 Task: In the event  named  Lunch and Learn: Stress Management and Work-Life Balance Strategies, Set a range of dates when you can accept meetings  '4 Jul â€" 1 Aug 2023'. Select a duration of  30 min. Select working hours  	_x000D_
MON- SAT 10:00am â€" 6:00pm. Add time before or after your events  as 10 min. Set the frequency of available time slots for invitees as  50 min. Set the minimum notice period and maximum events allowed per day as  44 hour and 6. , logged in from the account softage.4@softage.net and add another guest for the event, softage.5@softage.net
Action: Mouse pressed left at (482, 298)
Screenshot: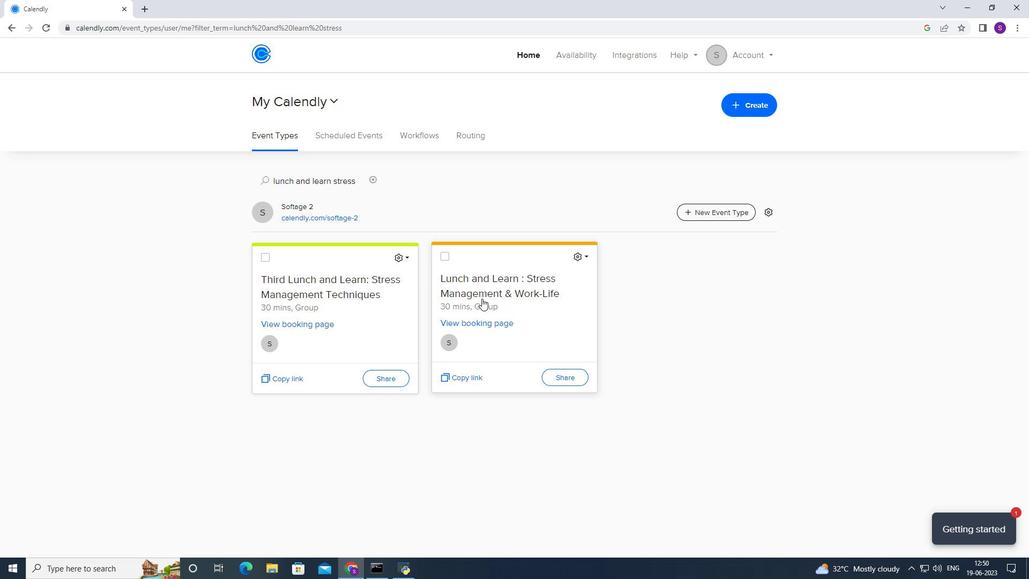 
Action: Mouse moved to (306, 225)
Screenshot: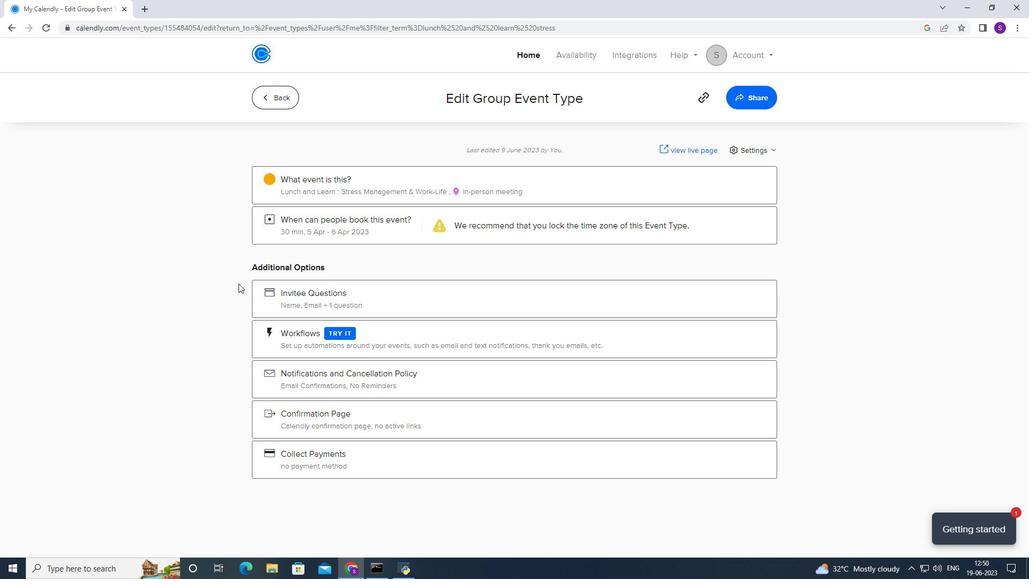 
Action: Mouse pressed left at (306, 225)
Screenshot: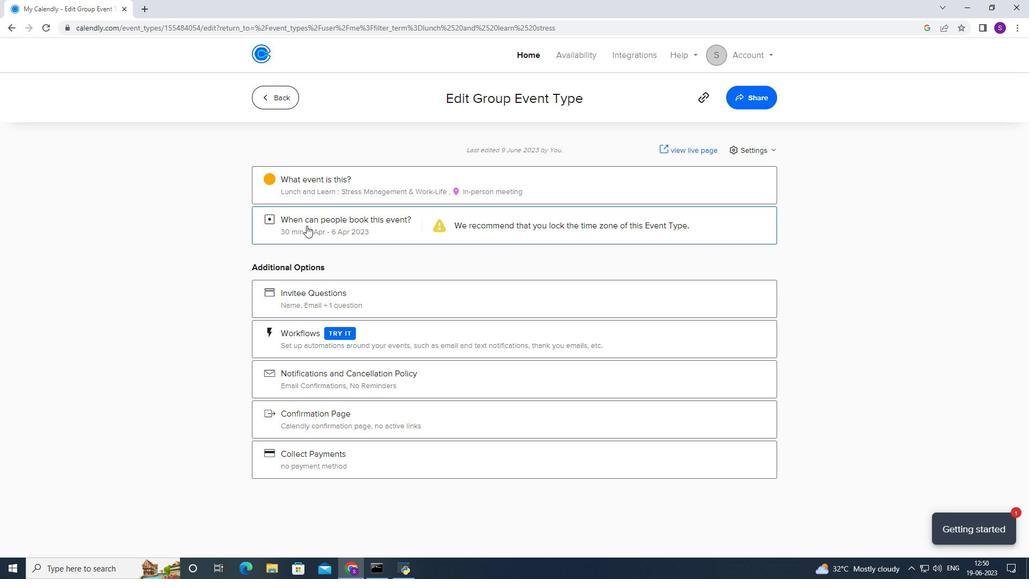
Action: Mouse moved to (395, 366)
Screenshot: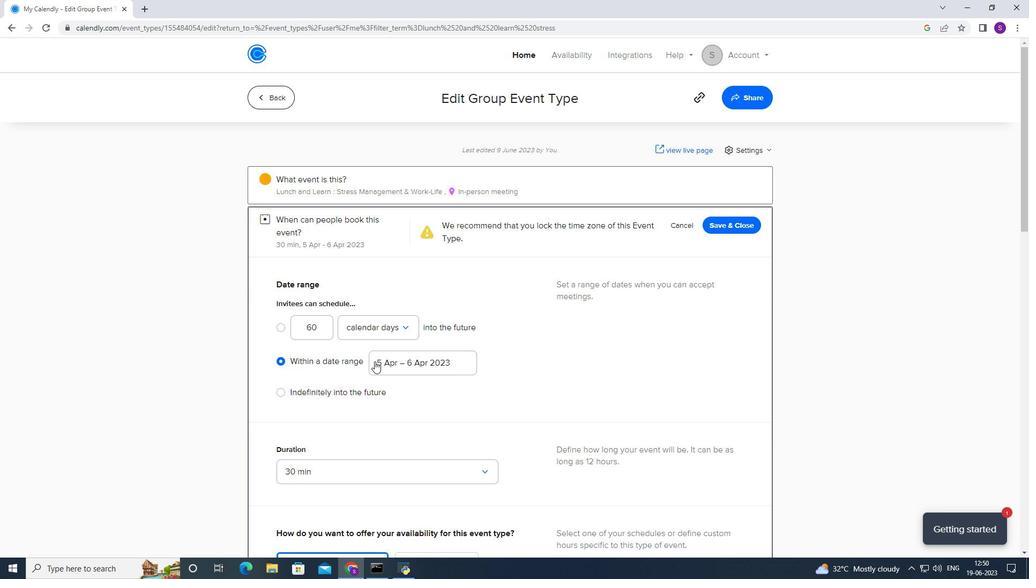 
Action: Mouse pressed left at (395, 366)
Screenshot: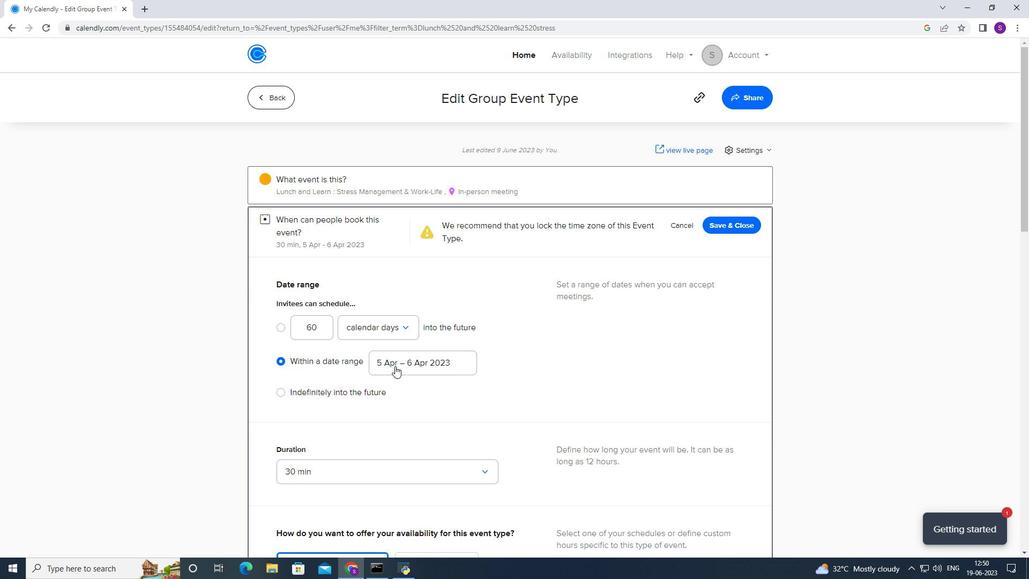 
Action: Mouse moved to (394, 217)
Screenshot: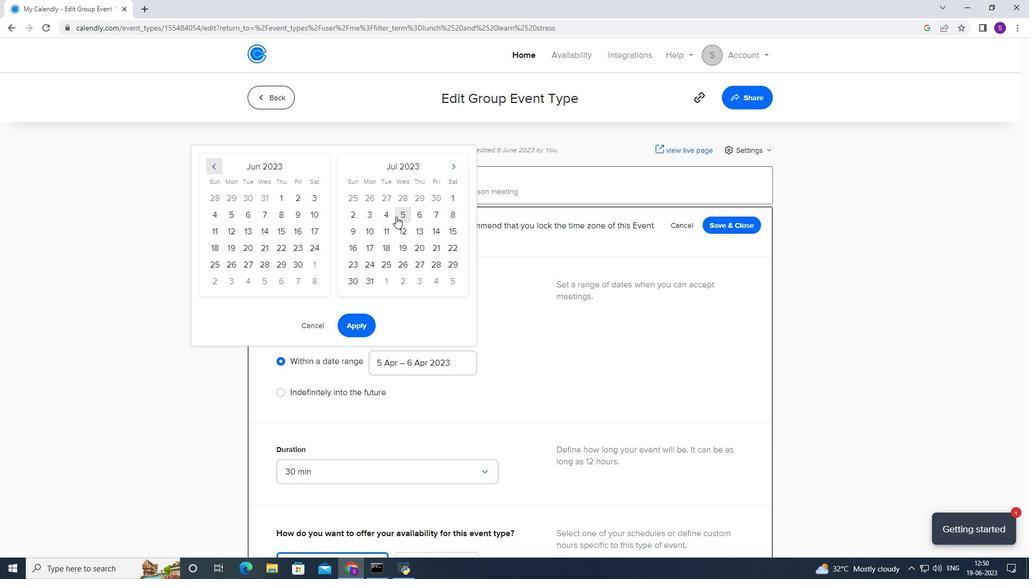 
Action: Mouse pressed left at (394, 217)
Screenshot: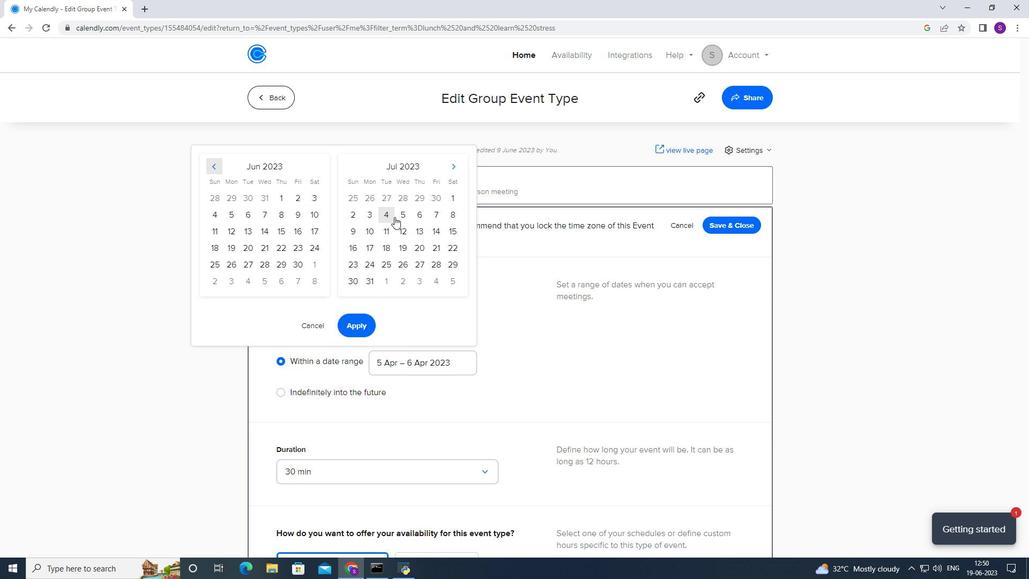 
Action: Mouse moved to (365, 279)
Screenshot: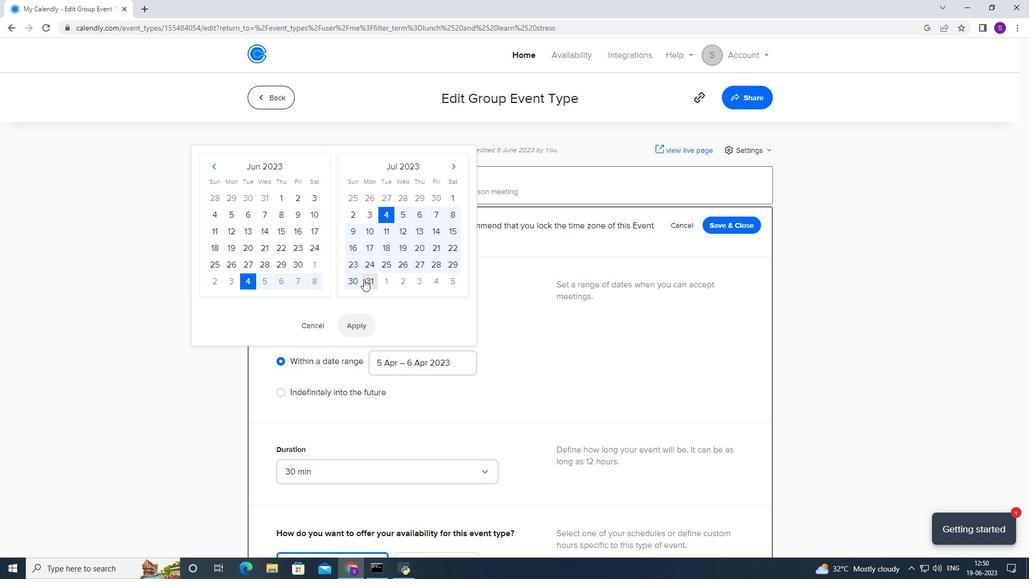 
Action: Mouse pressed left at (365, 279)
Screenshot: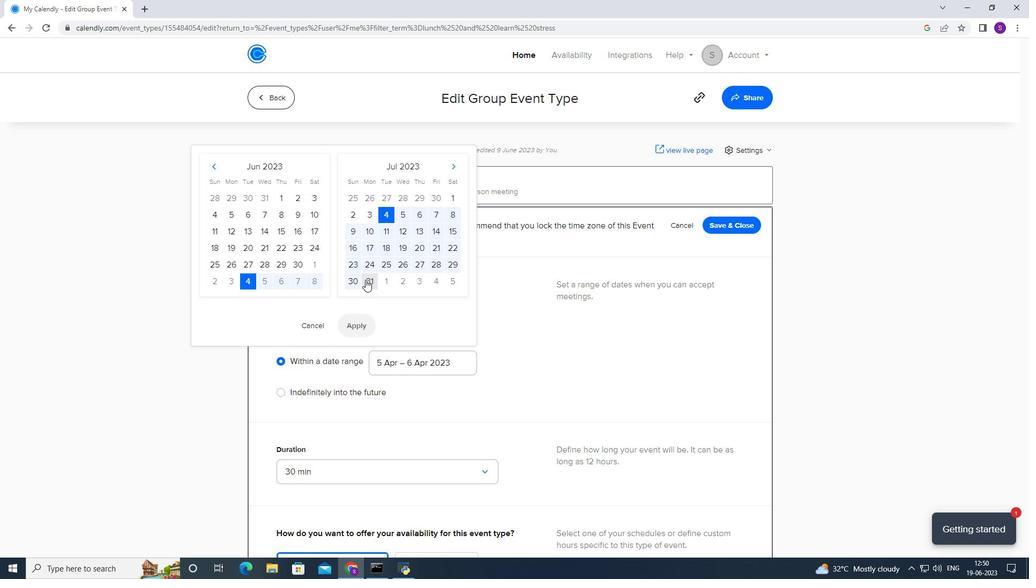 
Action: Mouse moved to (355, 327)
Screenshot: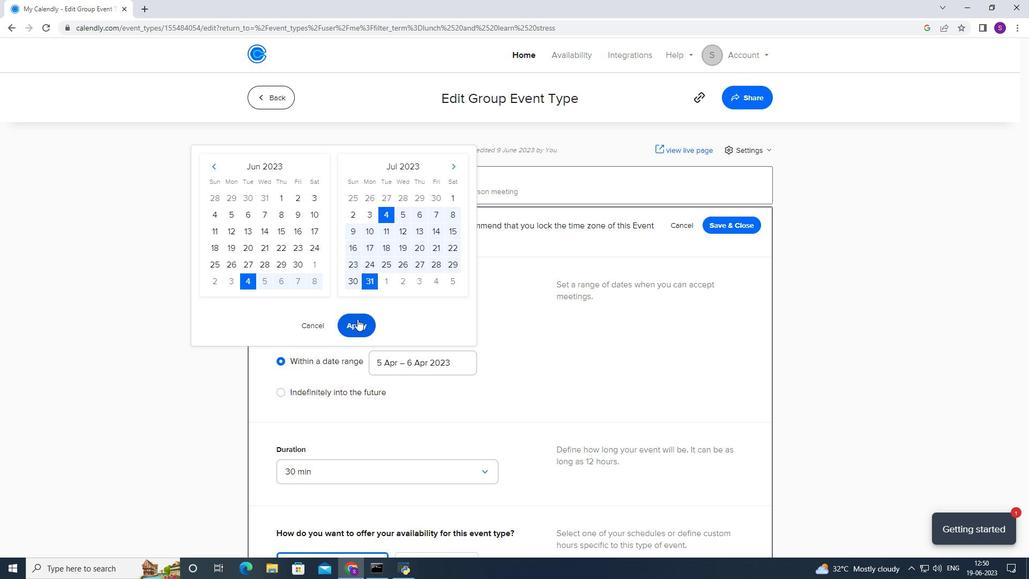 
Action: Mouse pressed left at (355, 327)
Screenshot: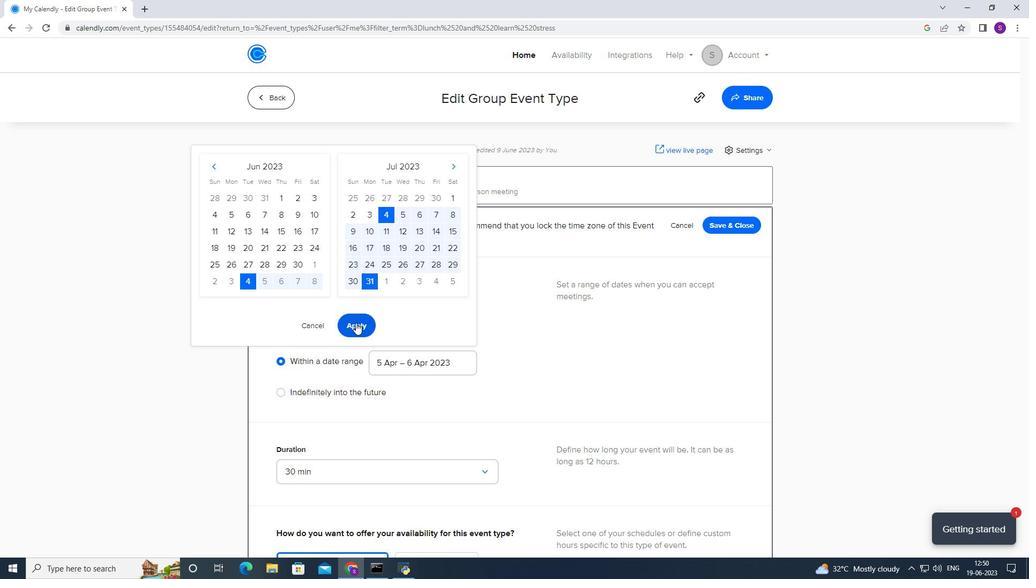 
Action: Mouse moved to (392, 358)
Screenshot: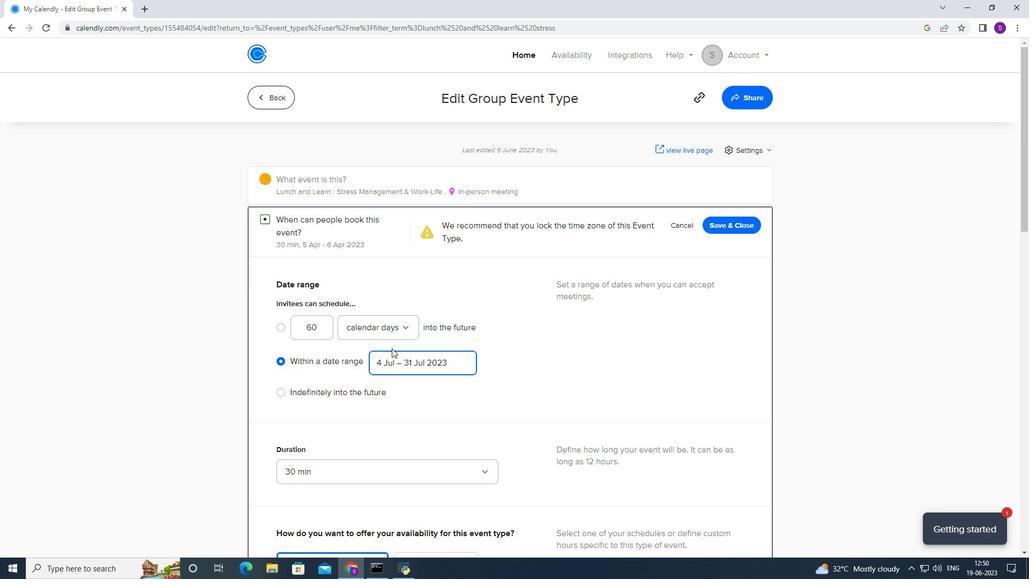 
Action: Mouse pressed left at (392, 358)
Screenshot: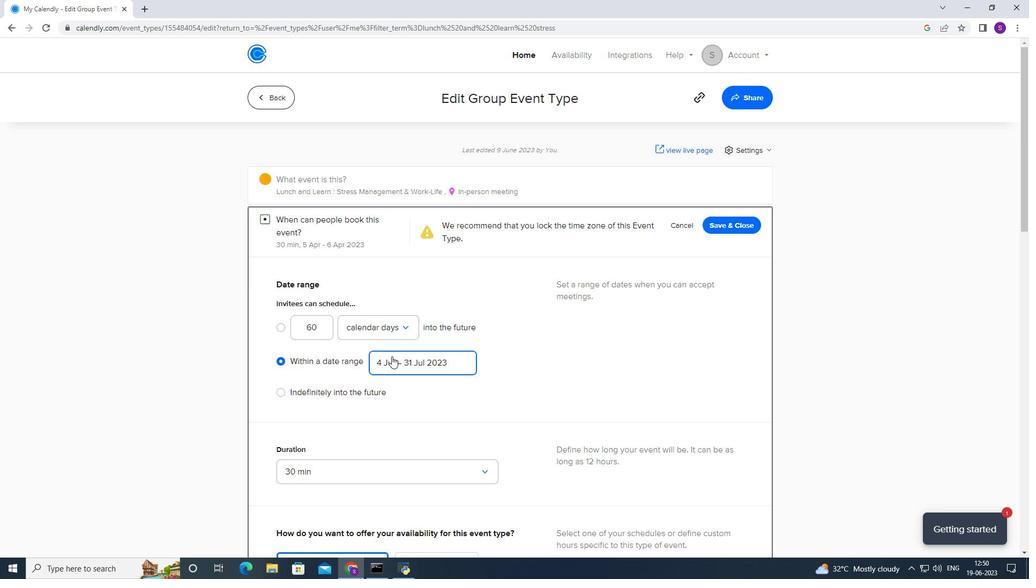
Action: Mouse moved to (456, 167)
Screenshot: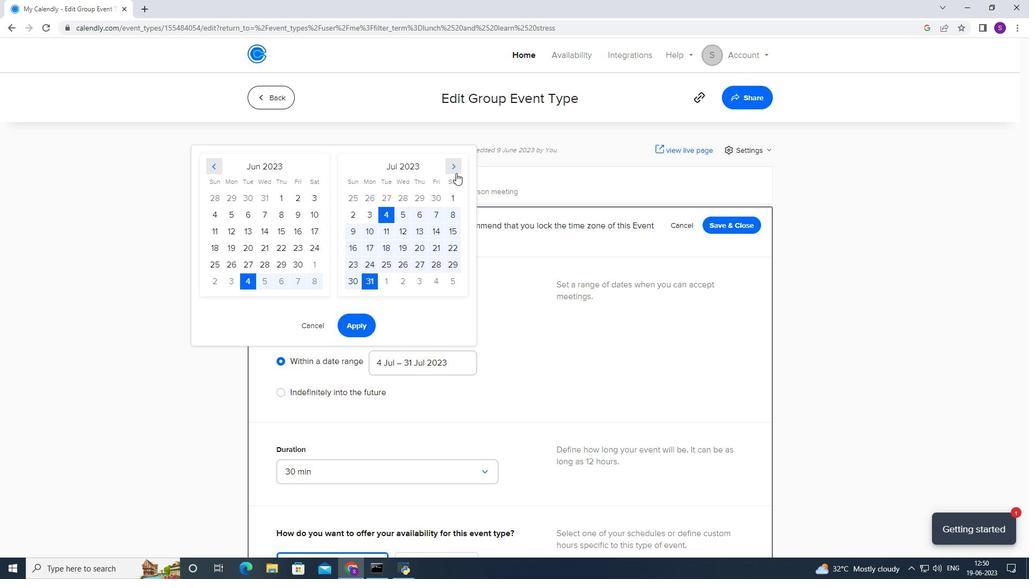 
Action: Mouse pressed left at (456, 167)
Screenshot: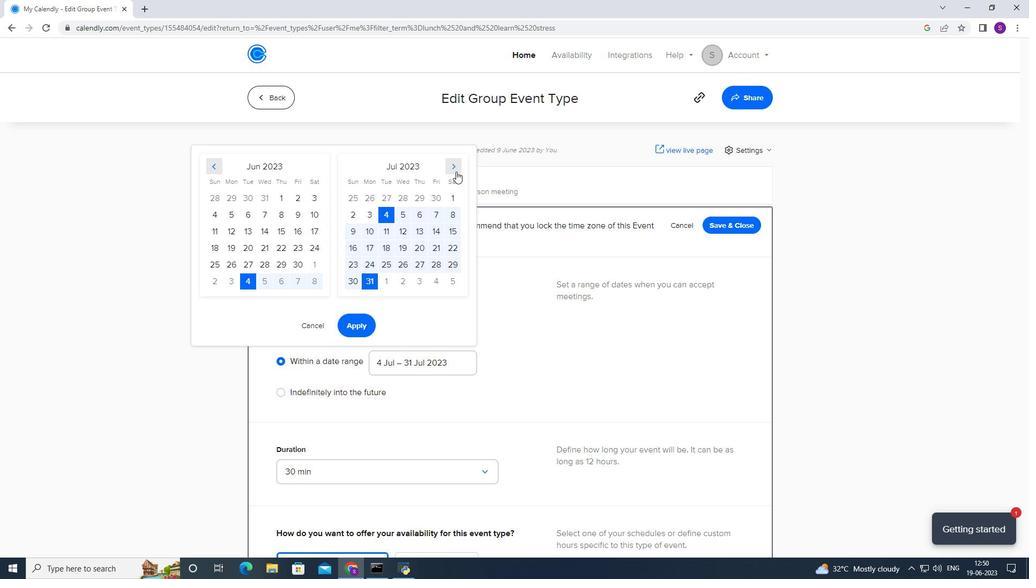 
Action: Mouse moved to (389, 202)
Screenshot: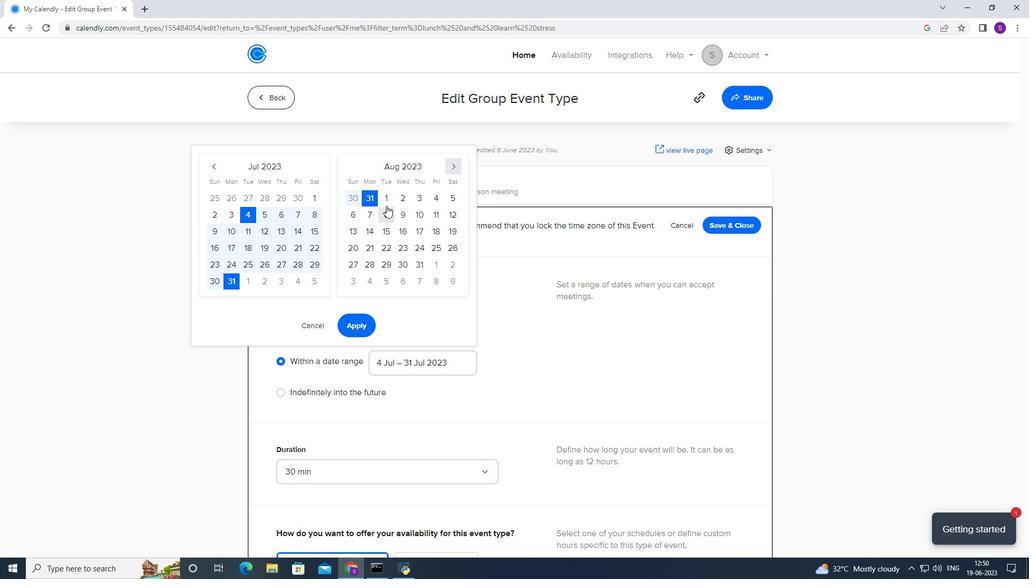 
Action: Mouse pressed left at (389, 202)
Screenshot: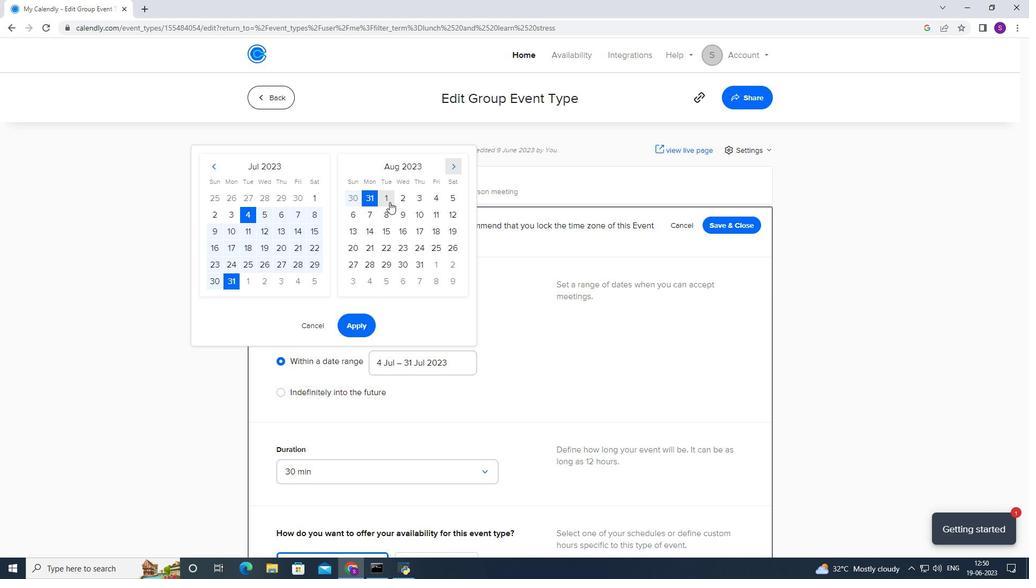 
Action: Mouse moved to (257, 219)
Screenshot: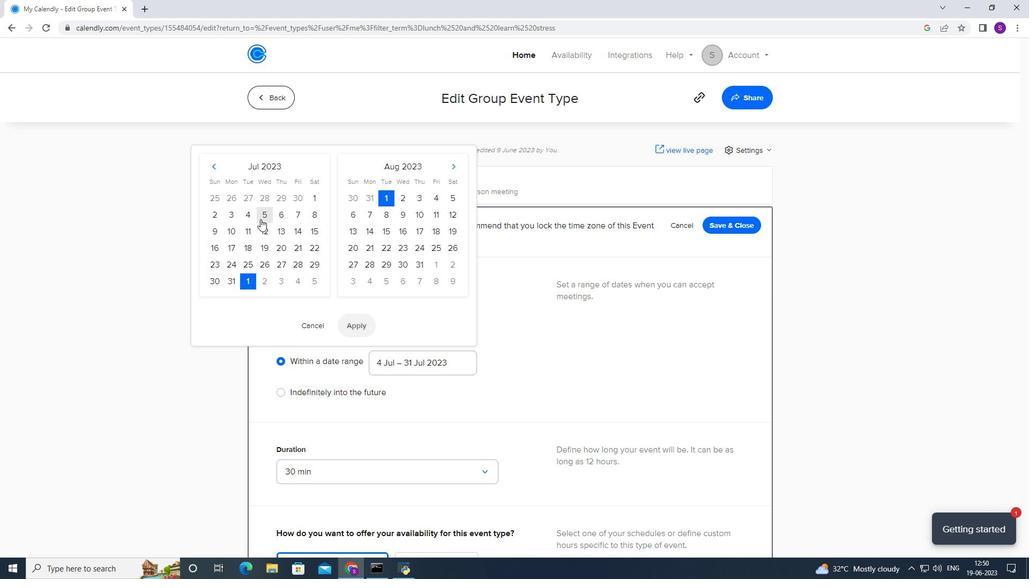 
Action: Mouse pressed left at (257, 219)
Screenshot: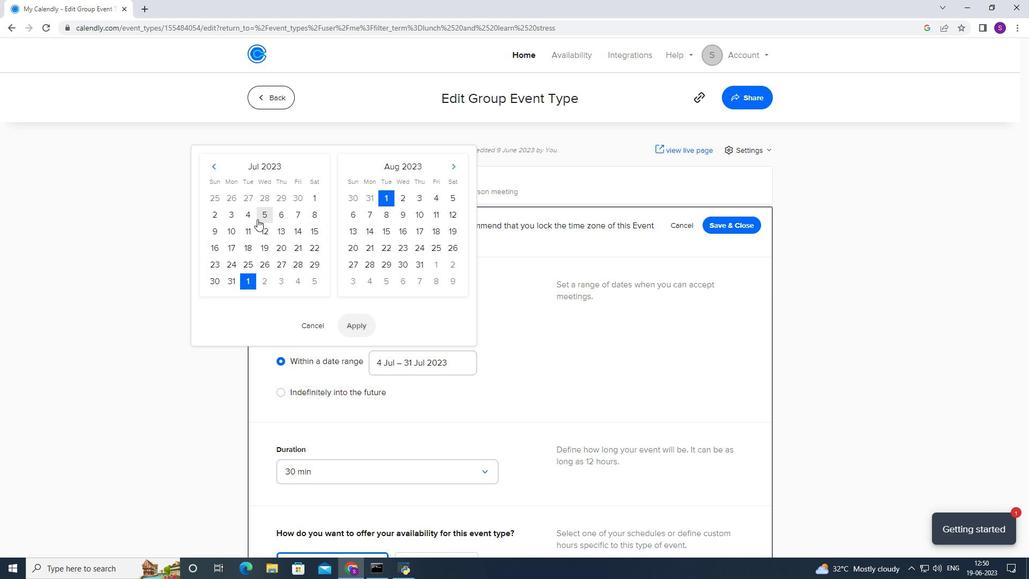 
Action: Mouse moved to (252, 219)
Screenshot: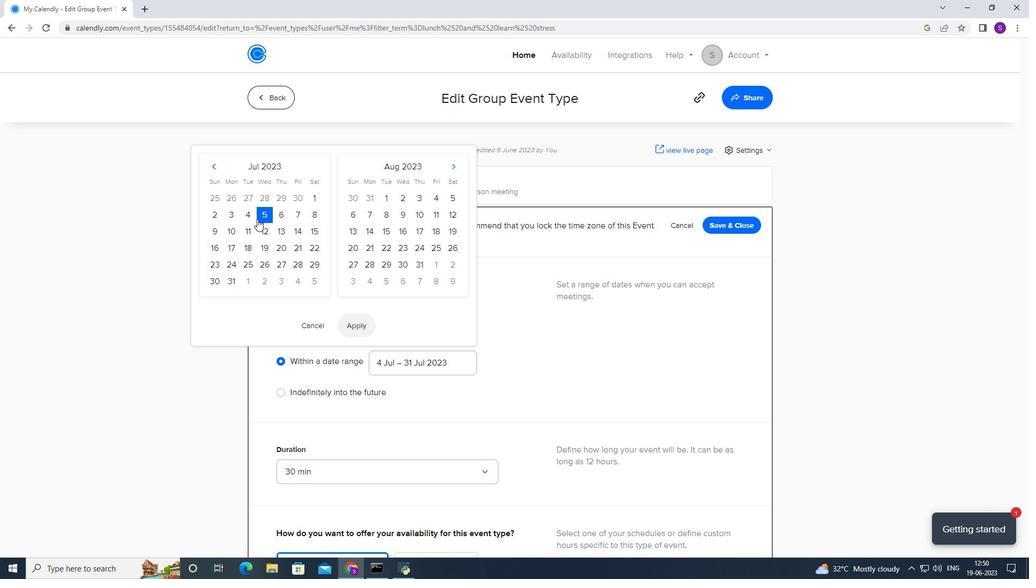 
Action: Mouse pressed left at (252, 219)
Screenshot: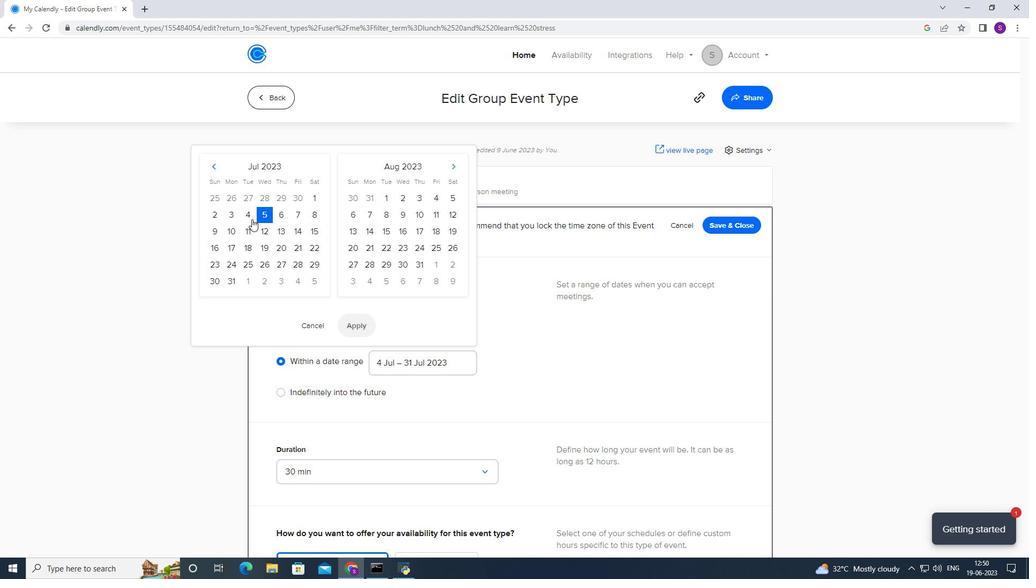 
Action: Mouse moved to (383, 202)
Screenshot: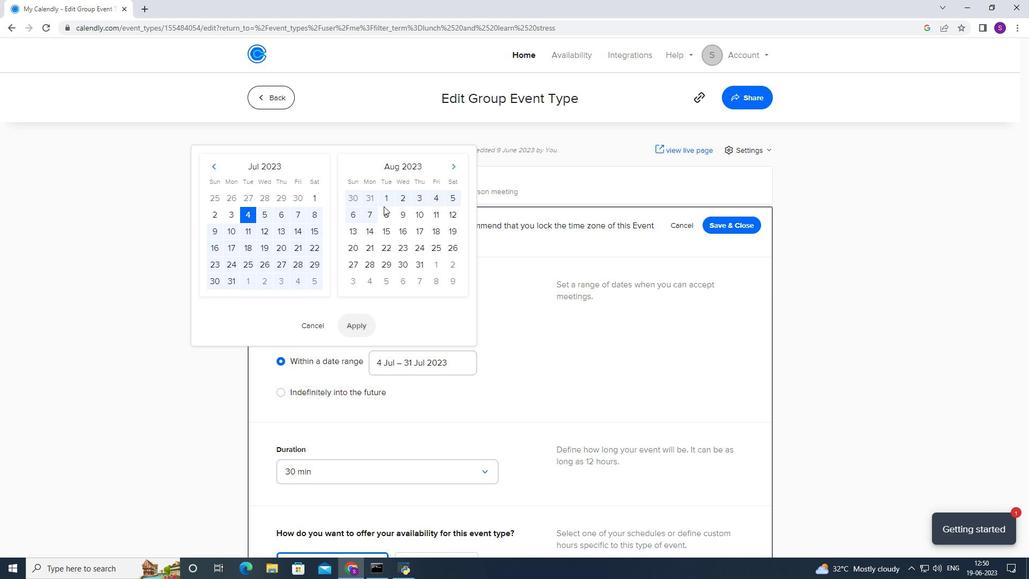 
Action: Mouse pressed left at (383, 202)
Screenshot: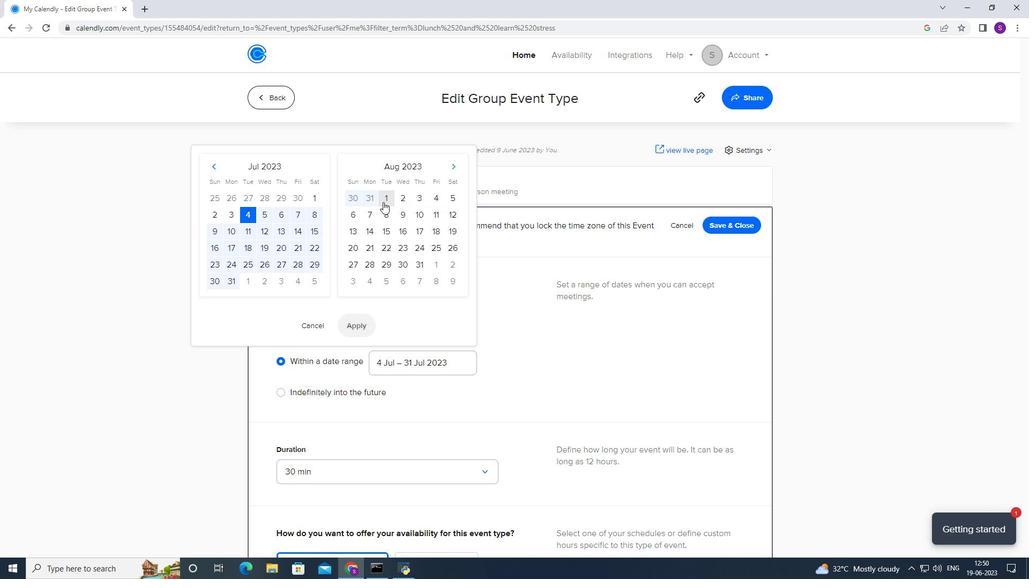 
Action: Mouse moved to (371, 326)
Screenshot: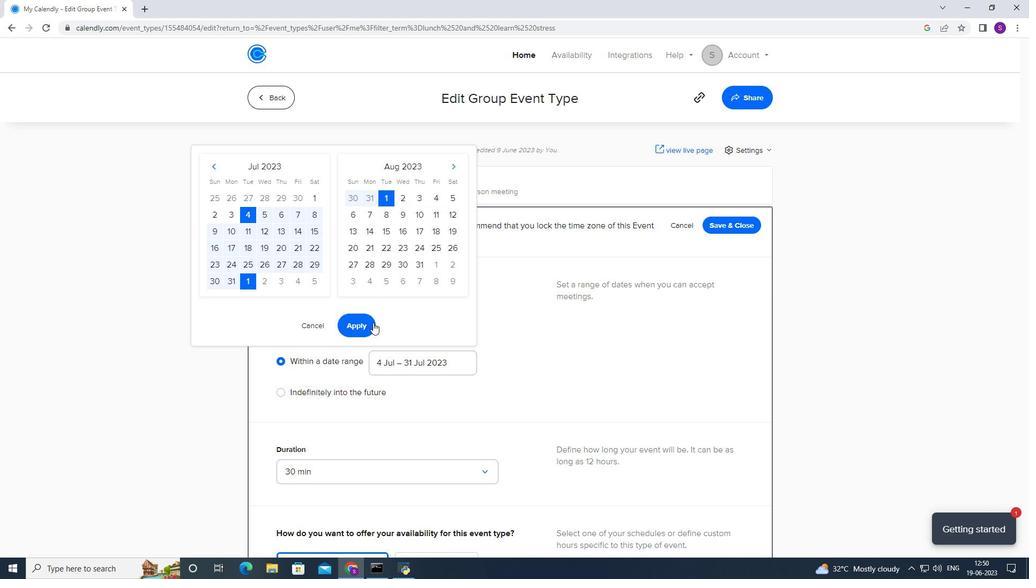 
Action: Mouse pressed left at (371, 326)
Screenshot: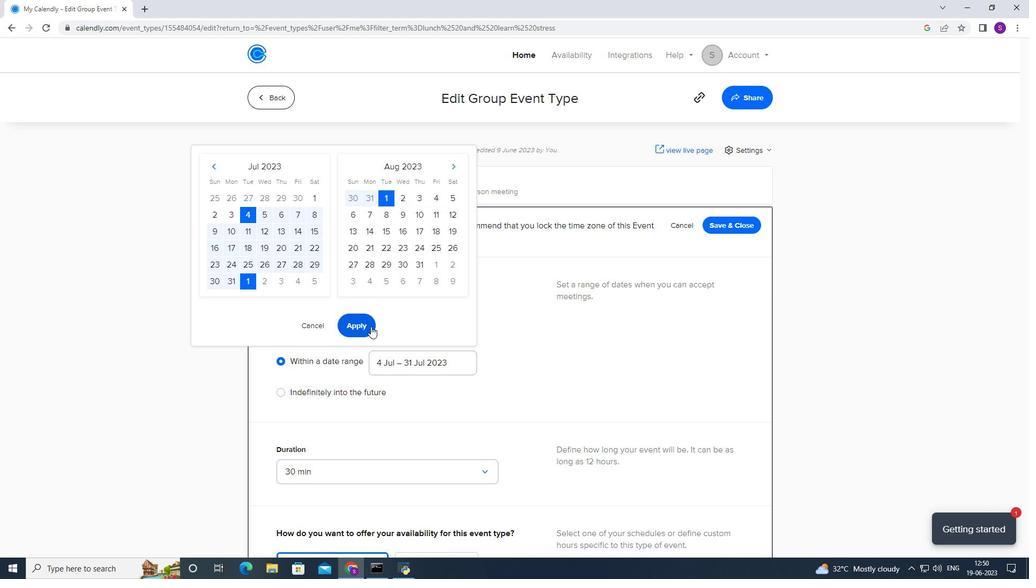 
Action: Mouse scrolled (371, 326) with delta (0, 0)
Screenshot: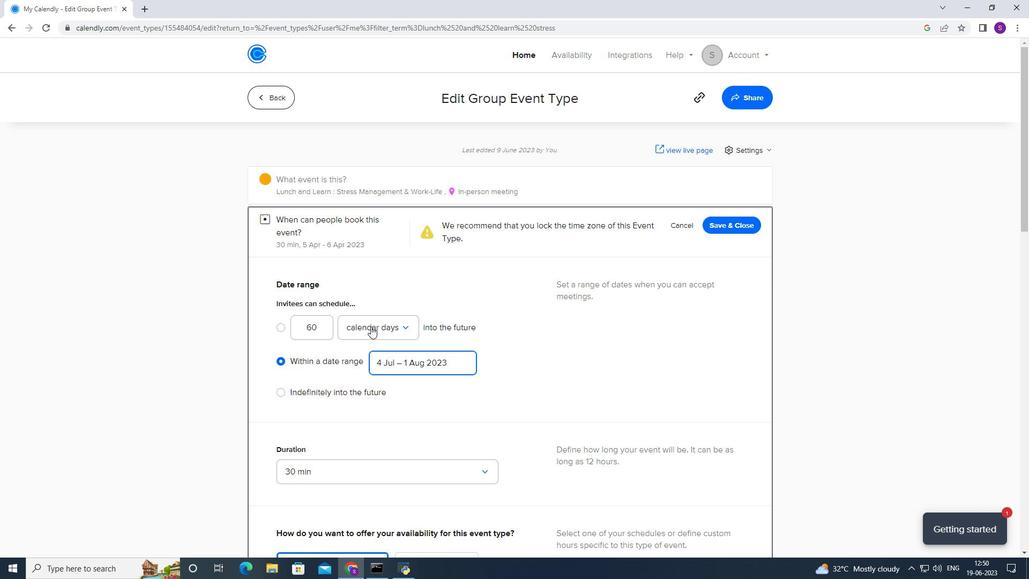 
Action: Mouse scrolled (371, 326) with delta (0, 0)
Screenshot: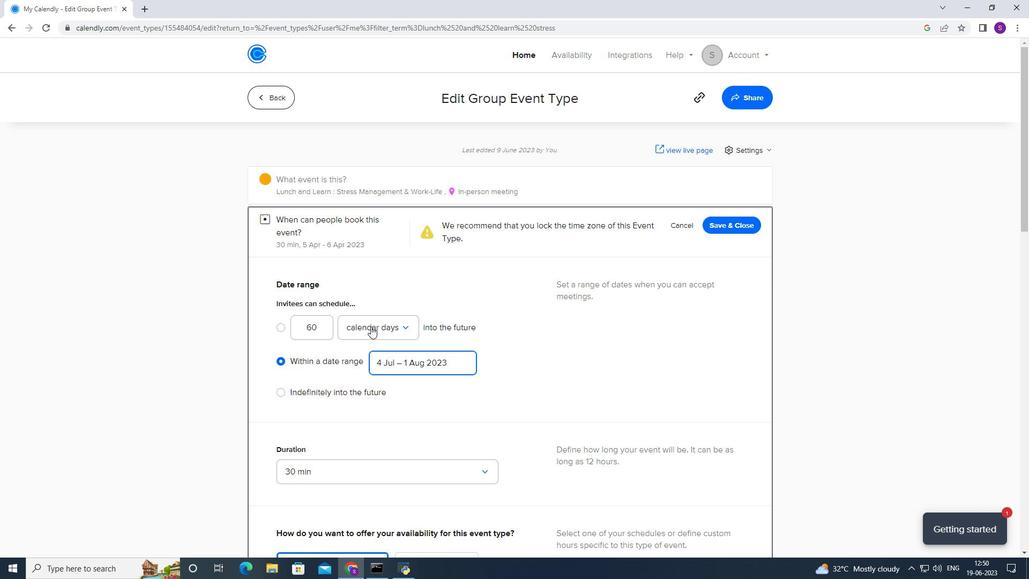 
Action: Mouse scrolled (371, 326) with delta (0, 0)
Screenshot: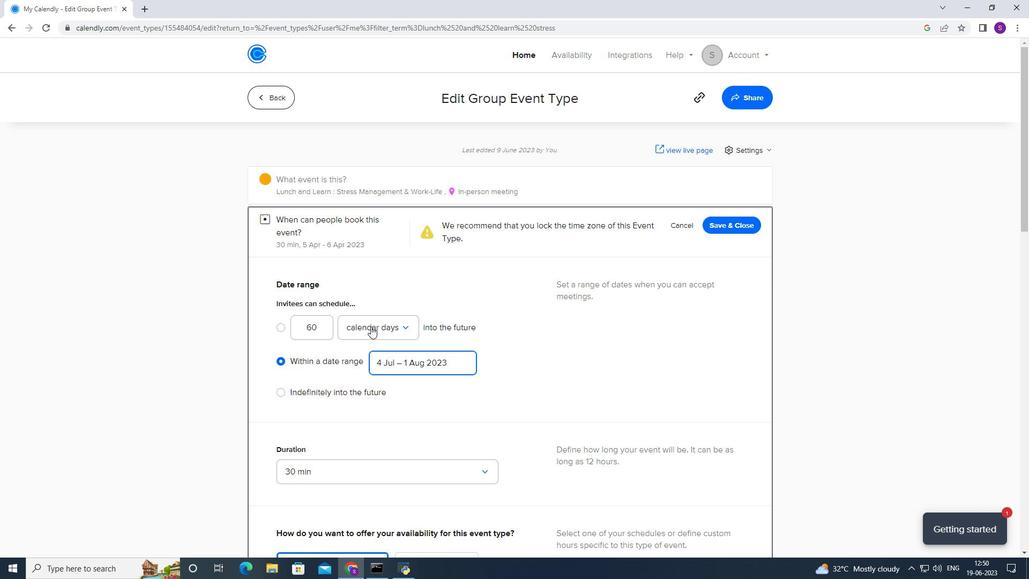 
Action: Mouse scrolled (371, 326) with delta (0, 0)
Screenshot: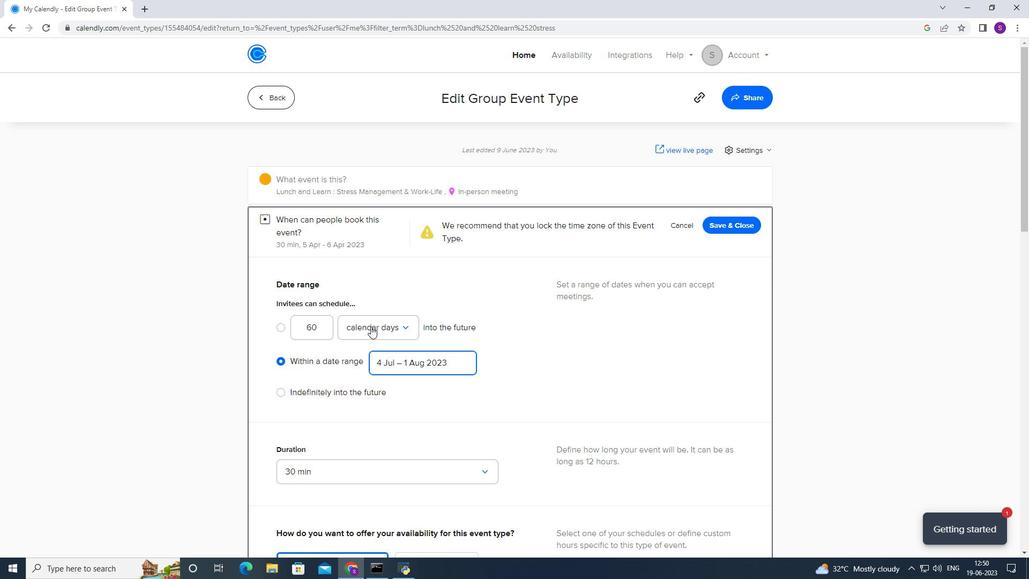 
Action: Mouse scrolled (371, 326) with delta (0, 0)
Screenshot: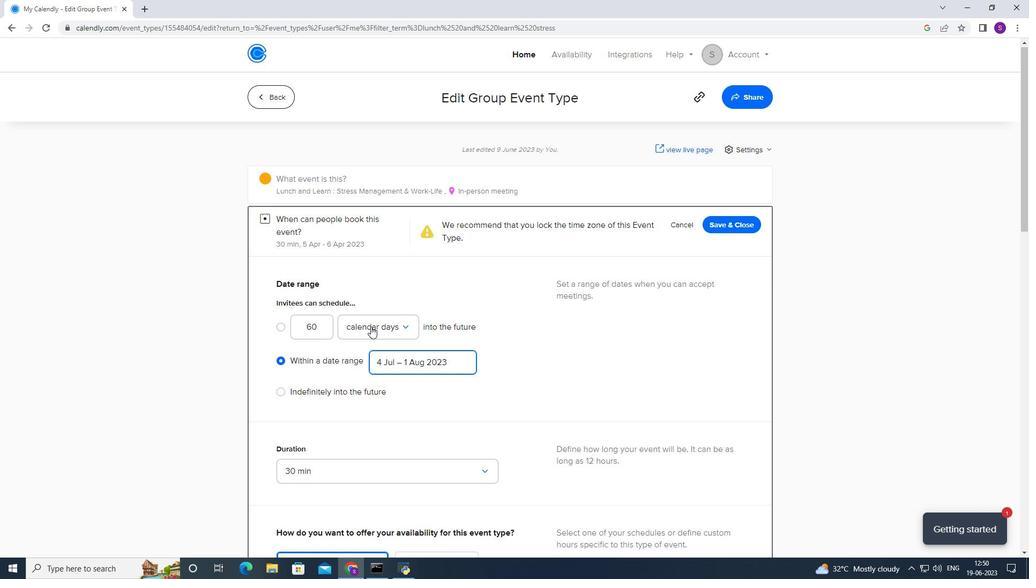 
Action: Mouse scrolled (371, 327) with delta (0, 0)
Screenshot: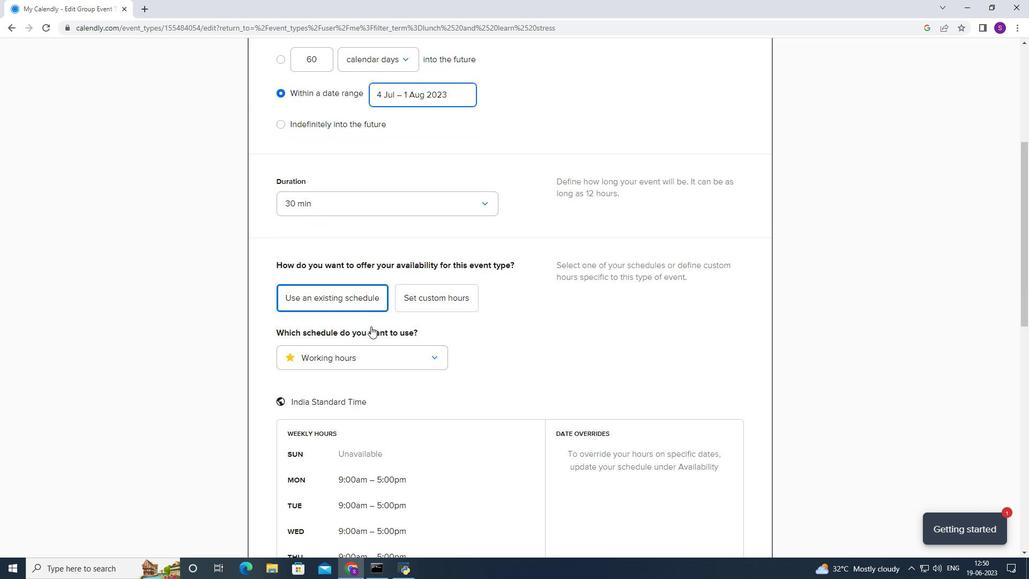 
Action: Mouse moved to (349, 251)
Screenshot: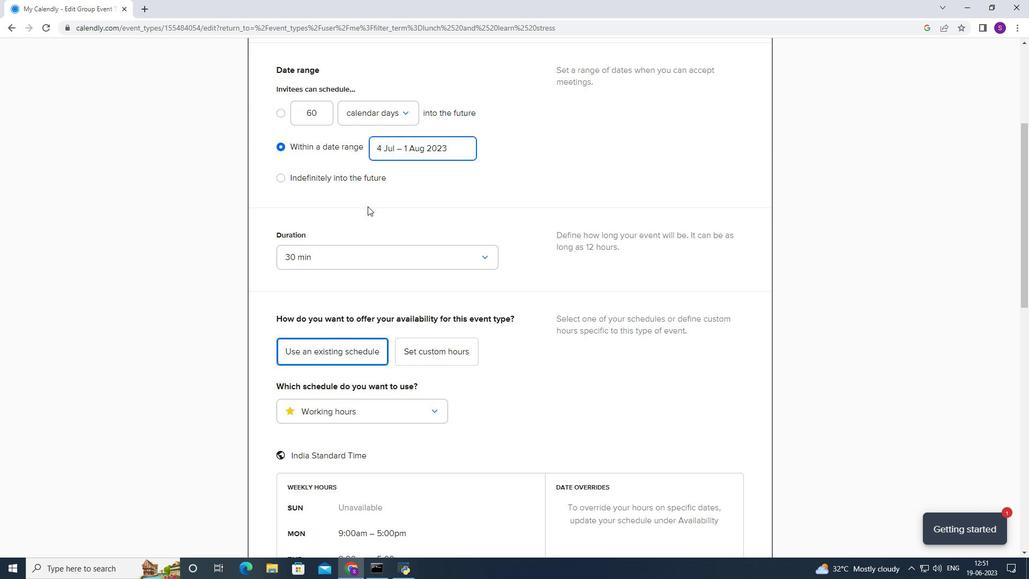 
Action: Mouse scrolled (349, 251) with delta (0, 0)
Screenshot: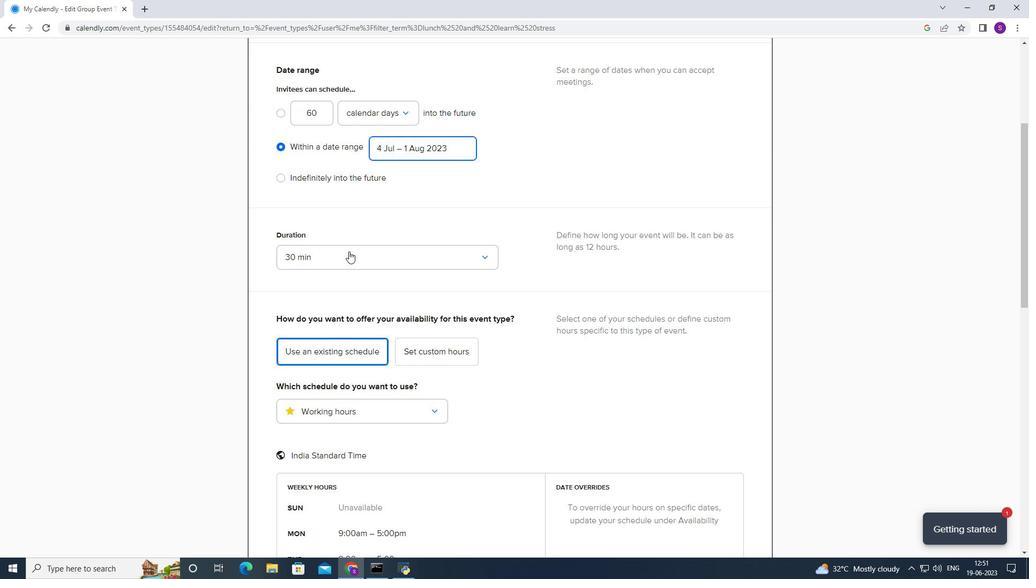 
Action: Mouse scrolled (349, 251) with delta (0, 0)
Screenshot: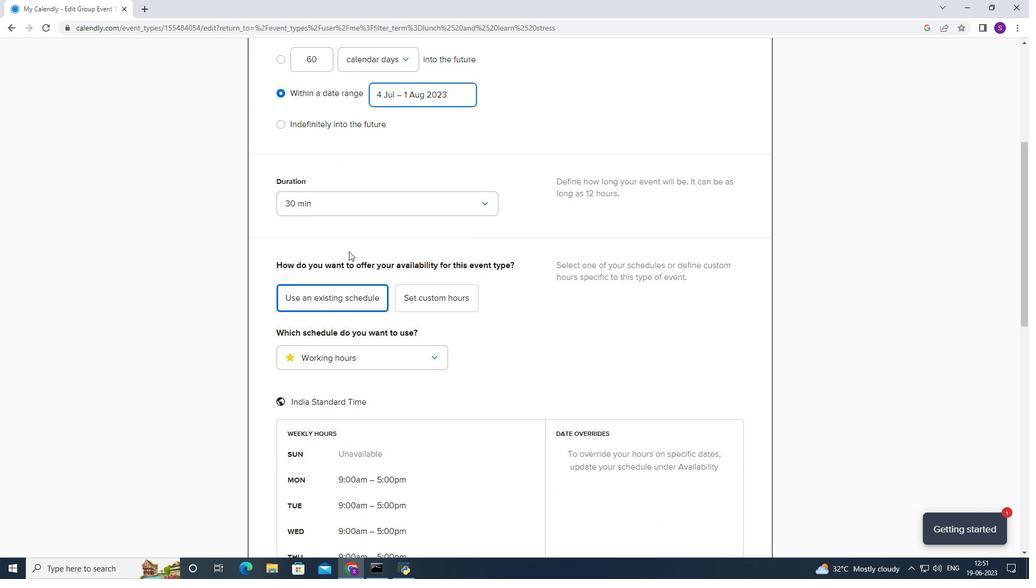 
Action: Mouse moved to (390, 307)
Screenshot: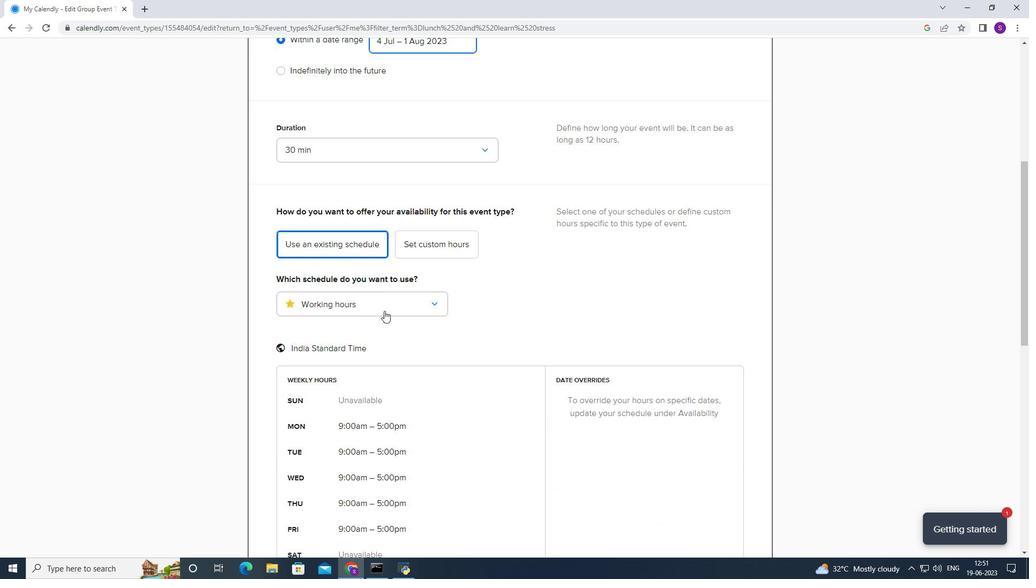 
Action: Mouse scrolled (390, 307) with delta (0, 0)
Screenshot: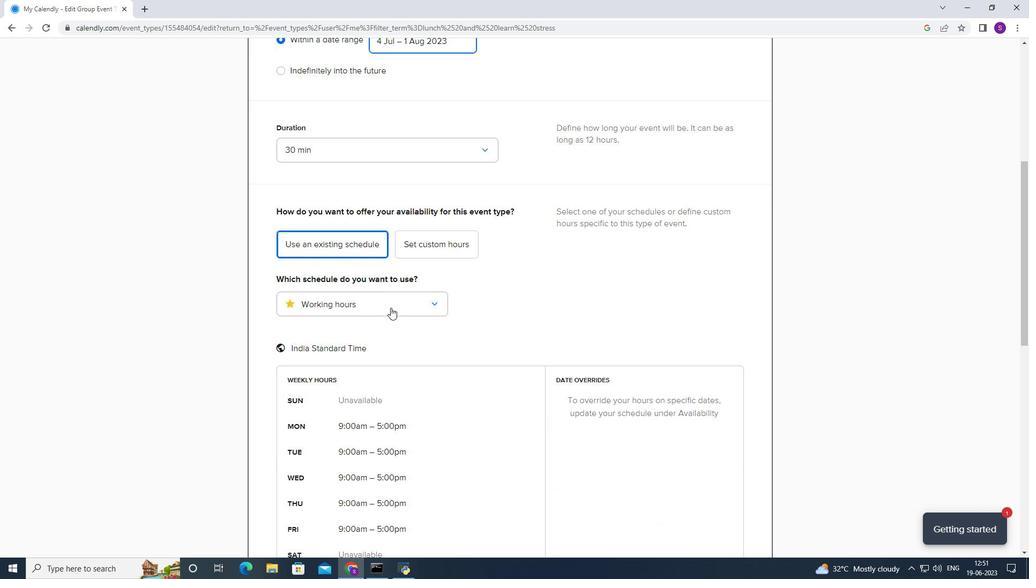 
Action: Mouse scrolled (390, 307) with delta (0, 0)
Screenshot: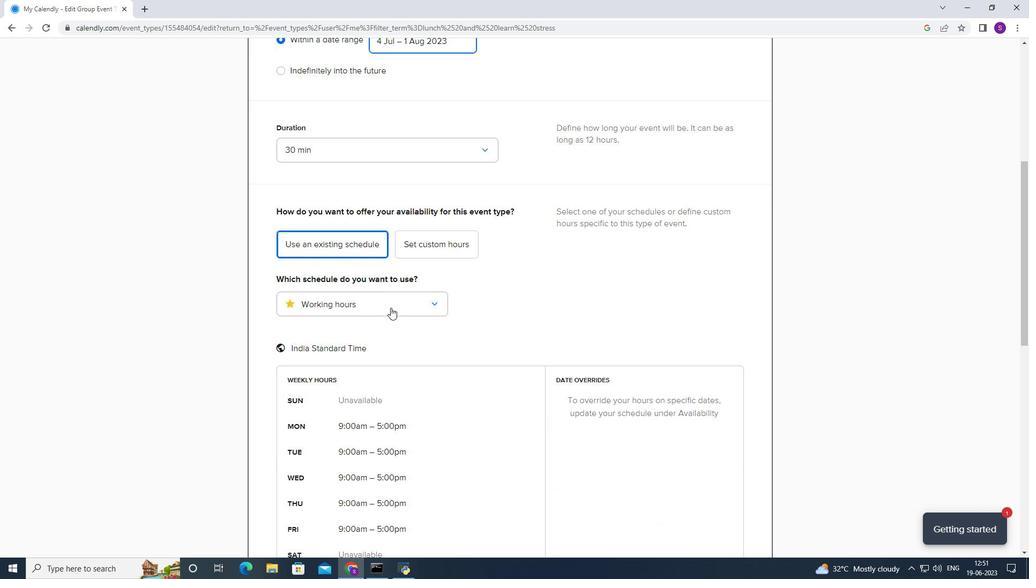 
Action: Mouse scrolled (390, 307) with delta (0, 0)
Screenshot: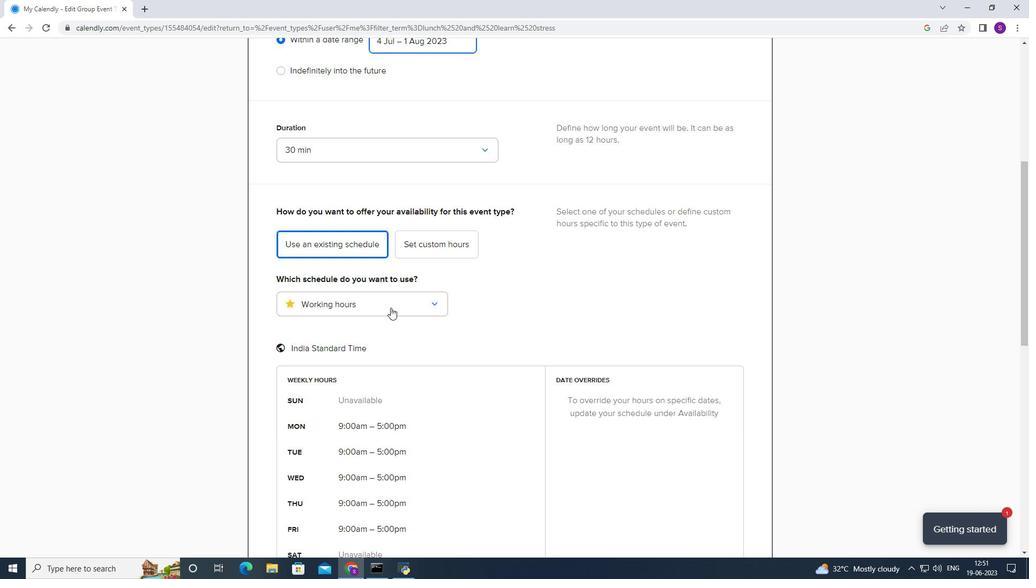 
Action: Mouse scrolled (390, 307) with delta (0, 0)
Screenshot: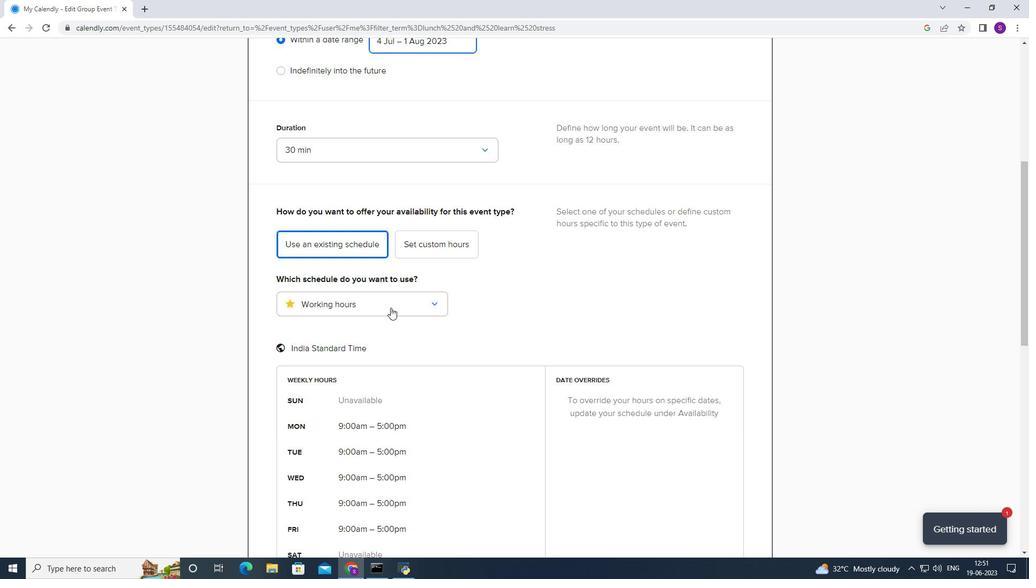 
Action: Mouse moved to (399, 281)
Screenshot: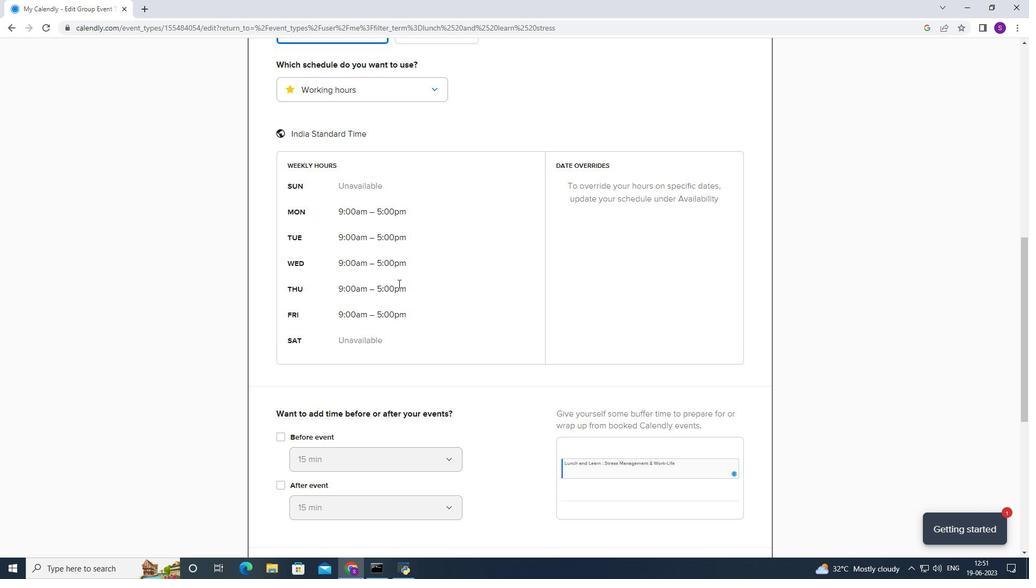 
Action: Mouse scrolled (399, 281) with delta (0, 0)
Screenshot: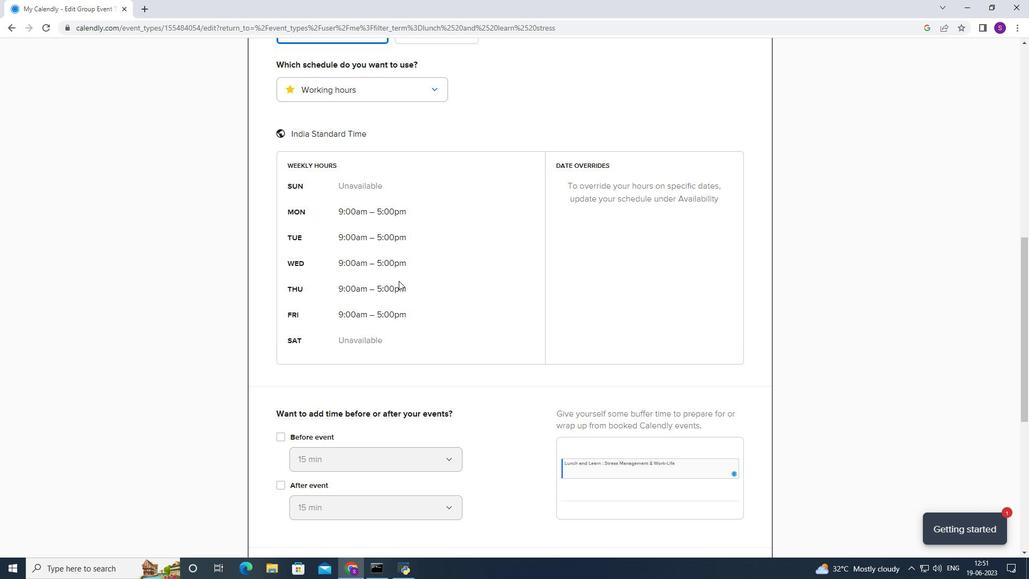 
Action: Mouse scrolled (399, 281) with delta (0, 0)
Screenshot: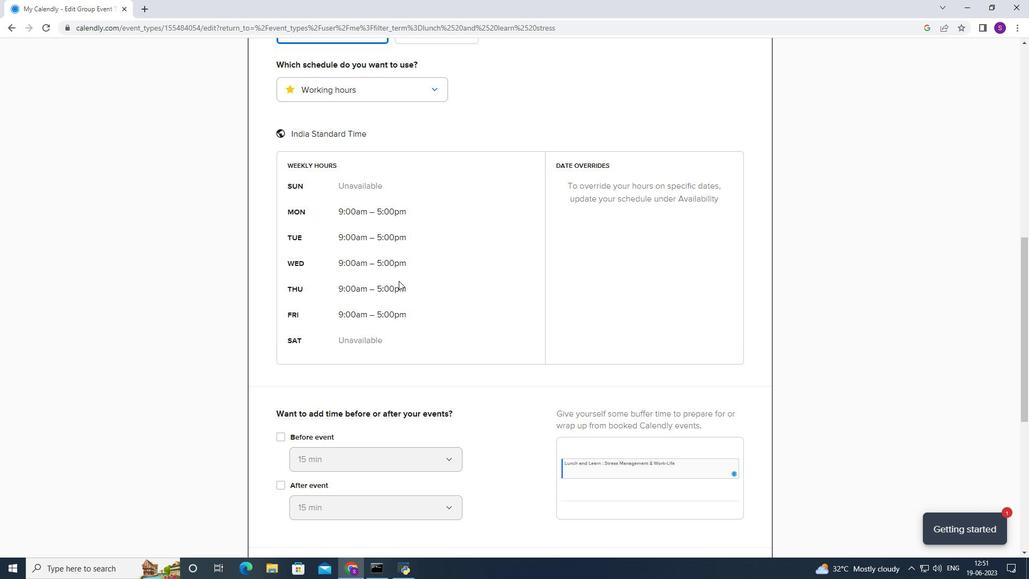 
Action: Mouse moved to (412, 140)
Screenshot: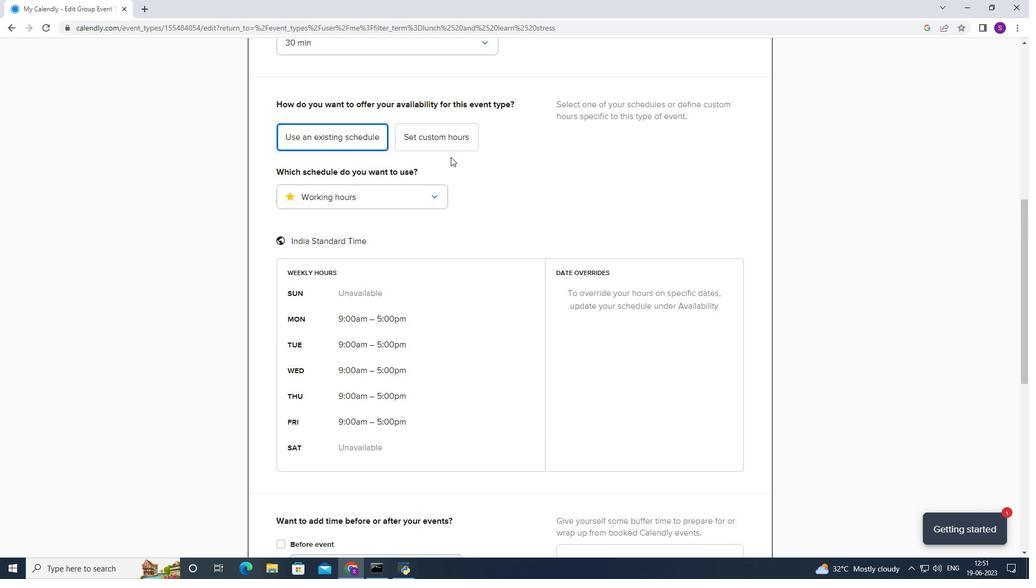 
Action: Mouse pressed left at (412, 140)
Screenshot: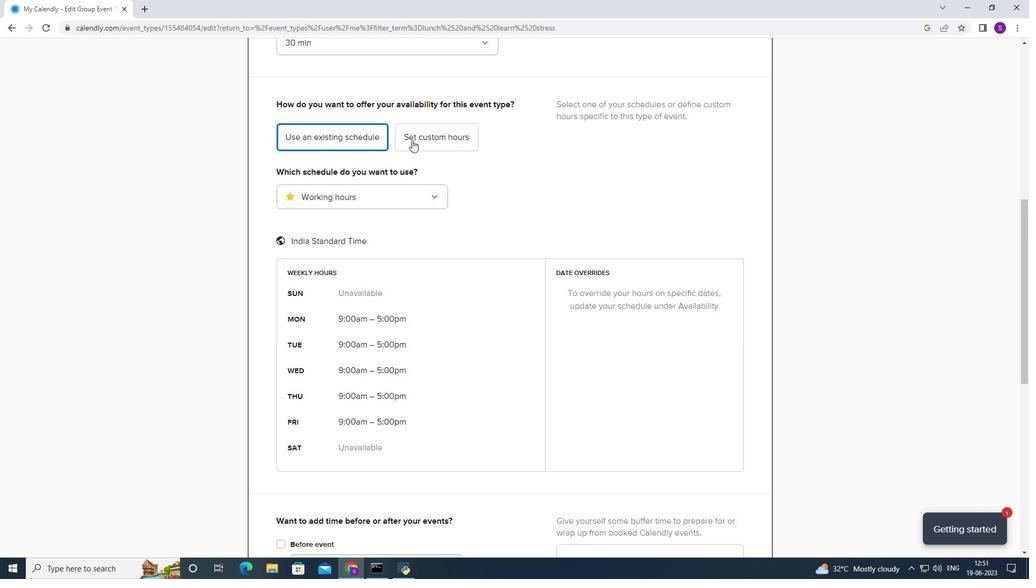 
Action: Mouse moved to (377, 312)
Screenshot: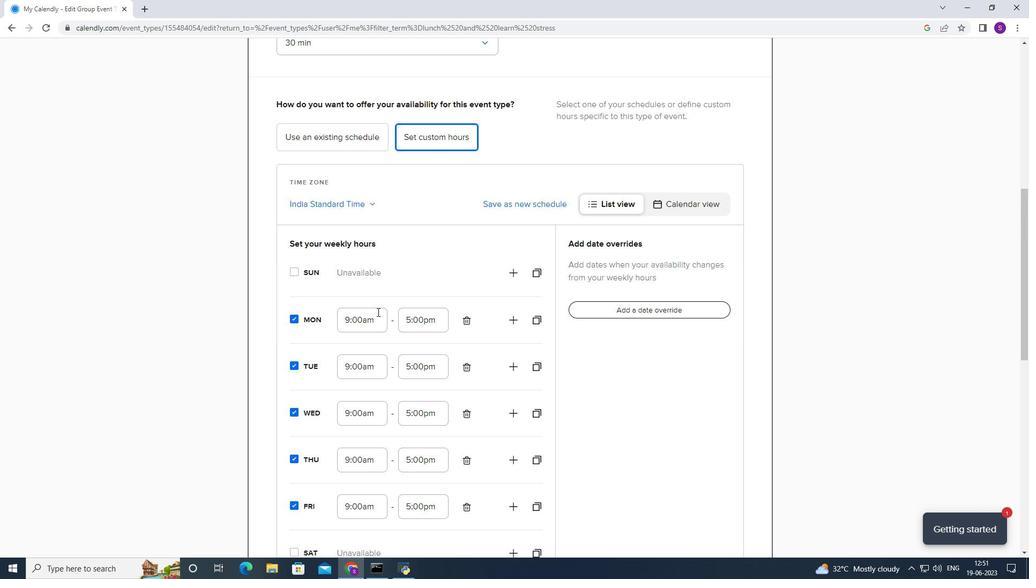 
Action: Mouse pressed left at (377, 312)
Screenshot: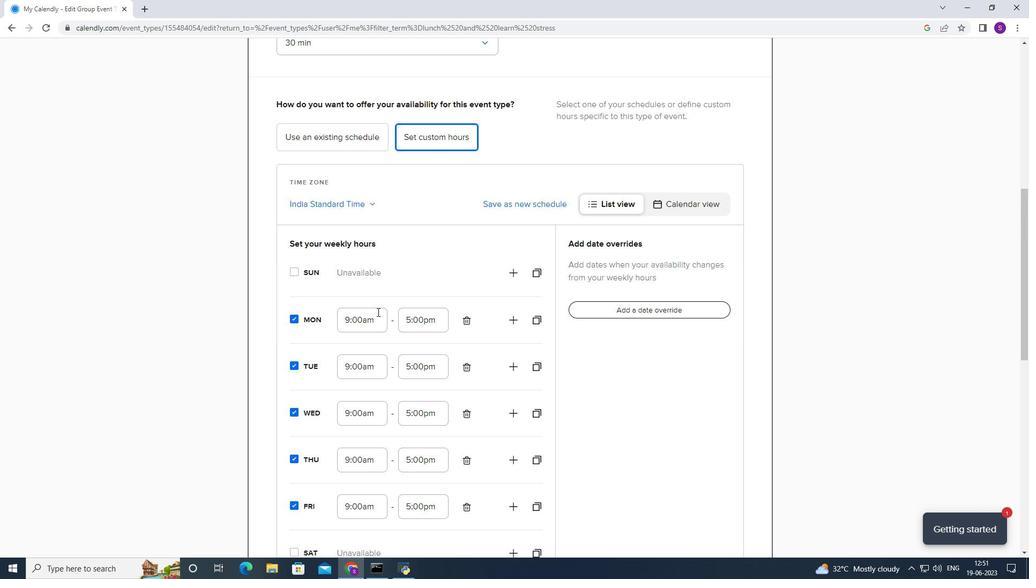 
Action: Mouse moved to (364, 354)
Screenshot: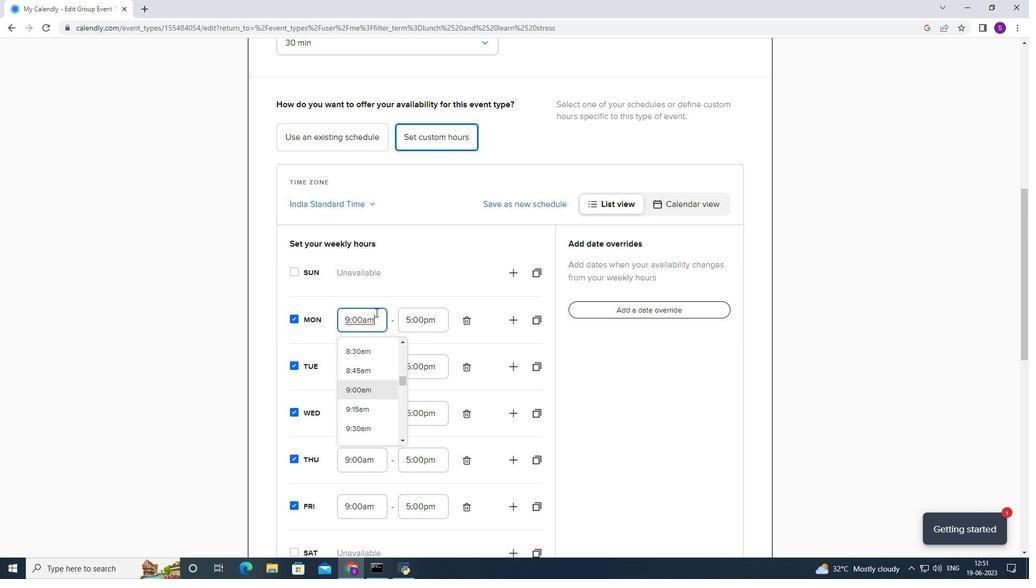 
Action: Mouse scrolled (364, 353) with delta (0, 0)
Screenshot: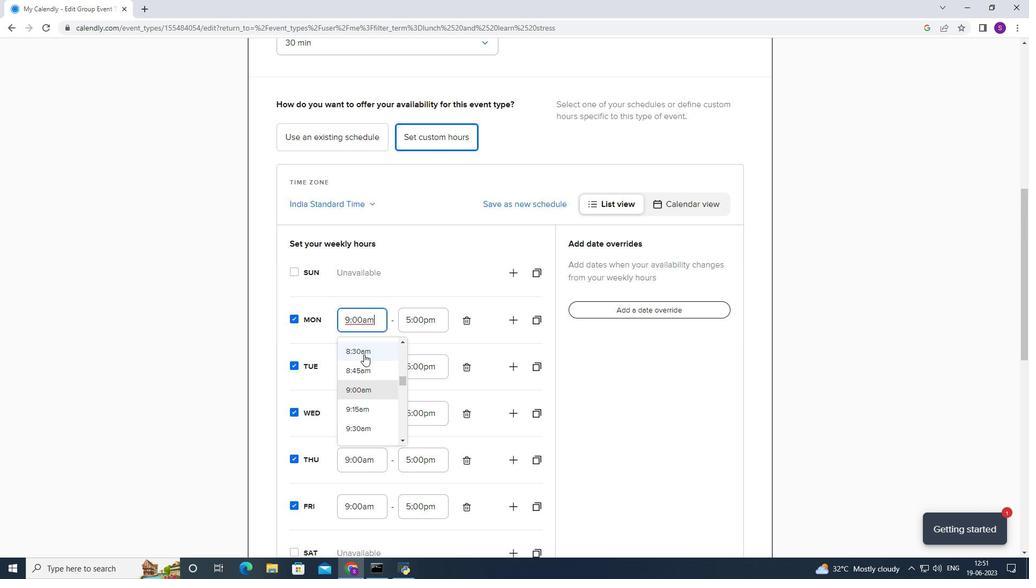 
Action: Mouse scrolled (364, 353) with delta (0, 0)
Screenshot: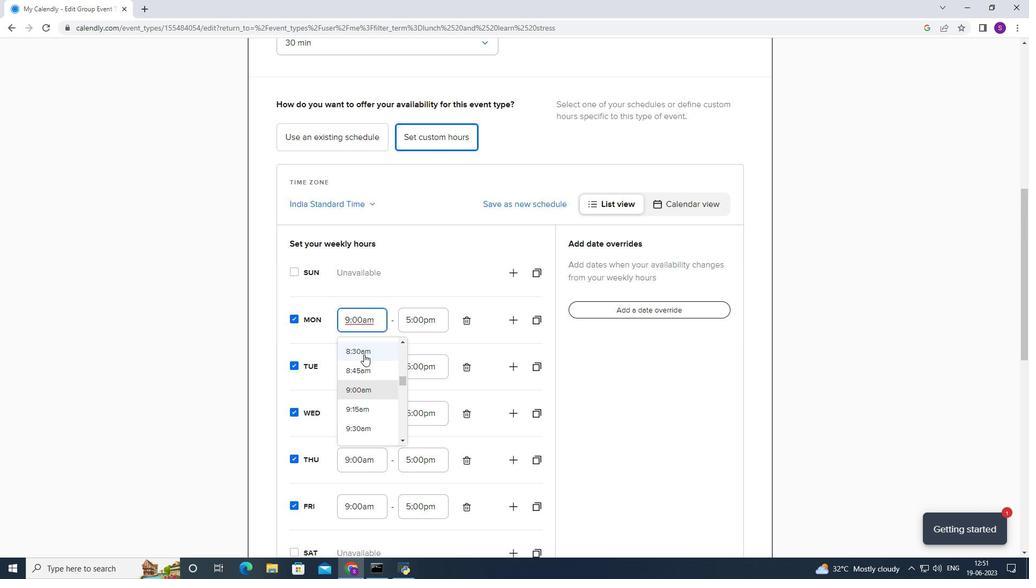 
Action: Mouse moved to (367, 364)
Screenshot: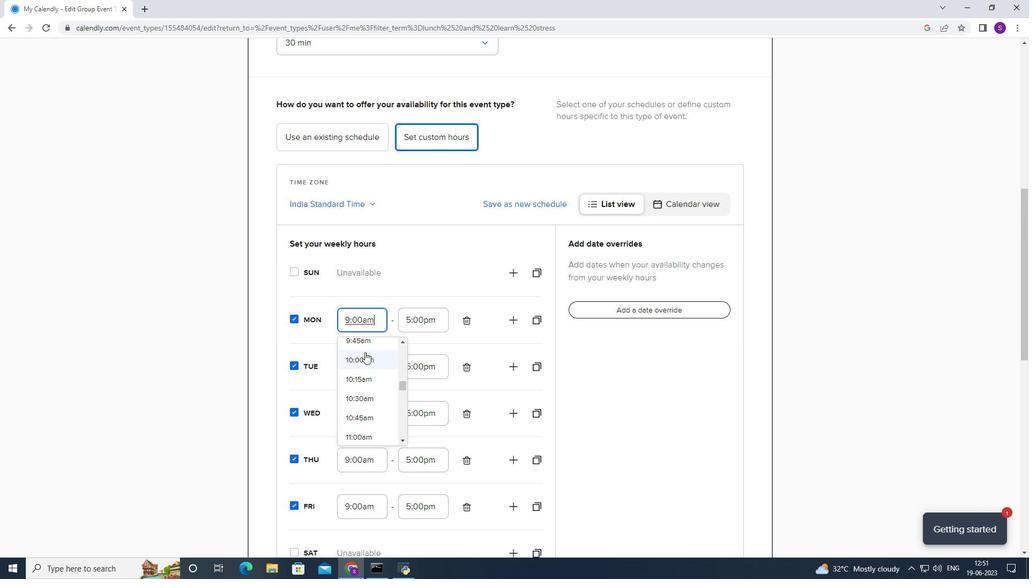 
Action: Mouse pressed left at (367, 364)
Screenshot: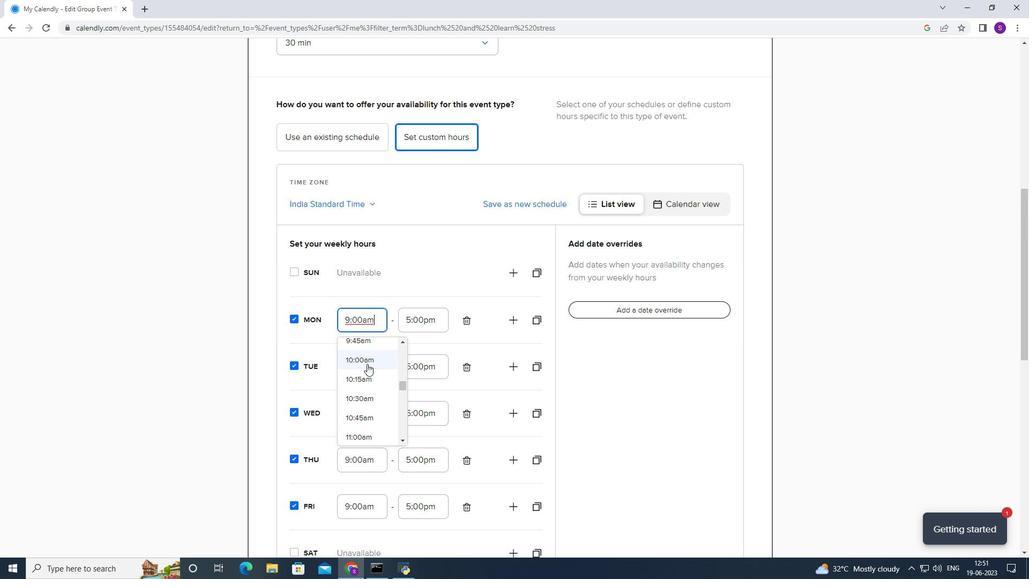 
Action: Mouse moved to (411, 312)
Screenshot: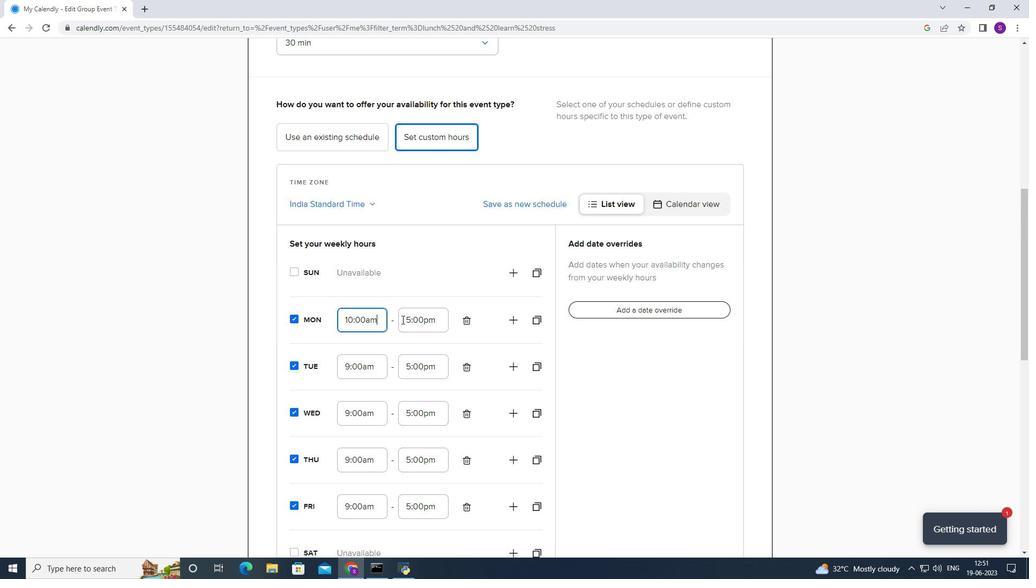 
Action: Mouse pressed left at (411, 312)
Screenshot: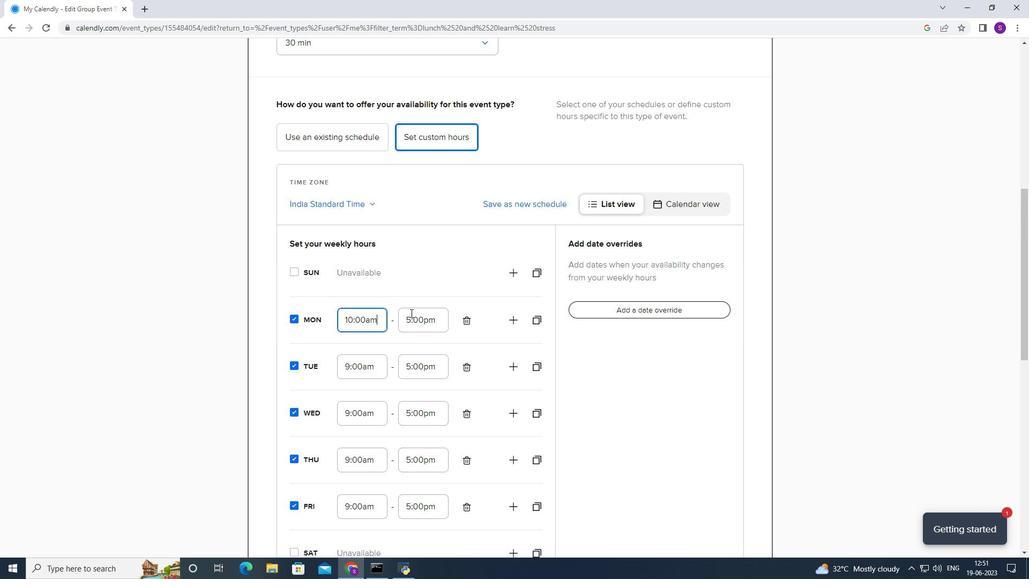 
Action: Mouse moved to (413, 367)
Screenshot: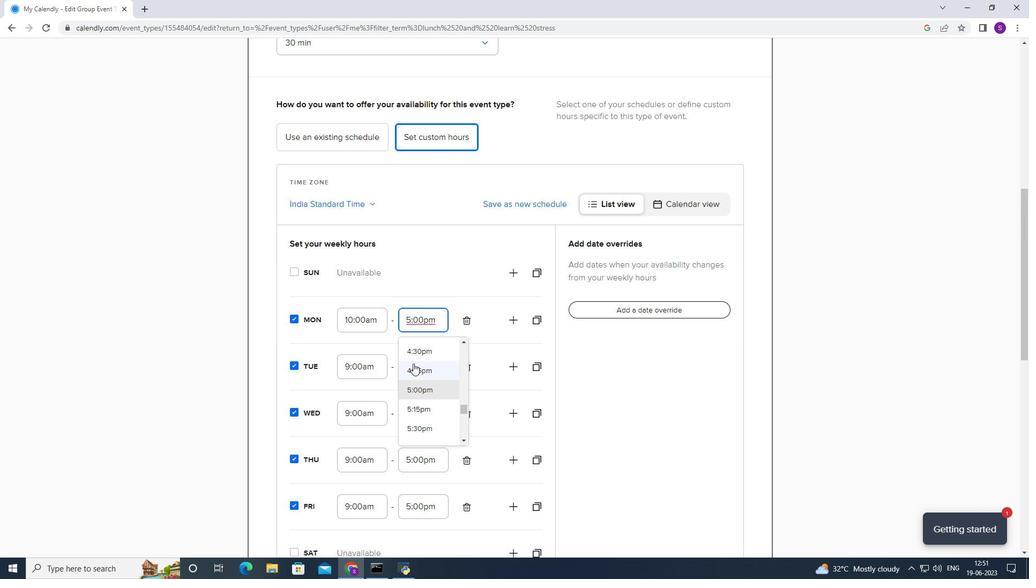 
Action: Mouse scrolled (413, 366) with delta (0, 0)
Screenshot: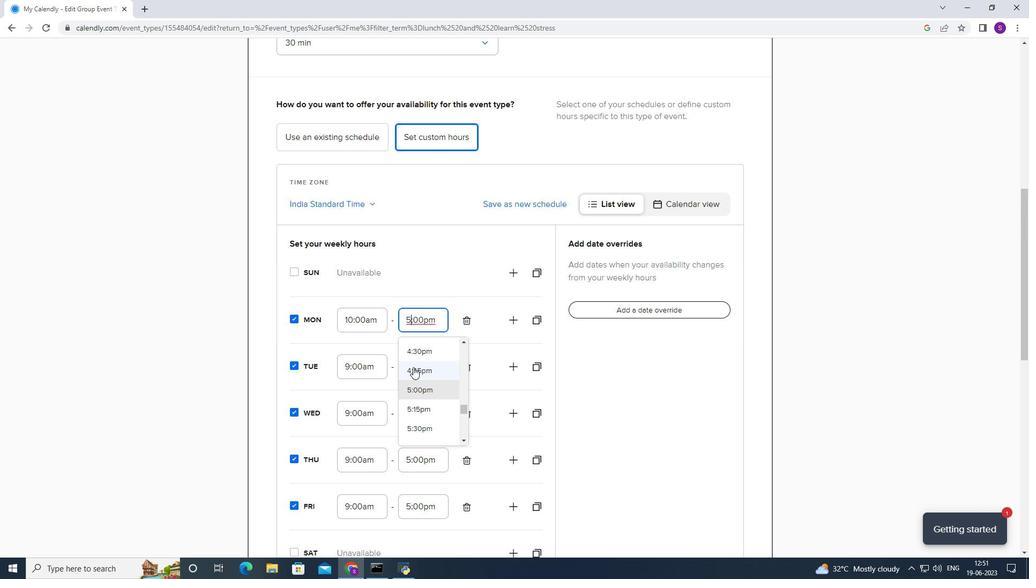 
Action: Mouse moved to (418, 404)
Screenshot: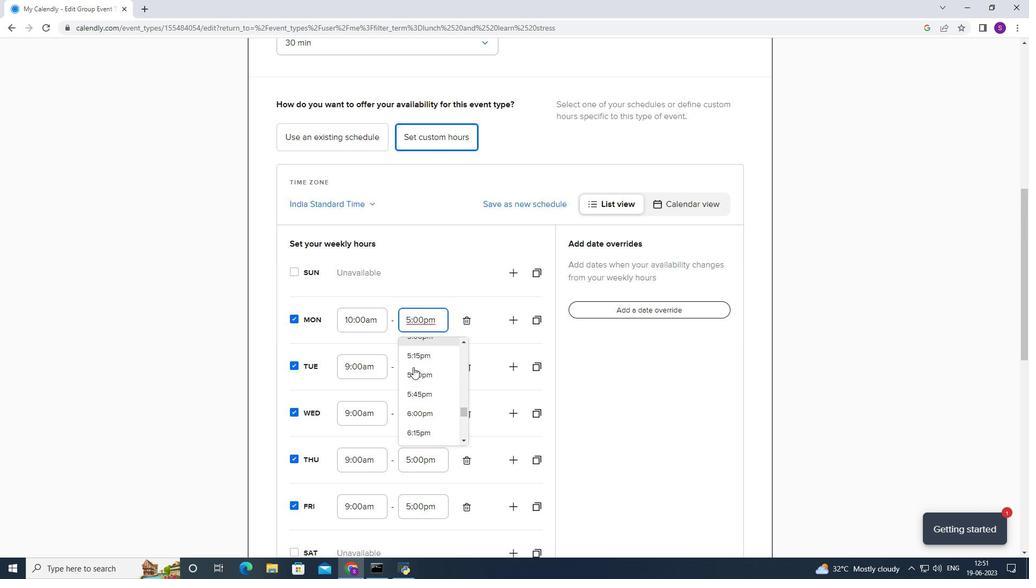 
Action: Mouse pressed left at (418, 404)
Screenshot: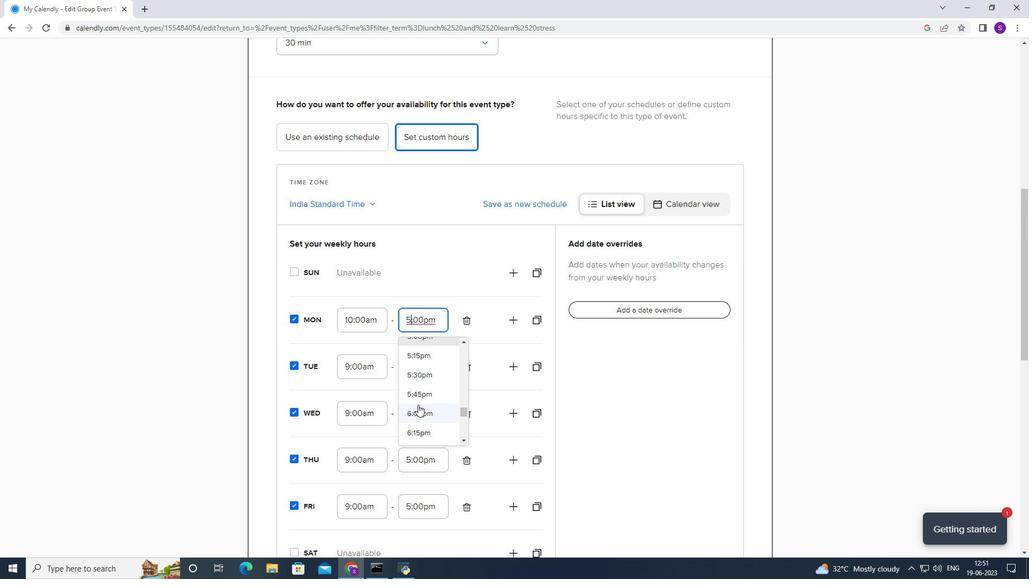 
Action: Mouse moved to (366, 374)
Screenshot: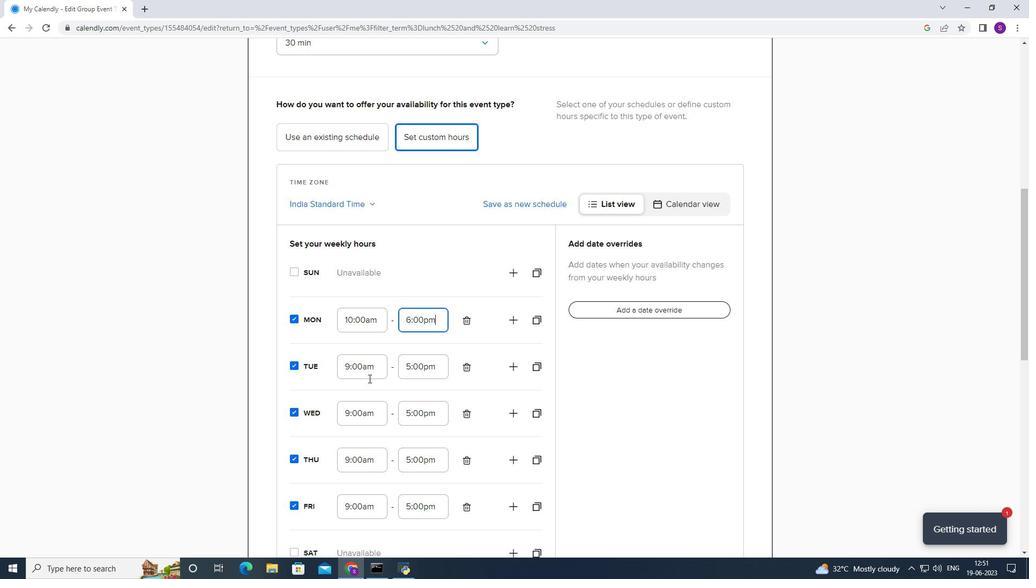 
Action: Mouse pressed left at (366, 374)
Screenshot: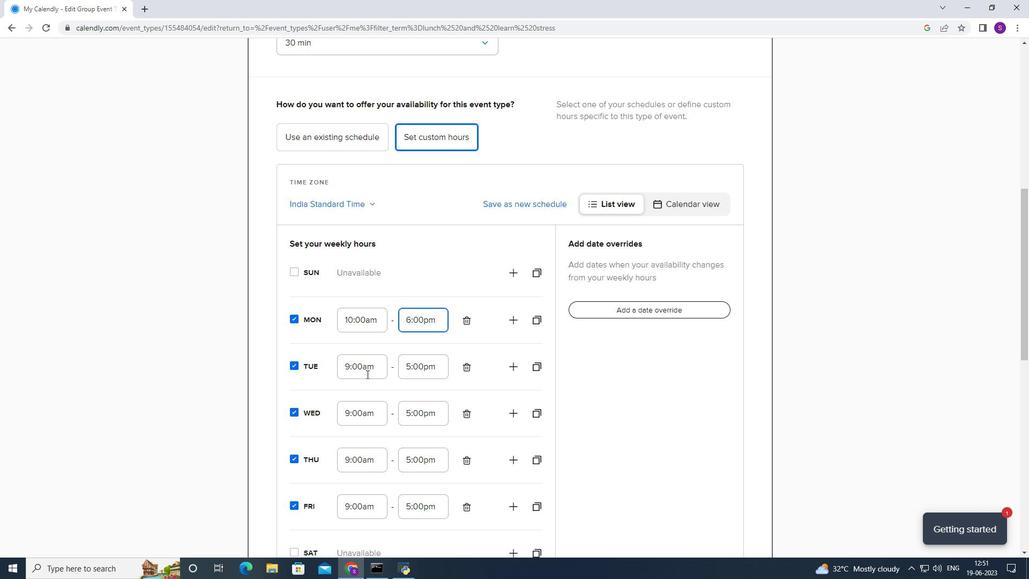 
Action: Mouse moved to (362, 406)
Screenshot: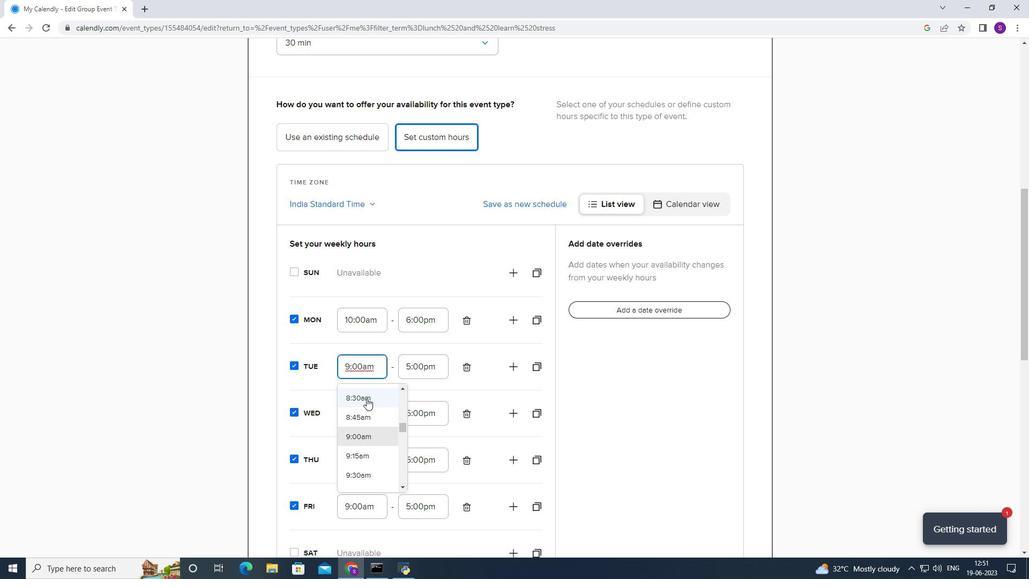 
Action: Mouse scrolled (362, 405) with delta (0, 0)
Screenshot: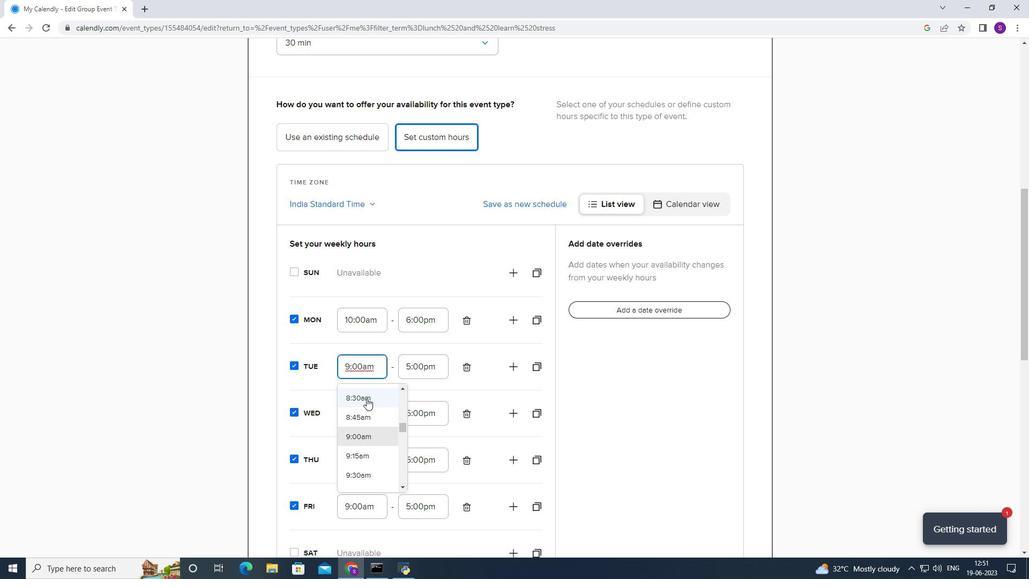 
Action: Mouse scrolled (362, 405) with delta (0, 0)
Screenshot: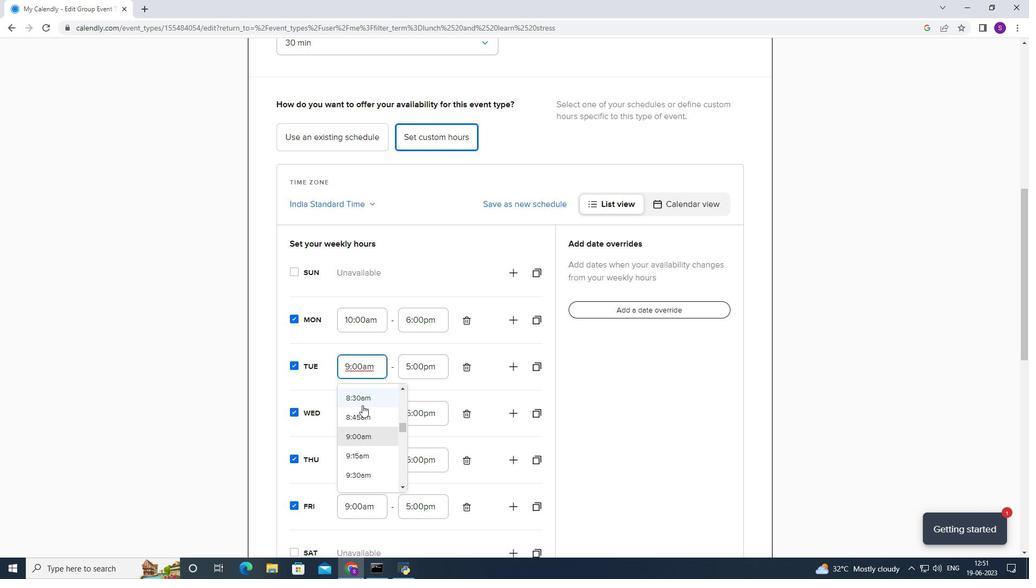 
Action: Mouse moved to (377, 414)
Screenshot: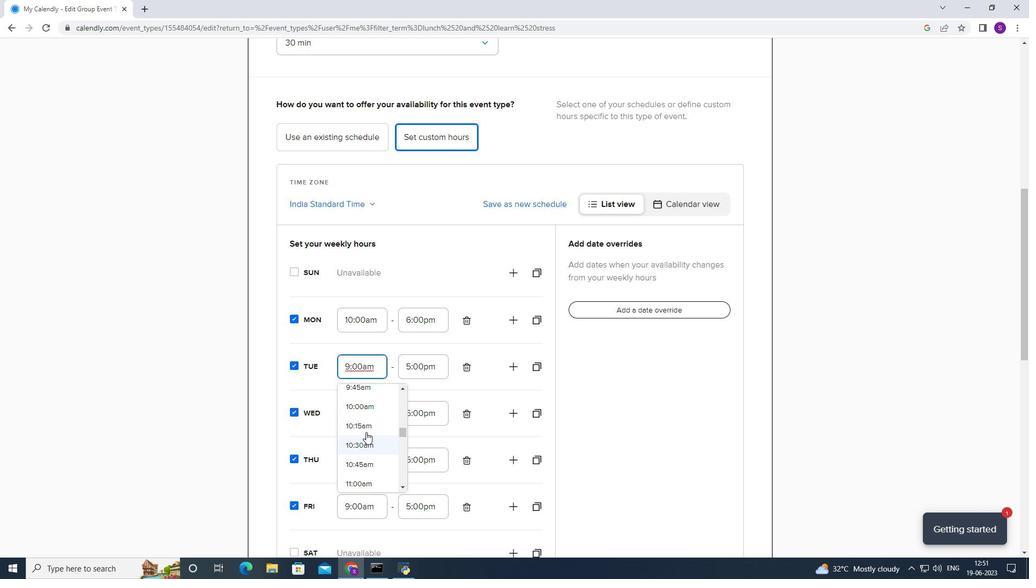 
Action: Mouse pressed left at (377, 414)
Screenshot: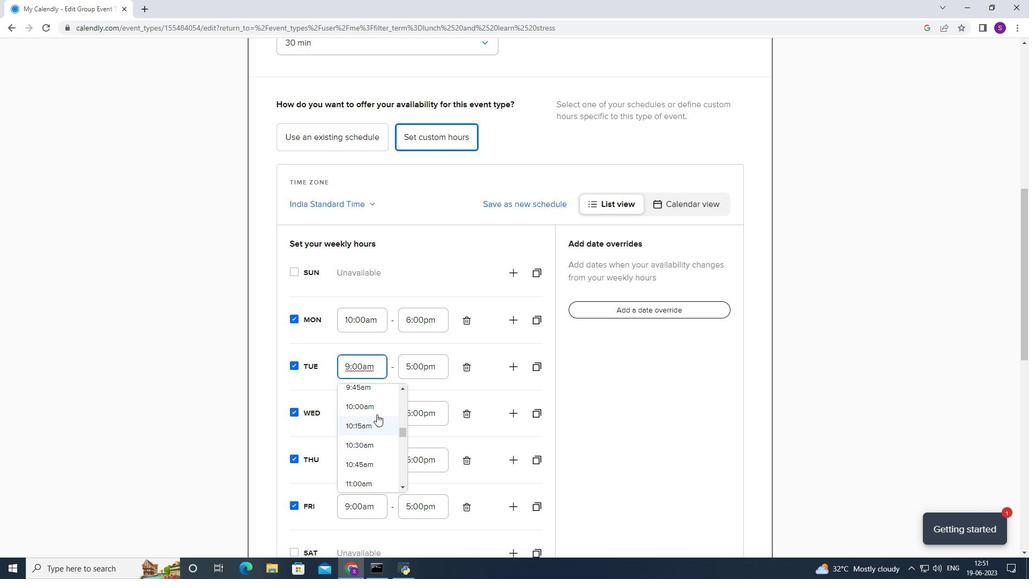 
Action: Mouse moved to (452, 357)
Screenshot: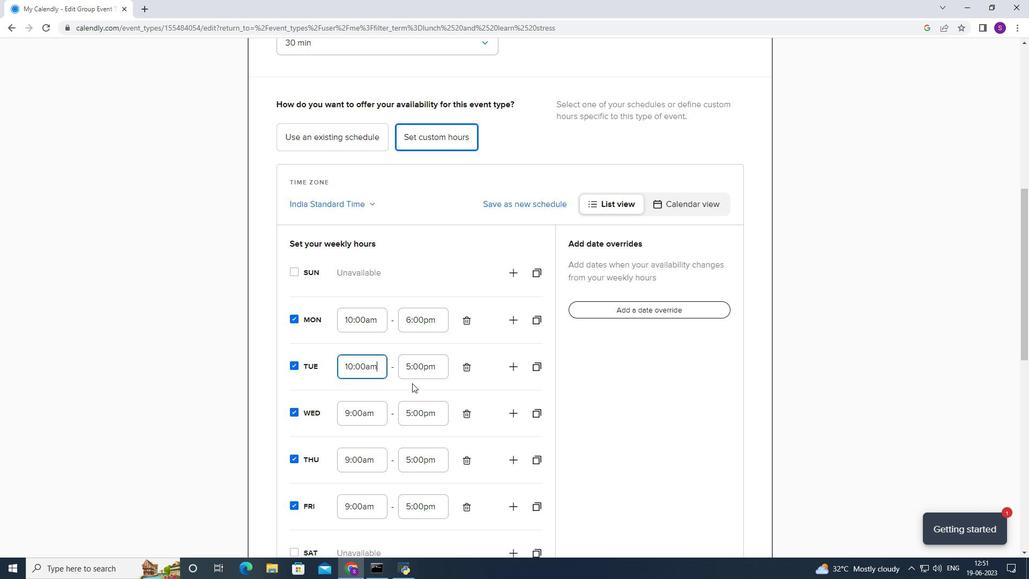 
Action: Mouse pressed left at (452, 357)
Screenshot: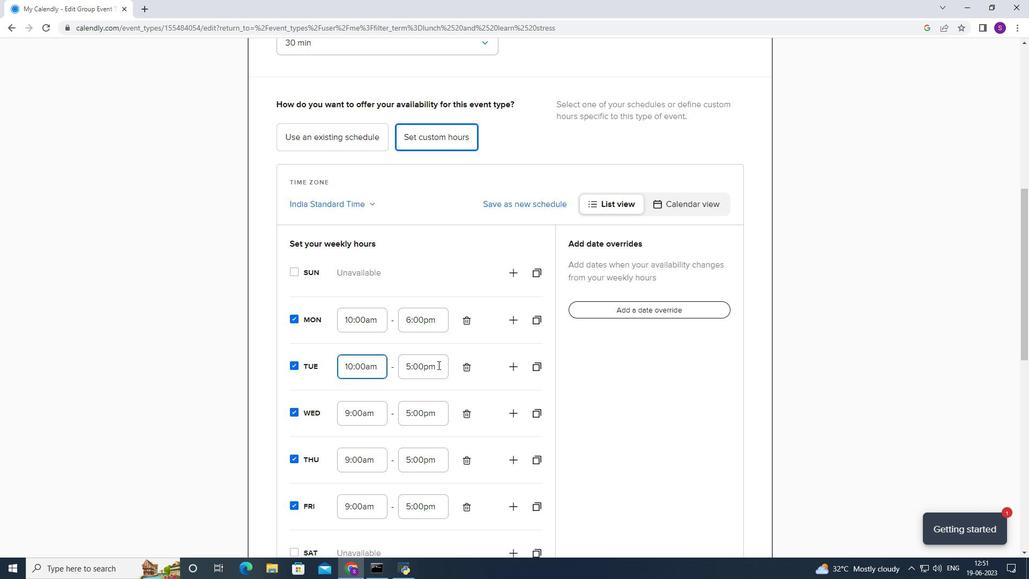 
Action: Mouse moved to (424, 367)
Screenshot: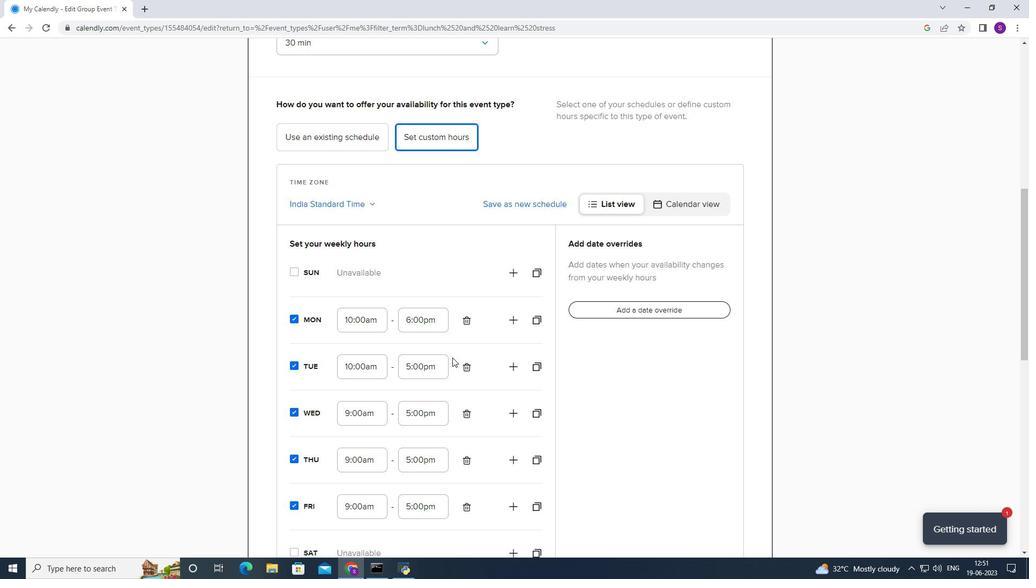 
Action: Mouse pressed left at (424, 367)
Screenshot: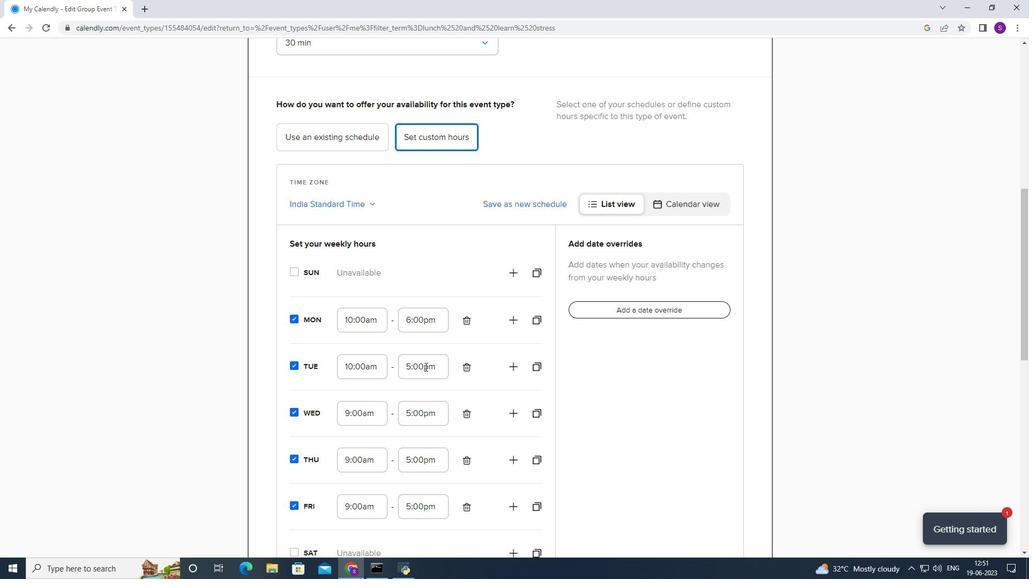 
Action: Mouse moved to (409, 395)
Screenshot: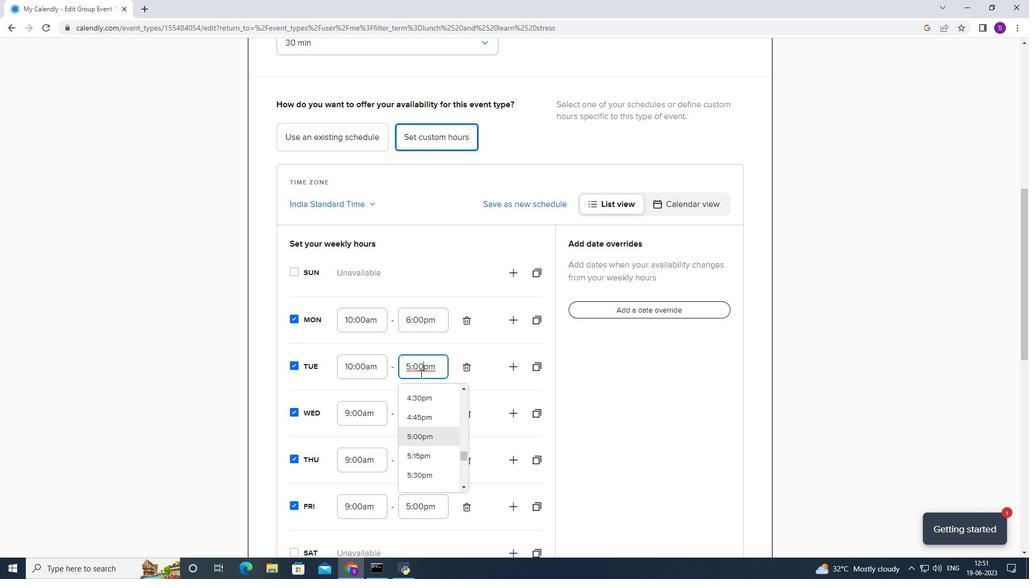 
Action: Mouse scrolled (409, 395) with delta (0, 0)
Screenshot: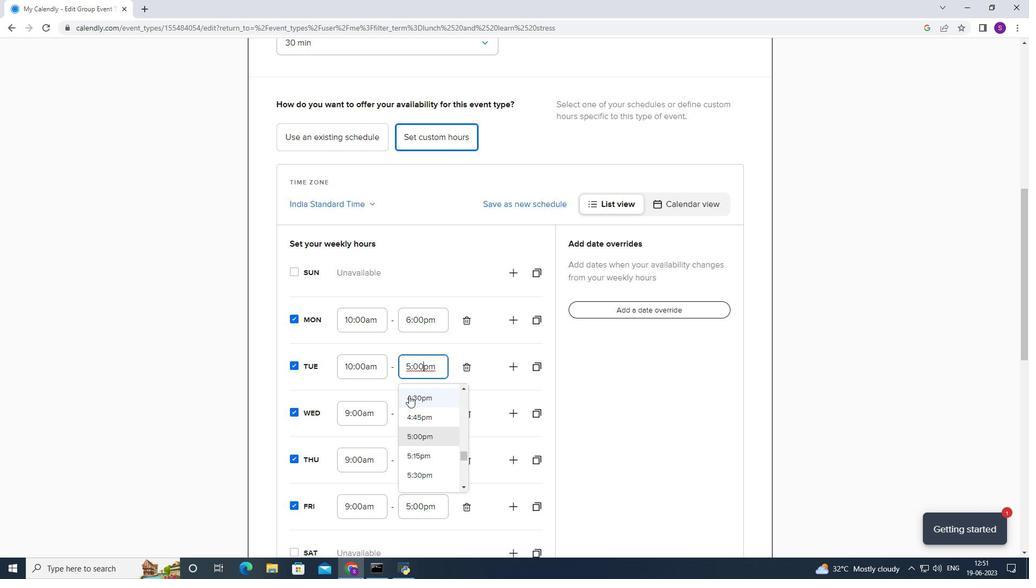 
Action: Mouse scrolled (409, 395) with delta (0, 0)
Screenshot: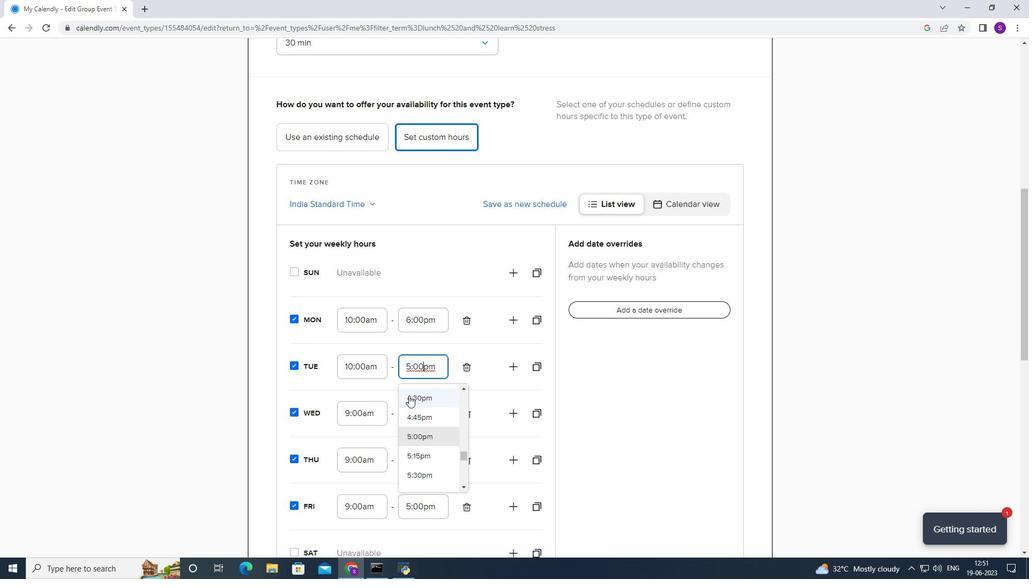 
Action: Mouse moved to (428, 415)
Screenshot: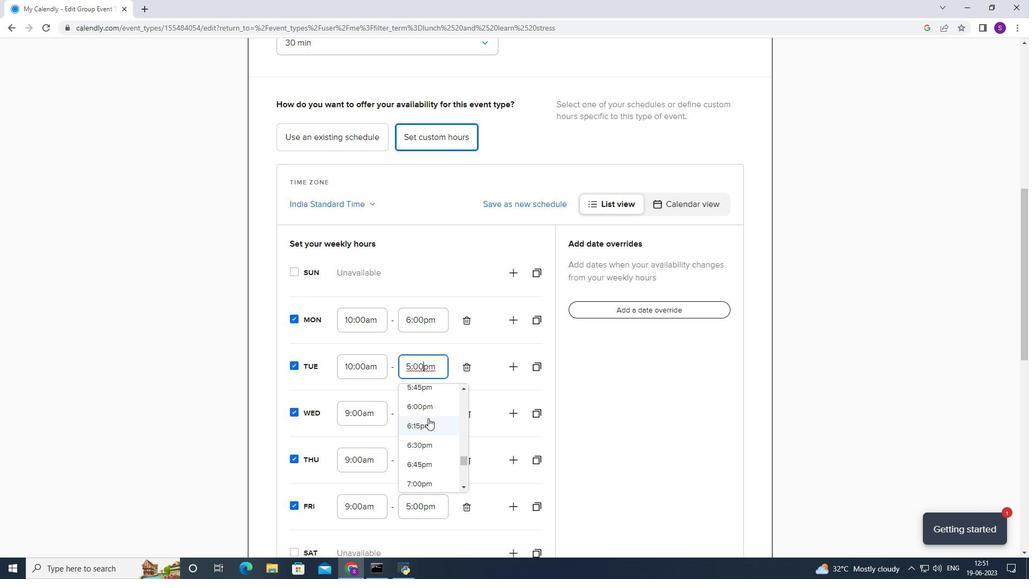 
Action: Mouse pressed left at (428, 415)
Screenshot: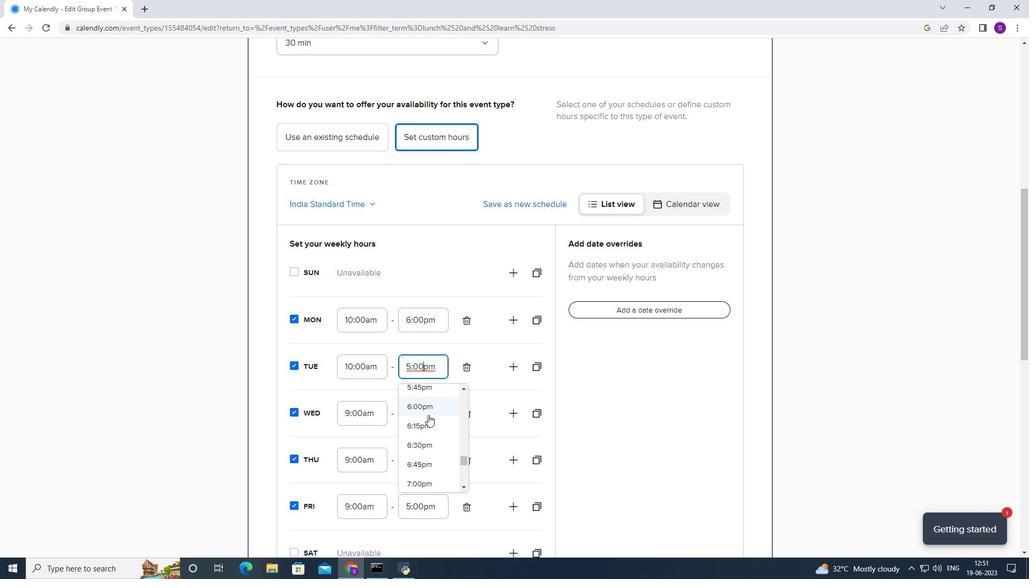 
Action: Mouse moved to (344, 422)
Screenshot: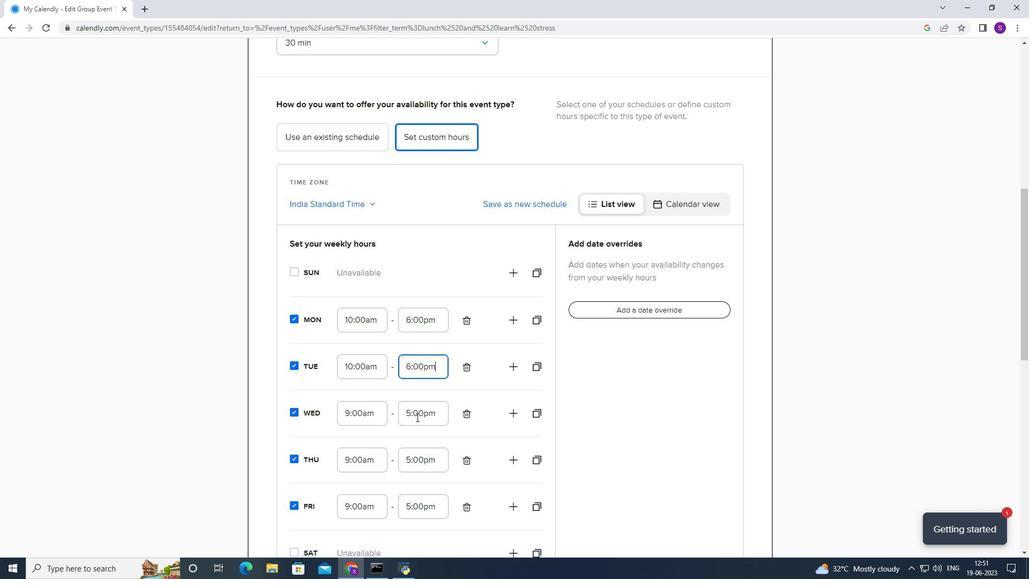 
Action: Mouse pressed left at (344, 422)
Screenshot: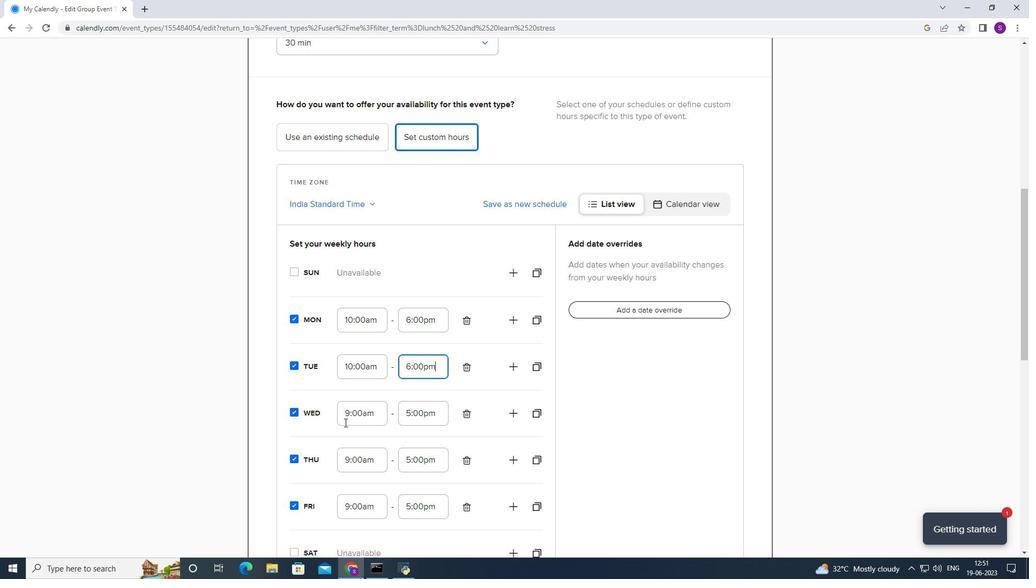 
Action: Mouse moved to (386, 448)
Screenshot: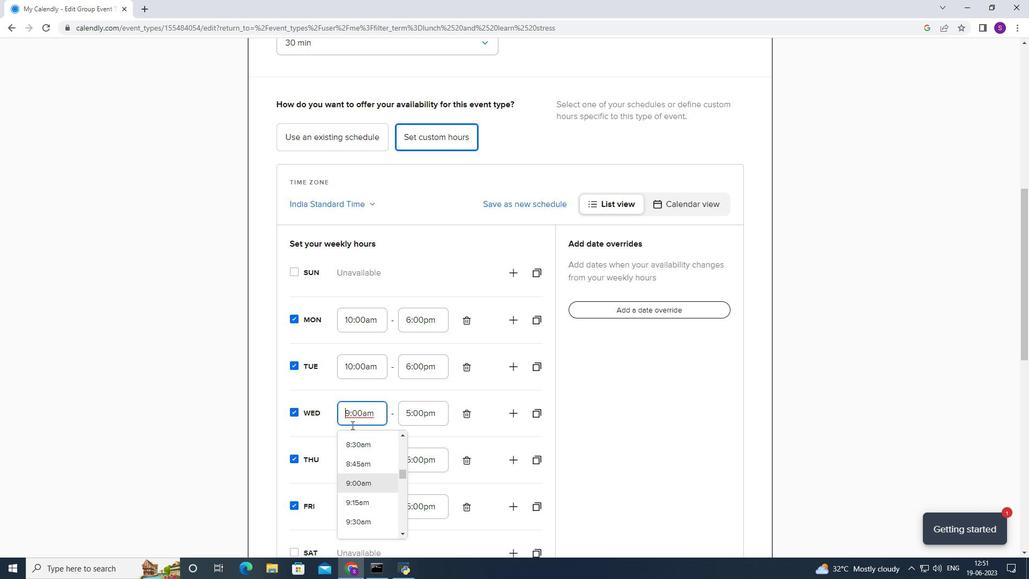 
Action: Mouse scrolled (386, 447) with delta (0, 0)
Screenshot: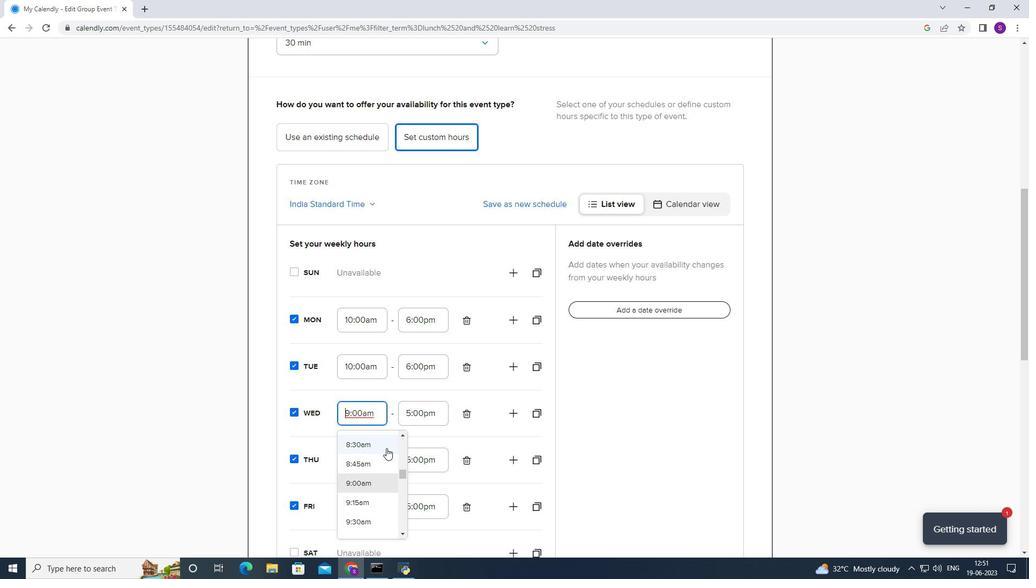 
Action: Mouse scrolled (386, 447) with delta (0, 0)
Screenshot: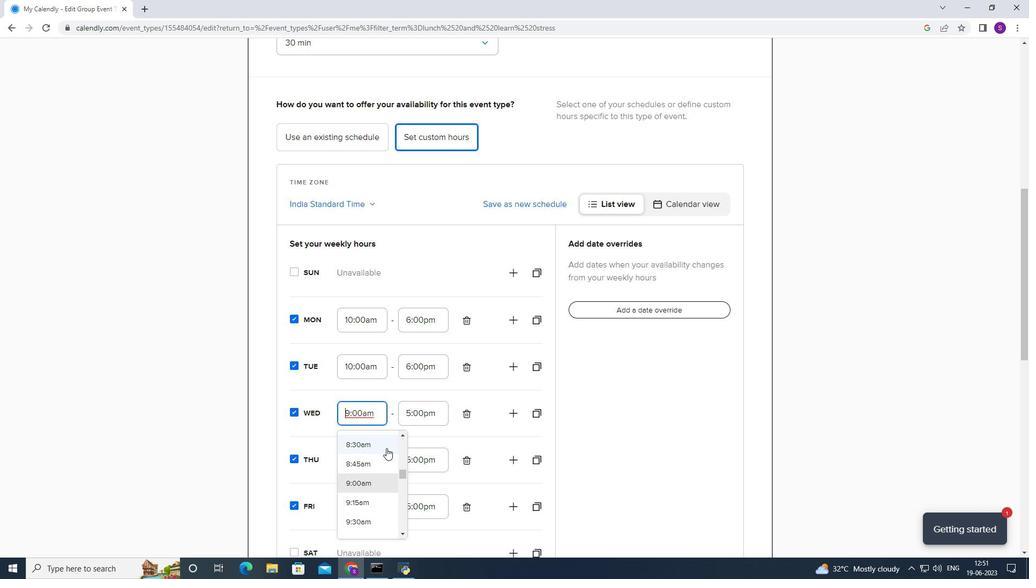 
Action: Mouse moved to (366, 459)
Screenshot: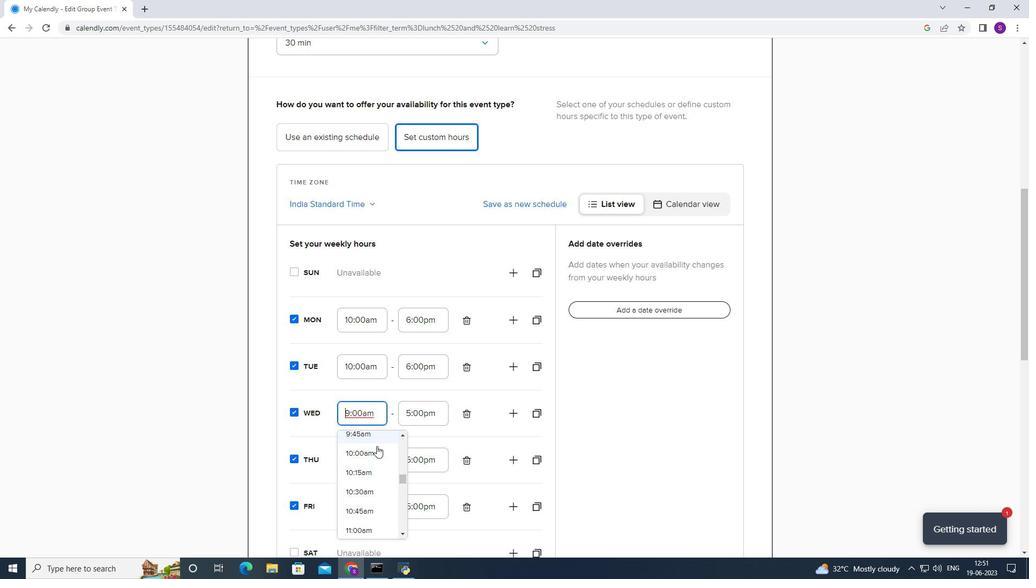 
Action: Mouse pressed left at (366, 459)
Screenshot: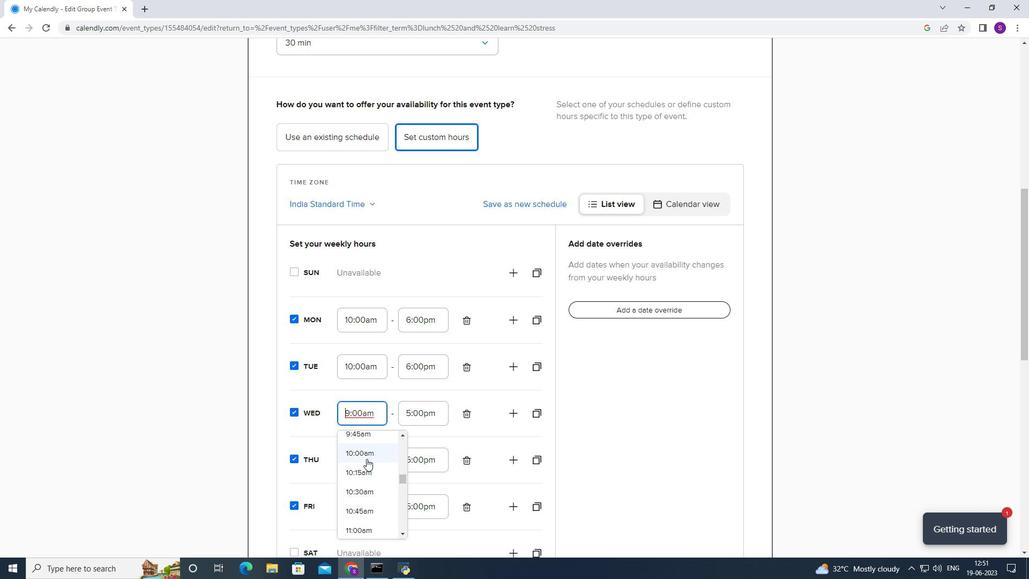 
Action: Mouse moved to (403, 423)
Screenshot: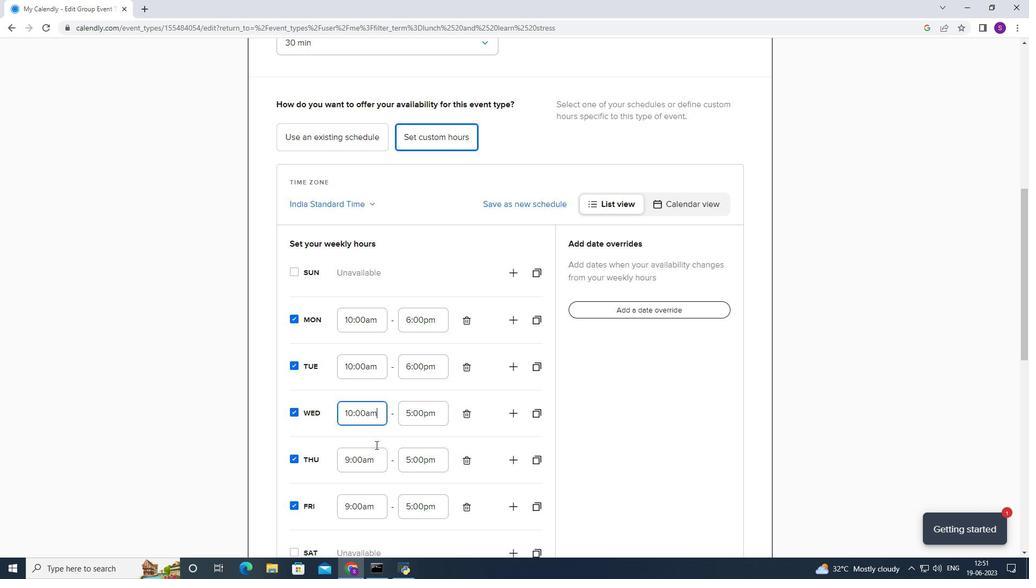 
Action: Mouse pressed left at (403, 423)
Screenshot: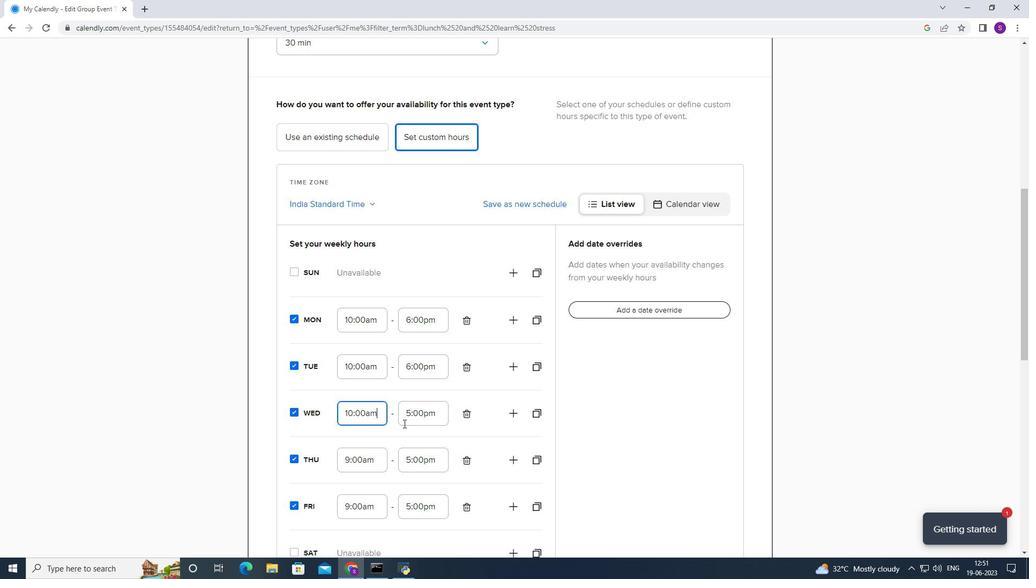 
Action: Mouse moved to (405, 437)
Screenshot: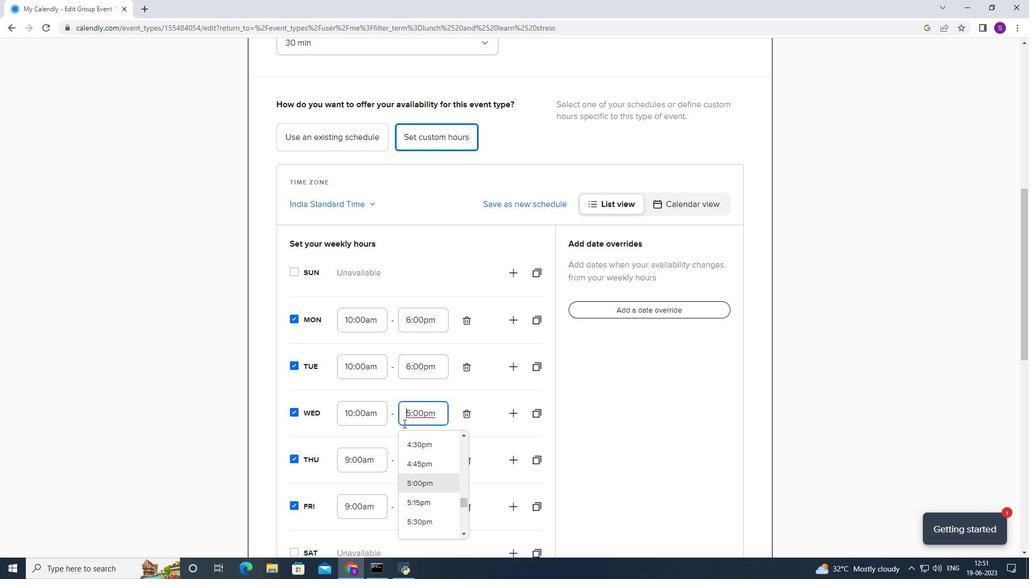 
Action: Mouse scrolled (405, 436) with delta (0, 0)
Screenshot: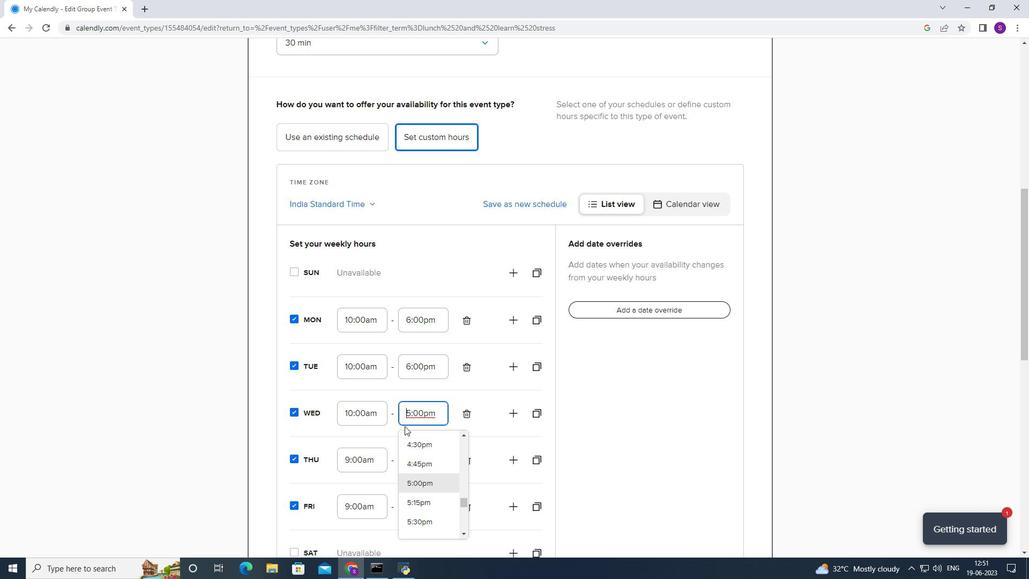 
Action: Mouse scrolled (405, 436) with delta (0, 0)
Screenshot: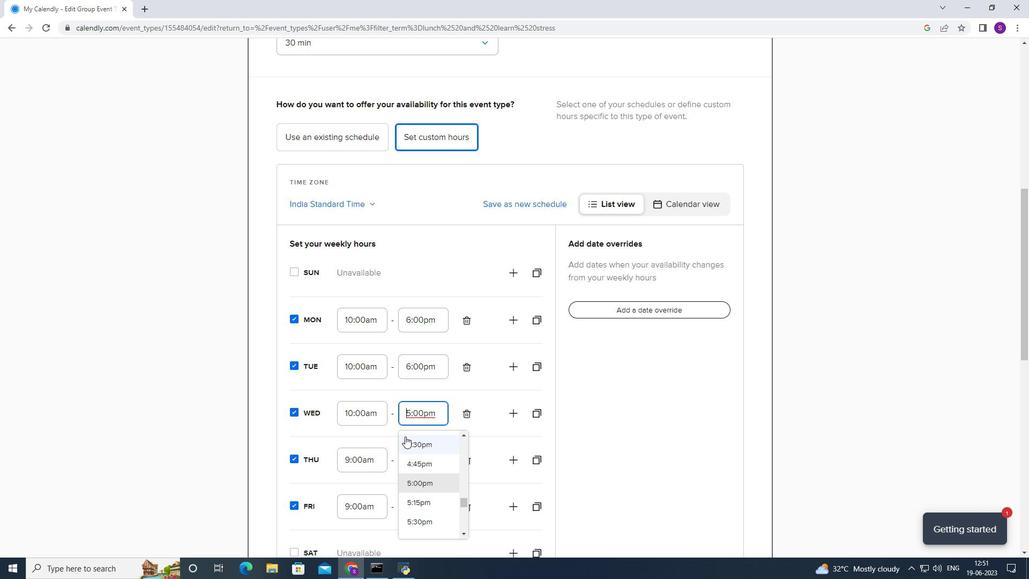 
Action: Mouse moved to (416, 457)
Screenshot: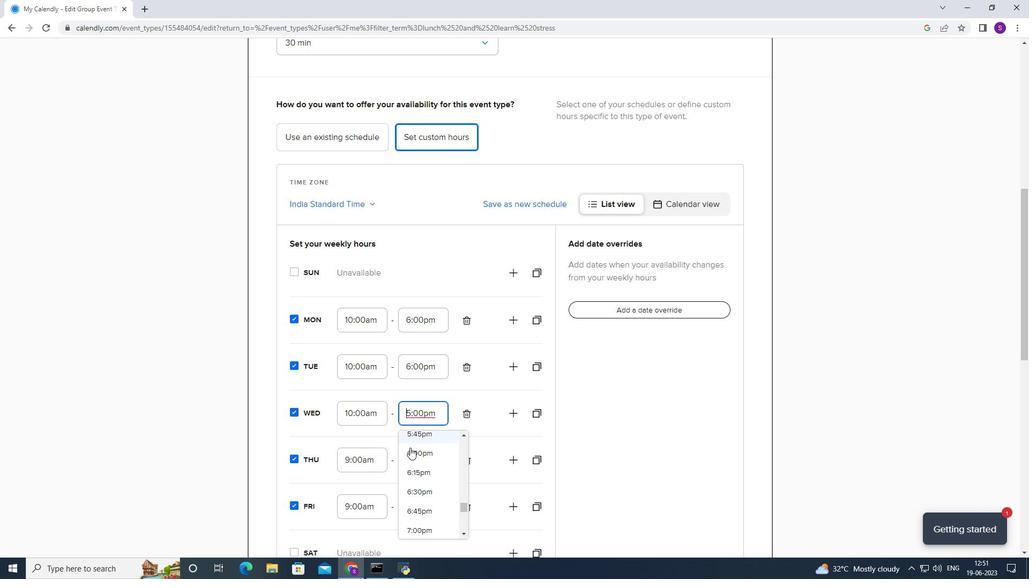 
Action: Mouse pressed left at (416, 457)
Screenshot: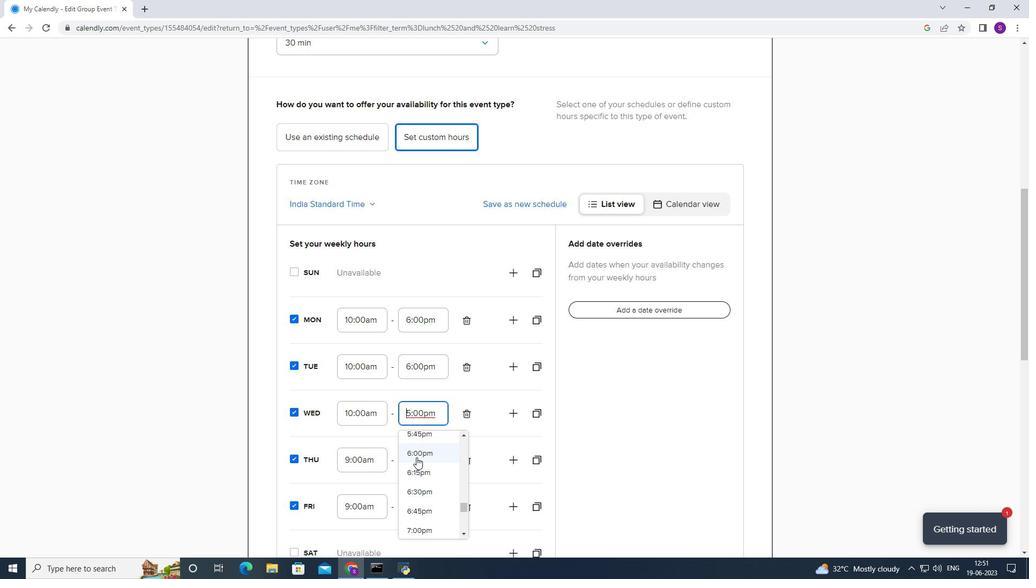 
Action: Mouse moved to (361, 456)
Screenshot: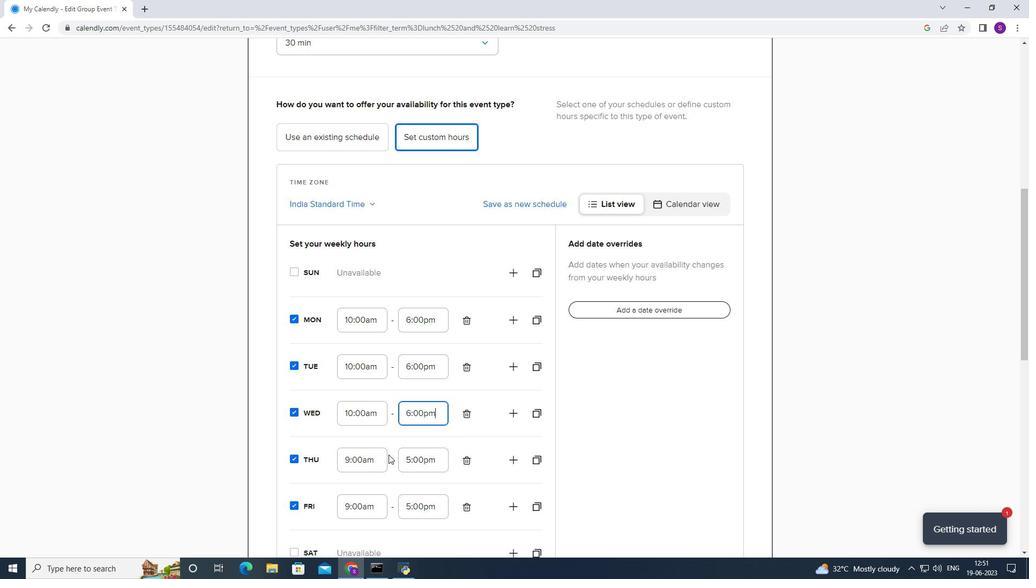 
Action: Mouse pressed left at (361, 456)
Screenshot: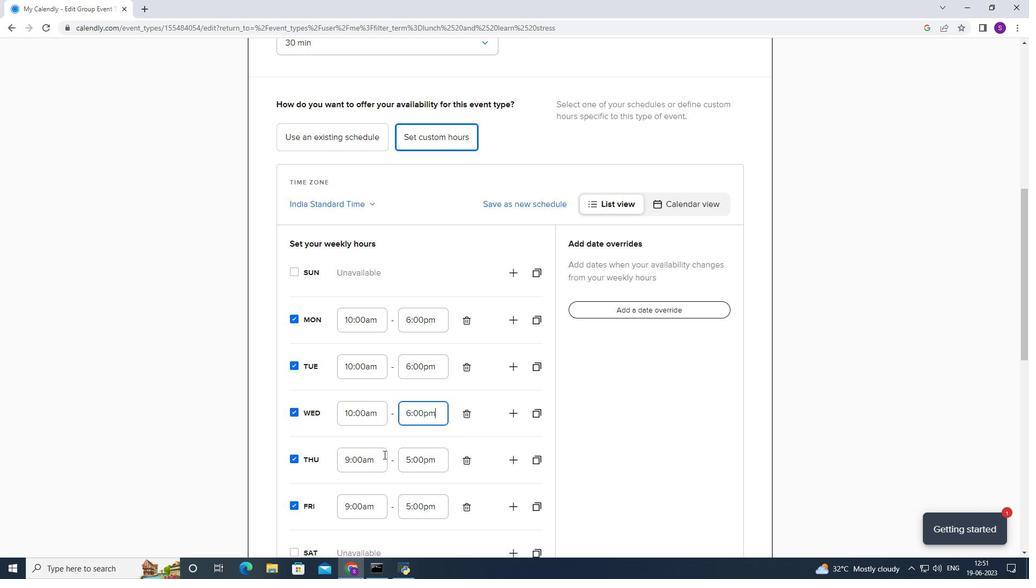 
Action: Mouse moved to (360, 458)
Screenshot: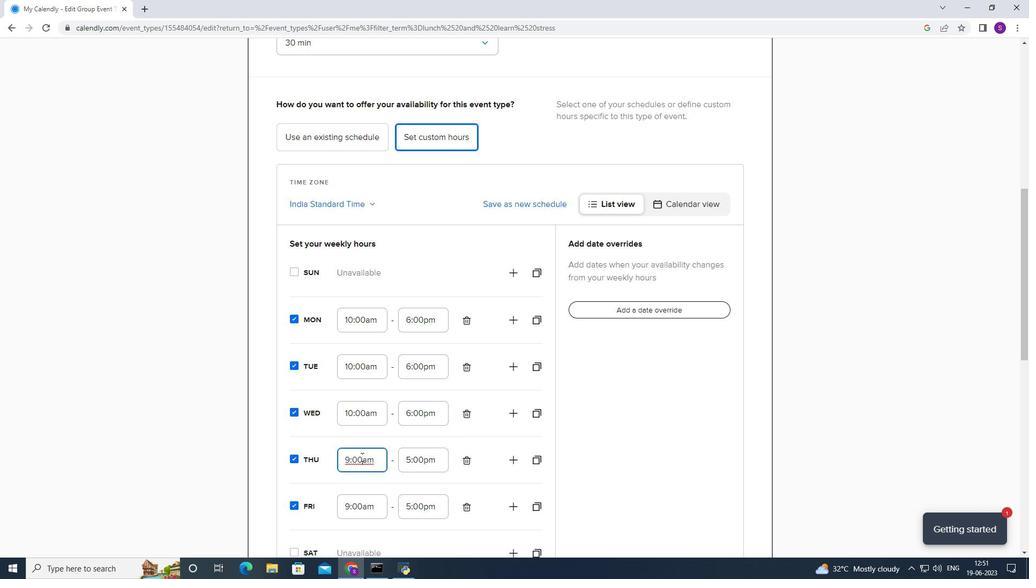 
Action: Mouse scrolled (360, 458) with delta (0, 0)
Screenshot: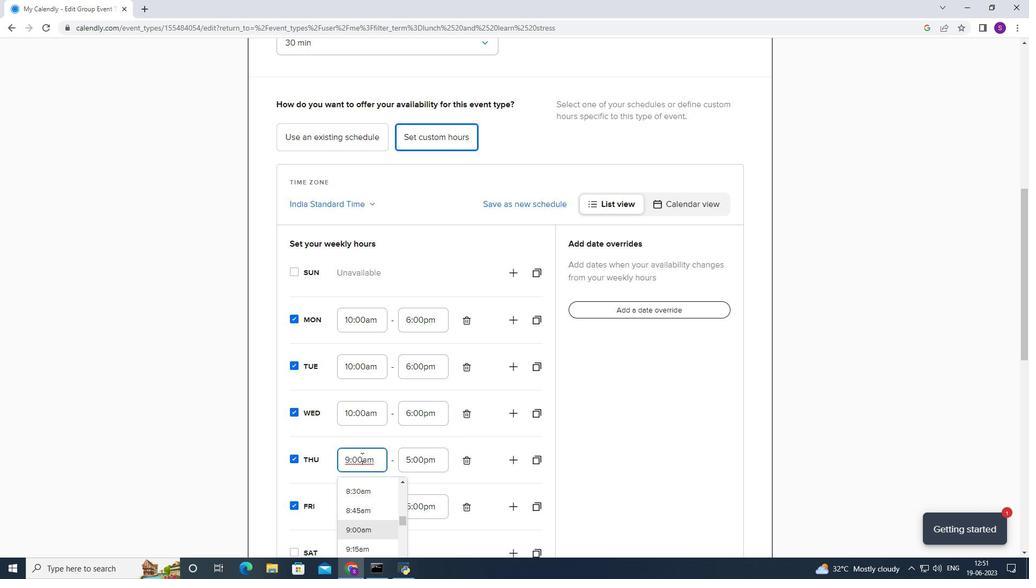 
Action: Mouse scrolled (360, 458) with delta (0, 0)
Screenshot: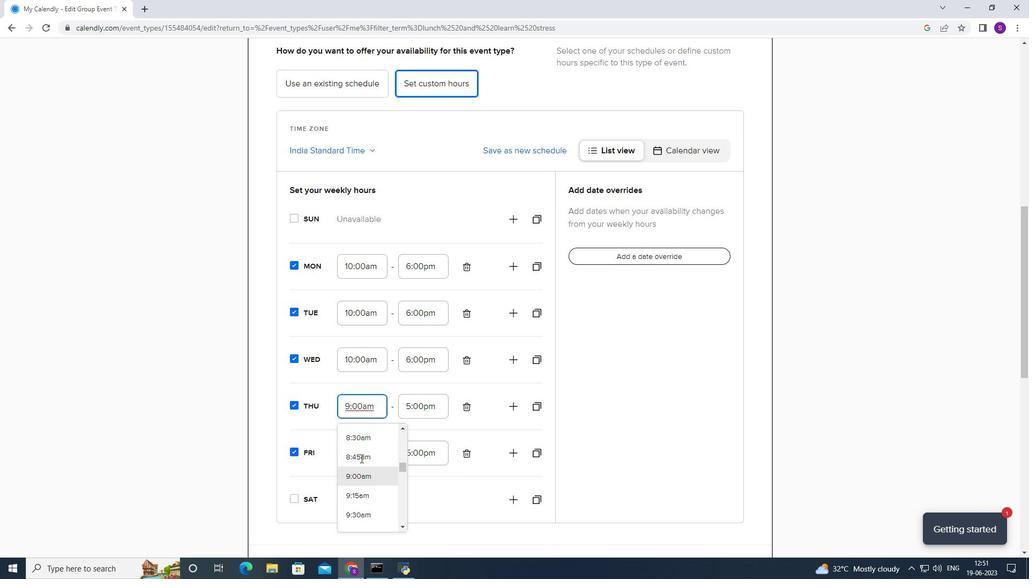 
Action: Mouse moved to (362, 438)
Screenshot: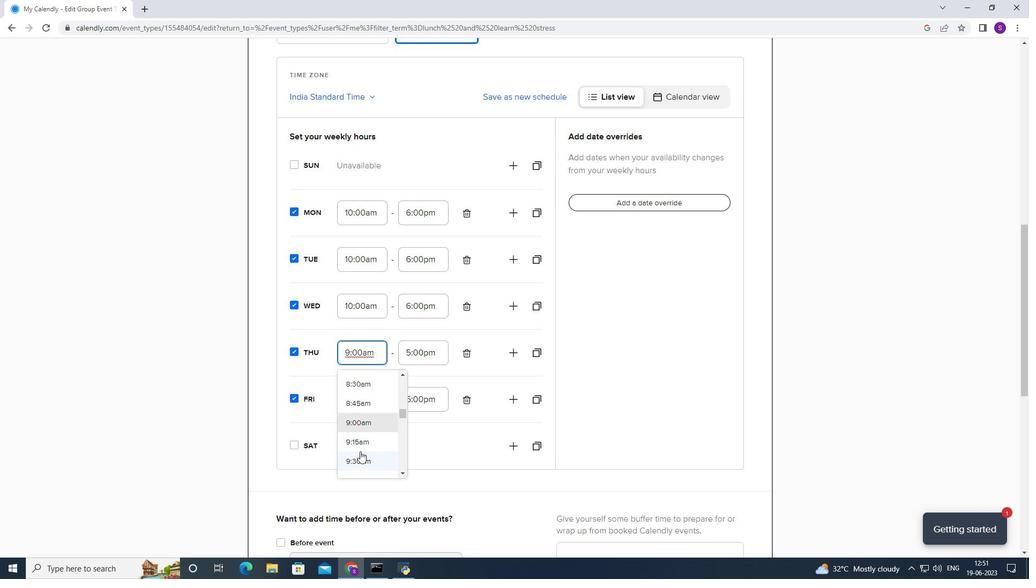 
Action: Mouse scrolled (362, 437) with delta (0, 0)
Screenshot: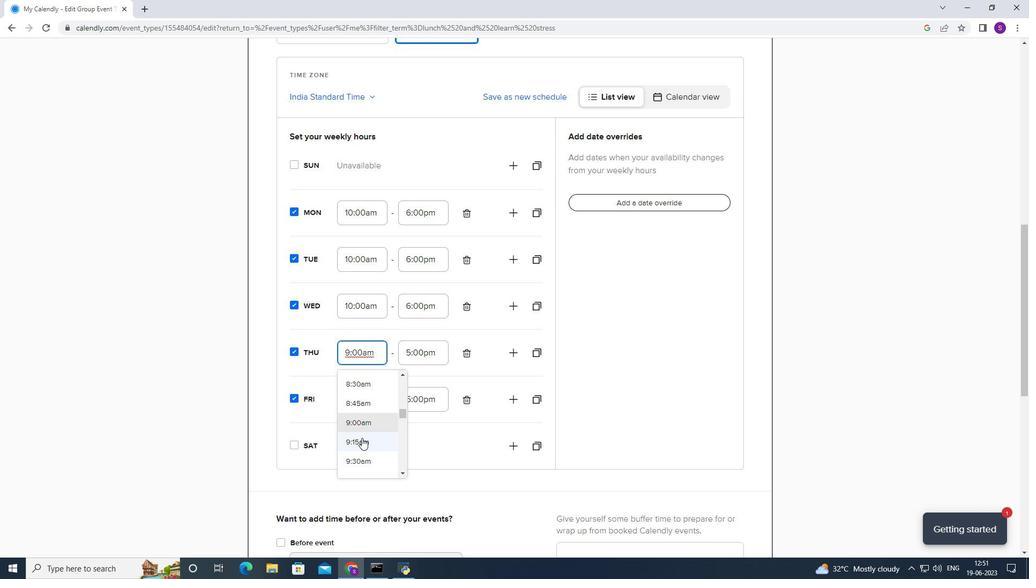 
Action: Mouse scrolled (362, 437) with delta (0, 0)
Screenshot: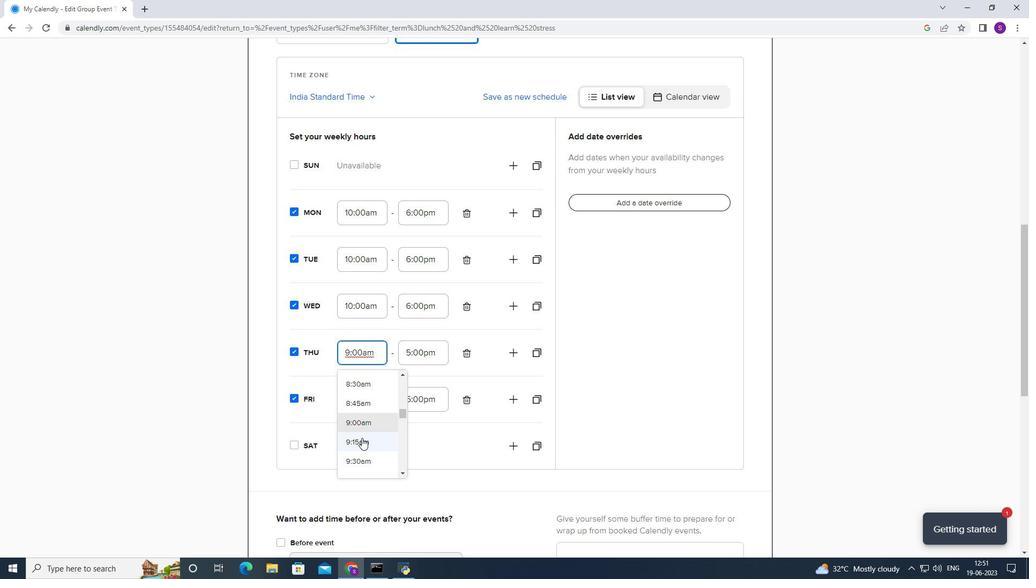 
Action: Mouse moved to (379, 393)
Screenshot: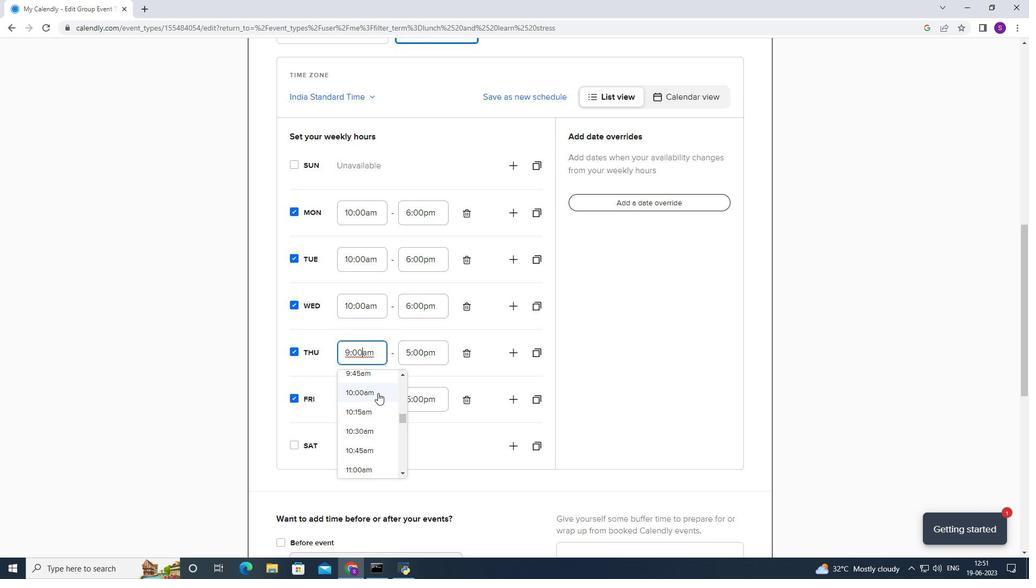 
Action: Mouse pressed left at (379, 393)
Screenshot: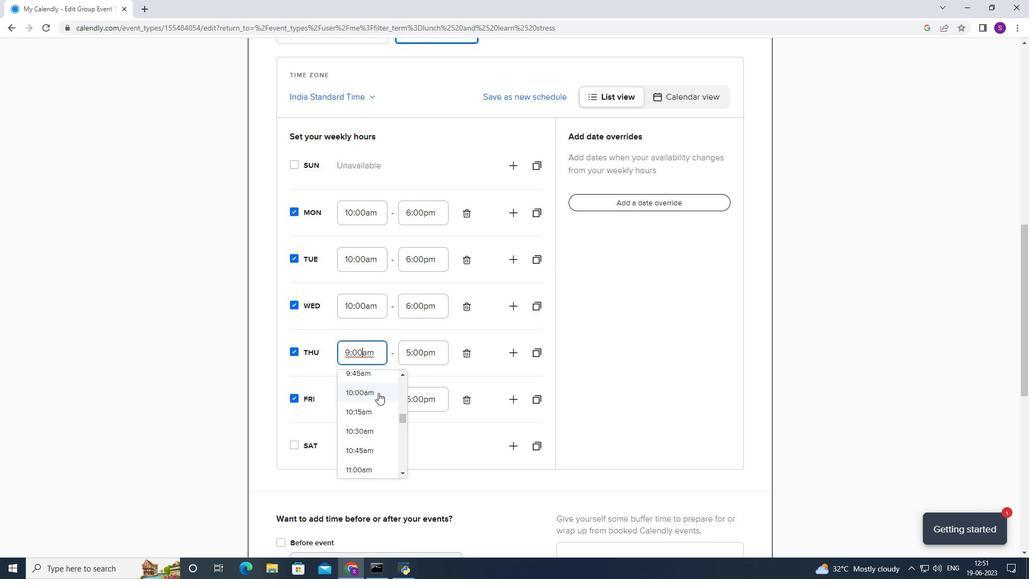 
Action: Mouse moved to (431, 358)
Screenshot: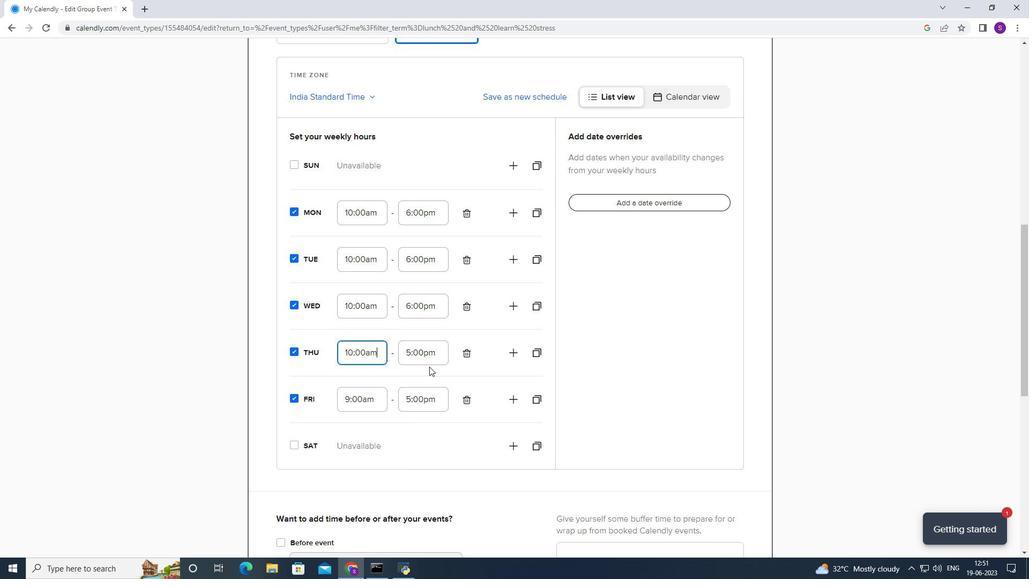 
Action: Mouse pressed left at (431, 358)
Screenshot: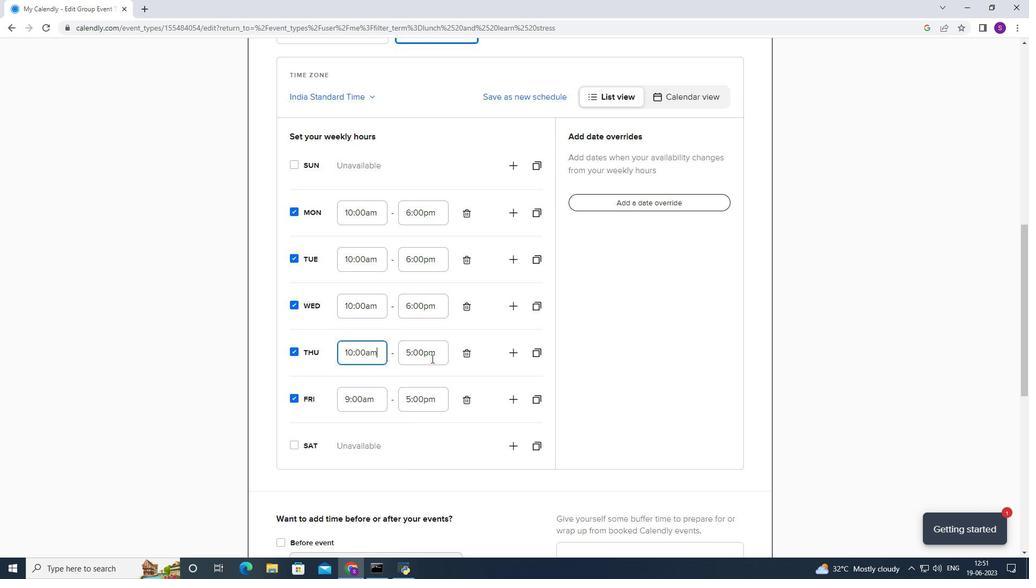 
Action: Mouse moved to (396, 407)
Screenshot: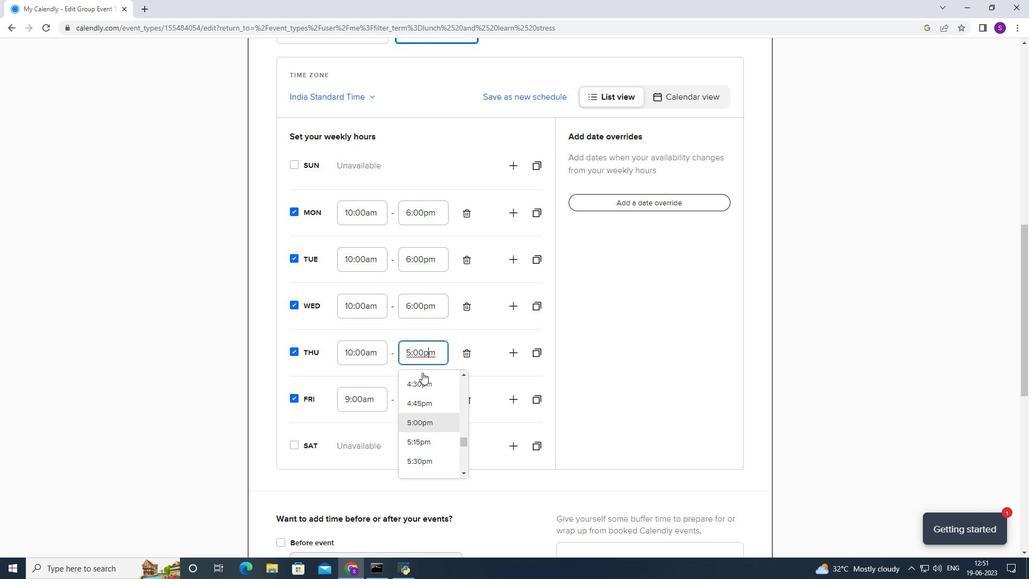 
Action: Mouse scrolled (396, 406) with delta (0, 0)
Screenshot: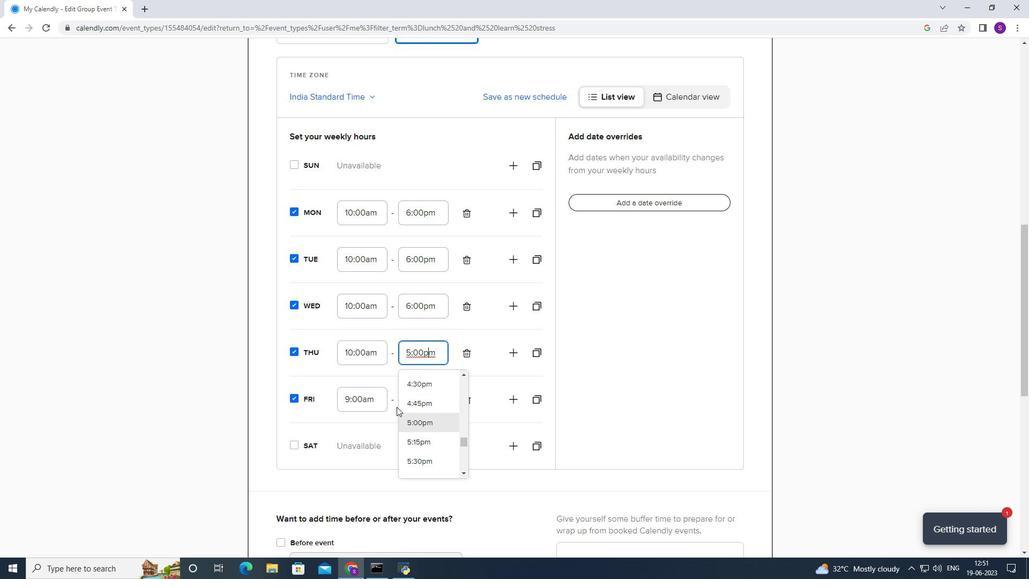
Action: Mouse moved to (411, 397)
Screenshot: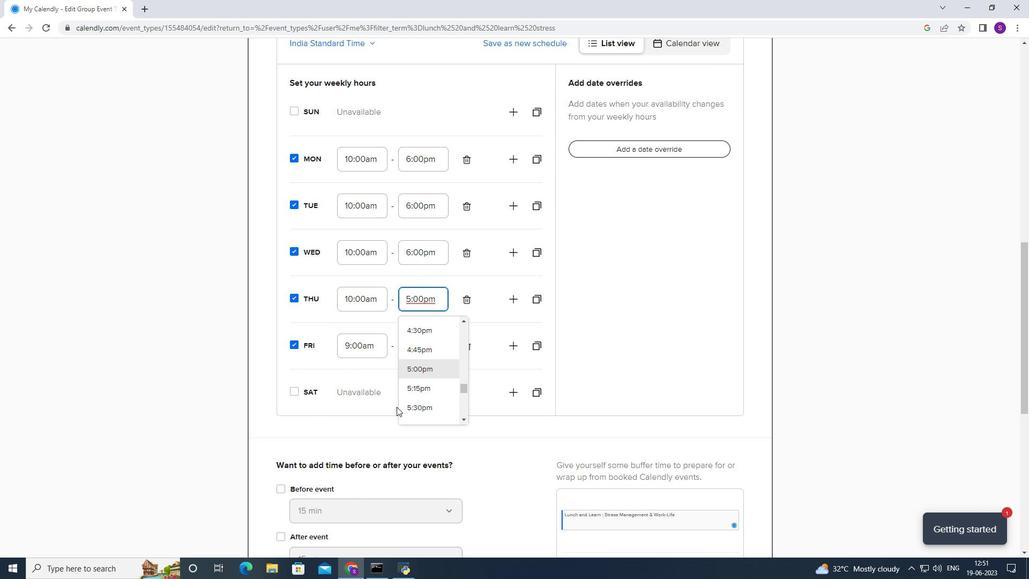 
Action: Mouse scrolled (411, 396) with delta (0, 0)
Screenshot: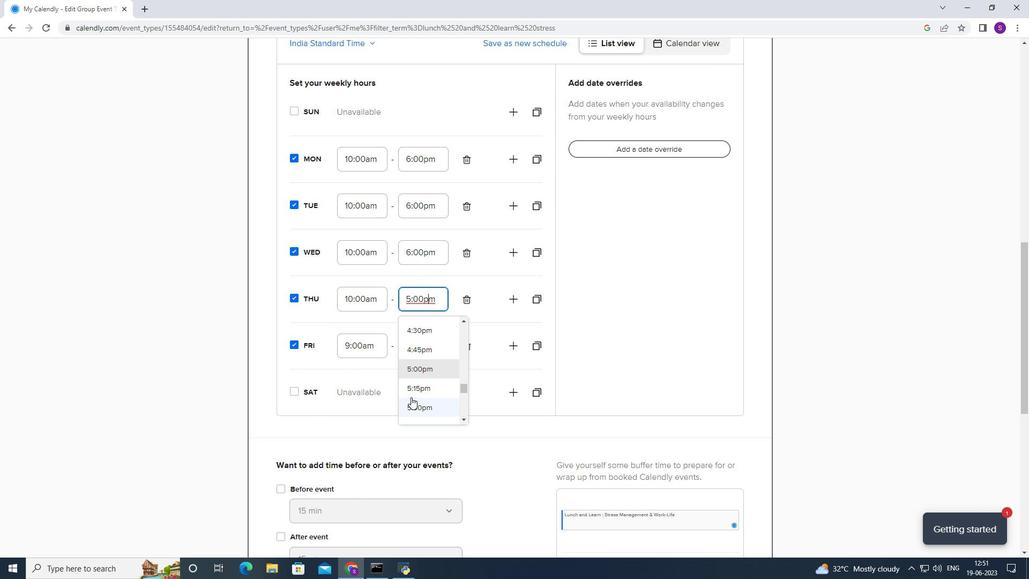 
Action: Mouse scrolled (411, 396) with delta (0, 0)
Screenshot: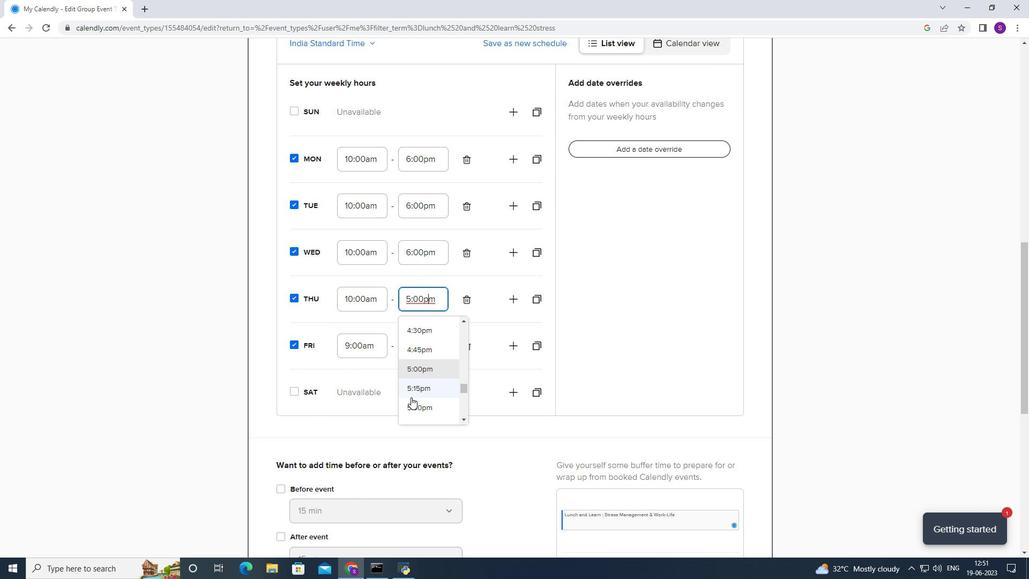 
Action: Mouse moved to (431, 347)
Screenshot: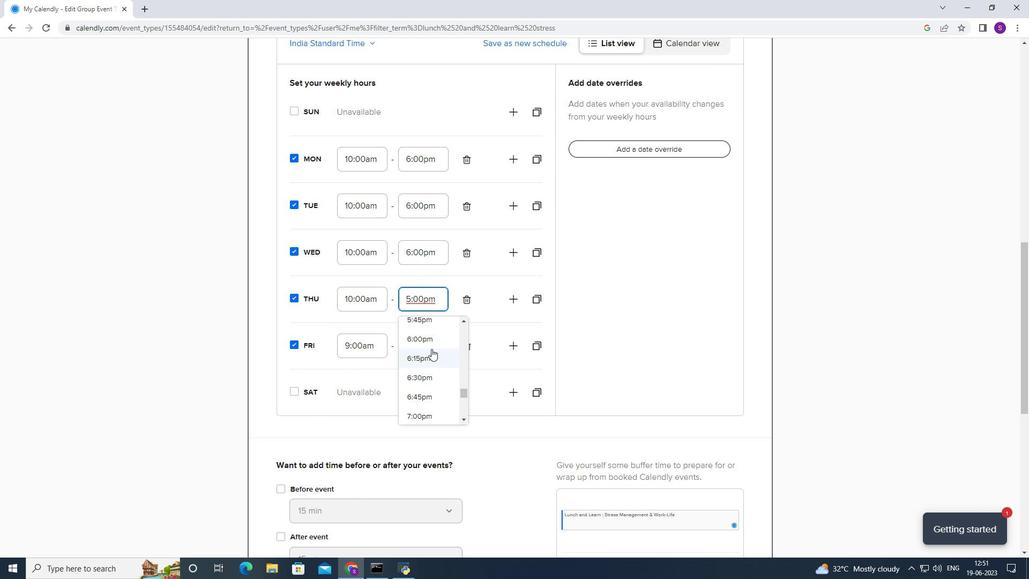 
Action: Mouse pressed left at (431, 347)
Screenshot: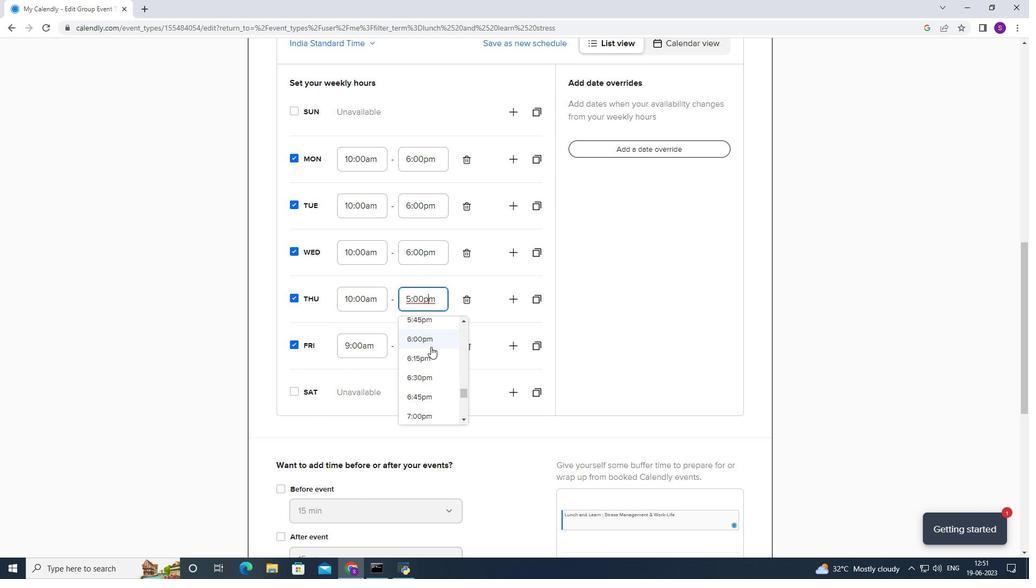 
Action: Mouse moved to (374, 355)
Screenshot: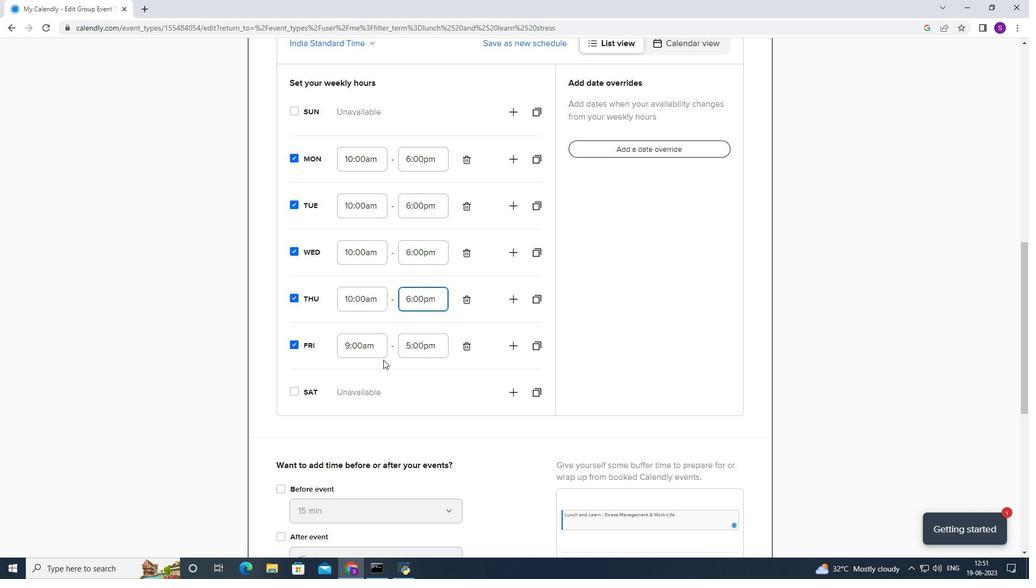 
Action: Mouse pressed left at (374, 355)
Screenshot: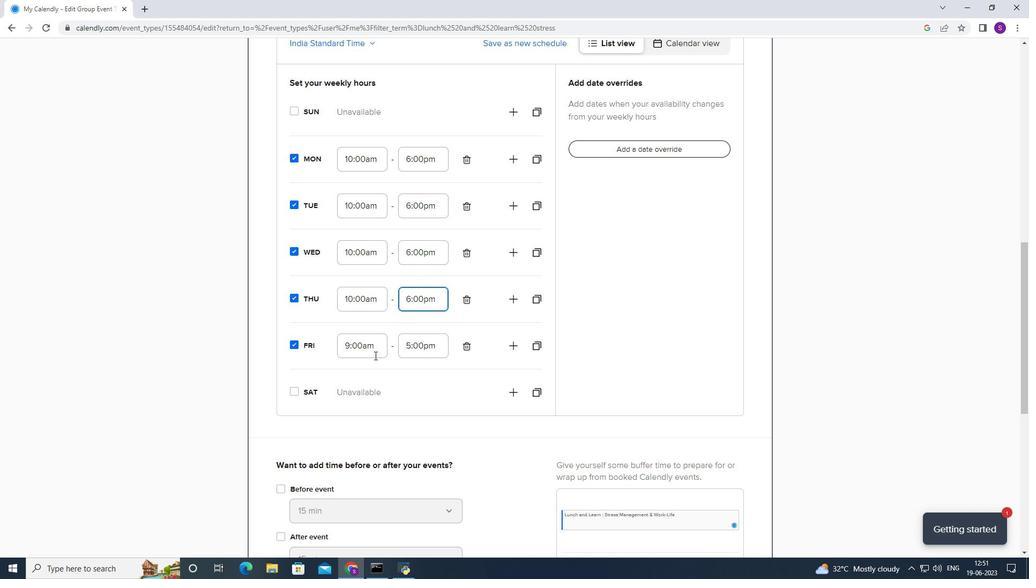 
Action: Mouse moved to (356, 410)
Screenshot: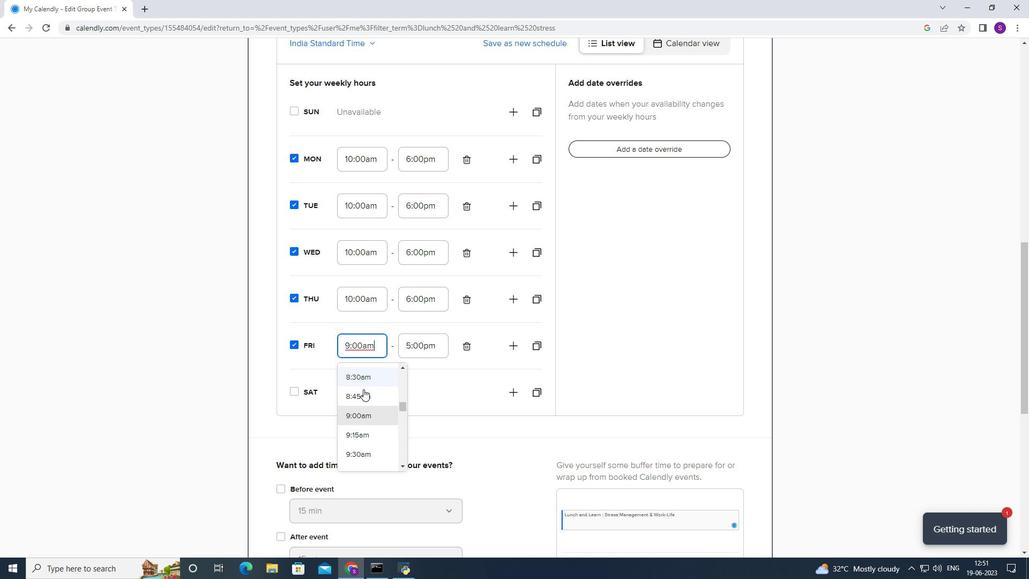 
Action: Mouse scrolled (356, 410) with delta (0, 0)
Screenshot: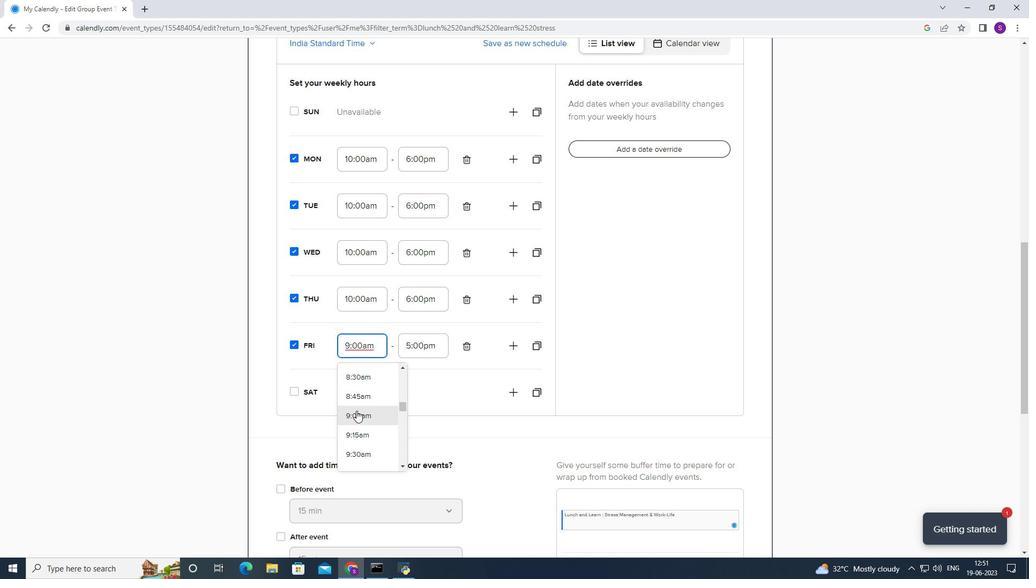 
Action: Mouse moved to (357, 438)
Screenshot: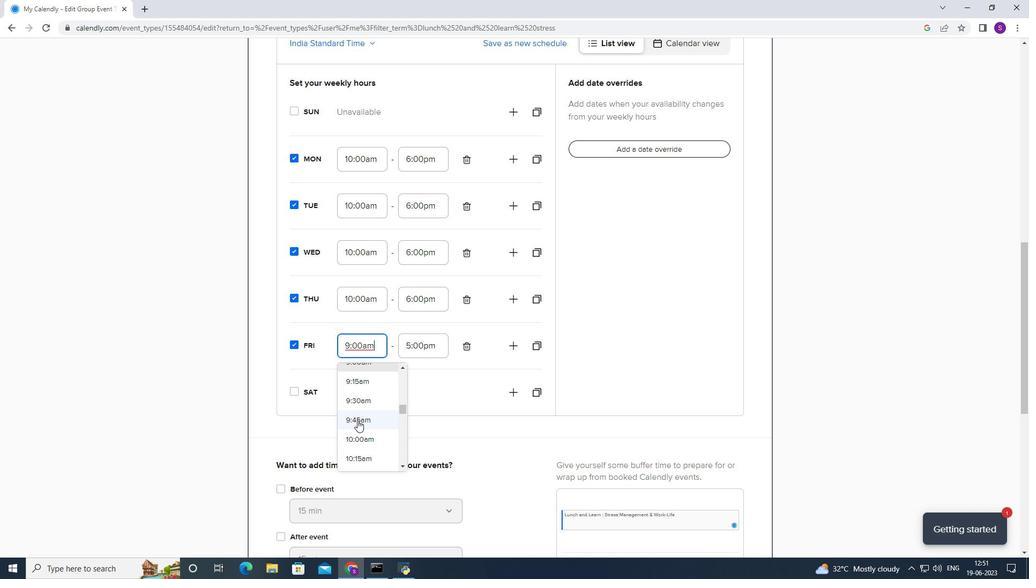 
Action: Mouse pressed left at (357, 438)
Screenshot: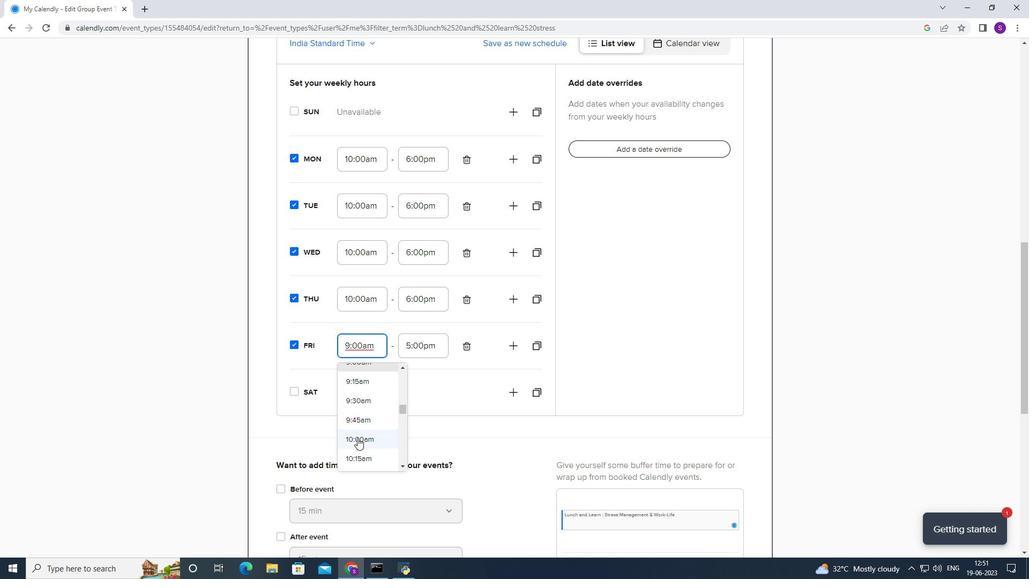 
Action: Mouse moved to (443, 342)
Screenshot: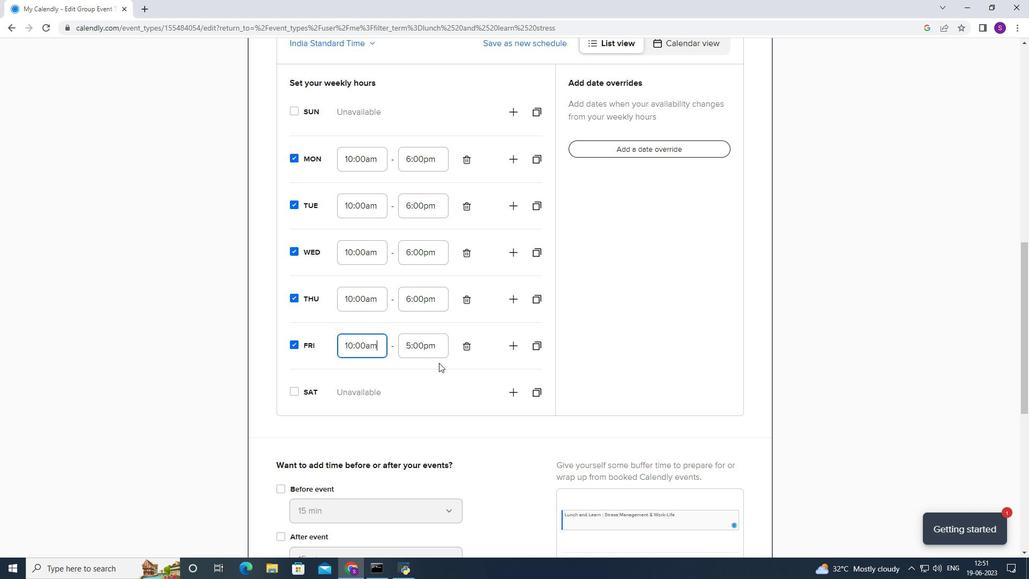 
Action: Mouse pressed left at (443, 342)
Screenshot: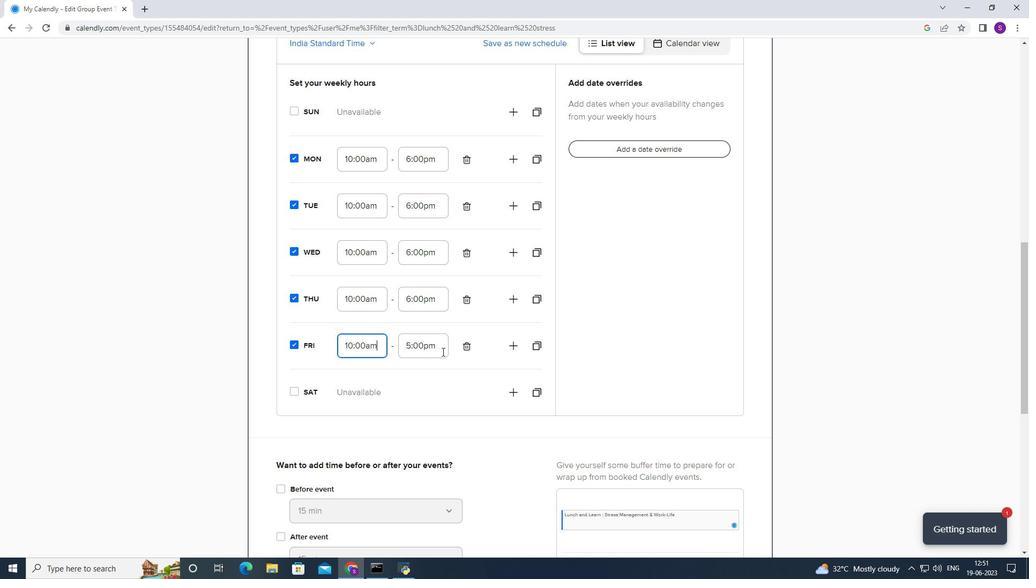 
Action: Mouse moved to (414, 409)
Screenshot: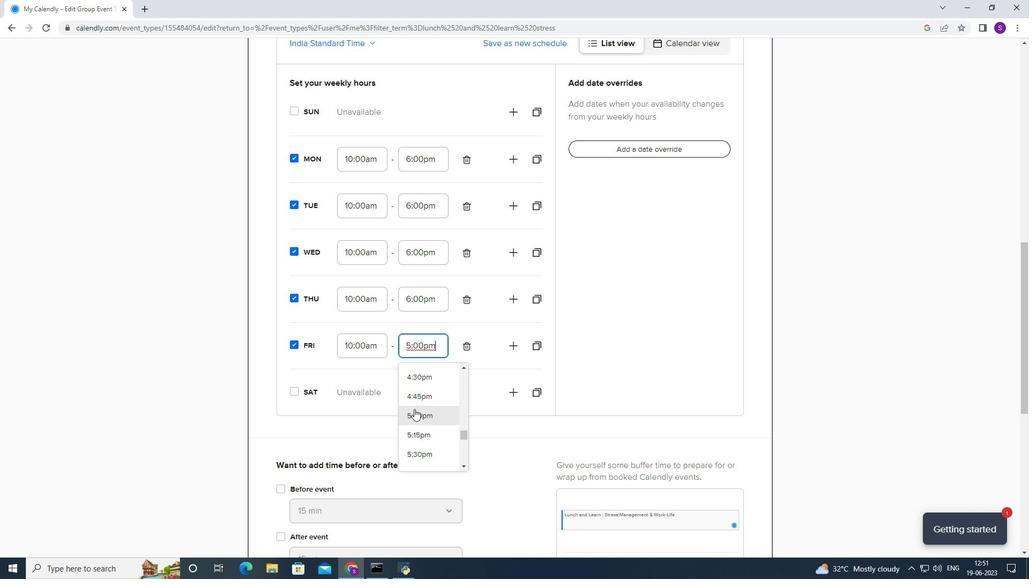 
Action: Mouse scrolled (414, 409) with delta (0, 0)
Screenshot: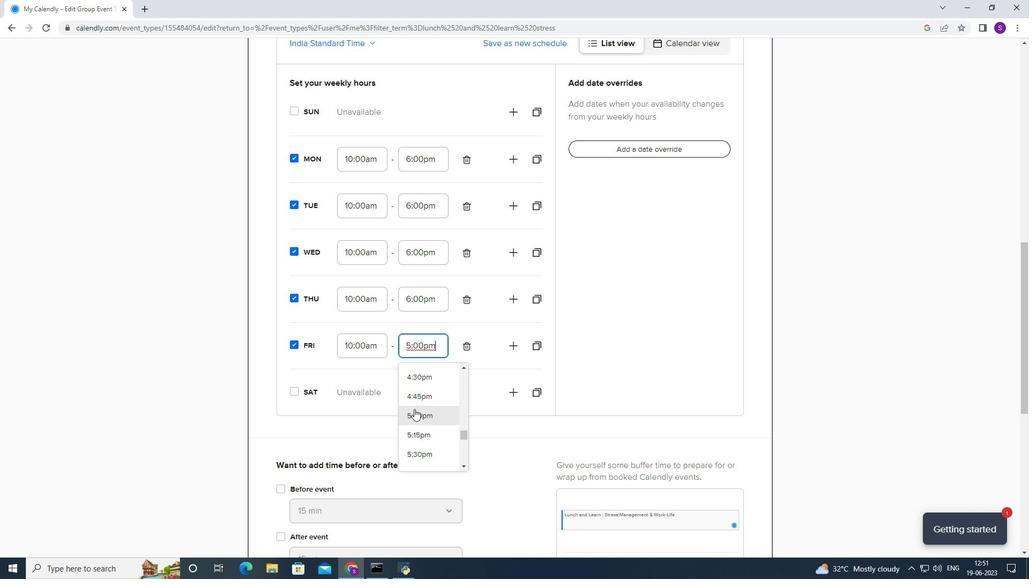 
Action: Mouse moved to (415, 446)
Screenshot: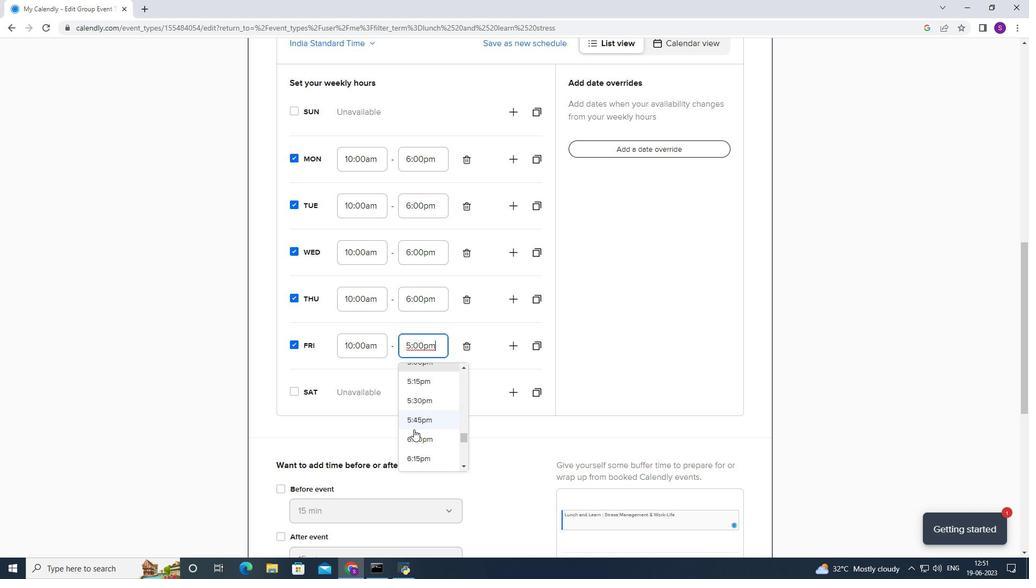 
Action: Mouse pressed left at (415, 446)
Screenshot: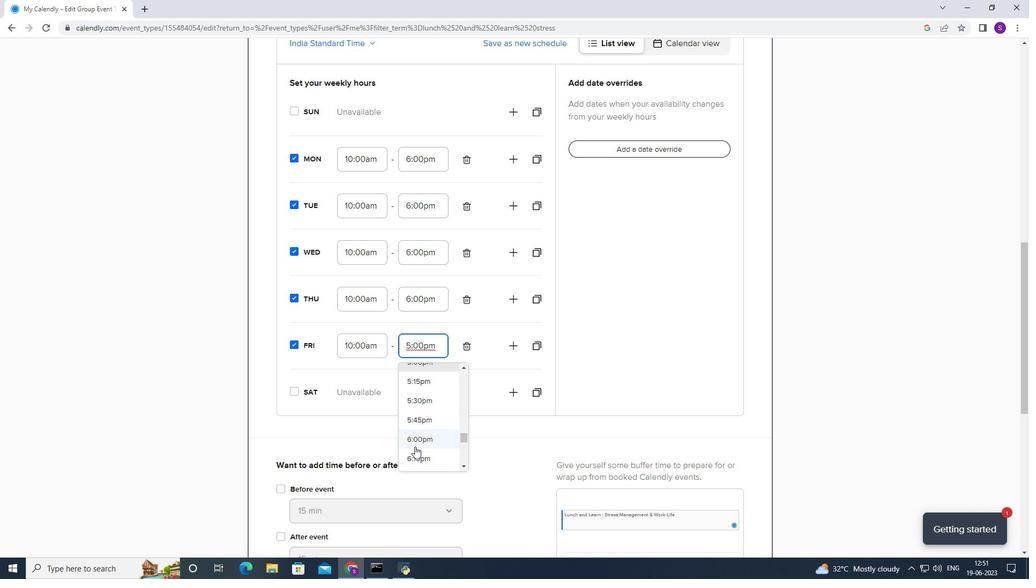 
Action: Mouse moved to (309, 391)
Screenshot: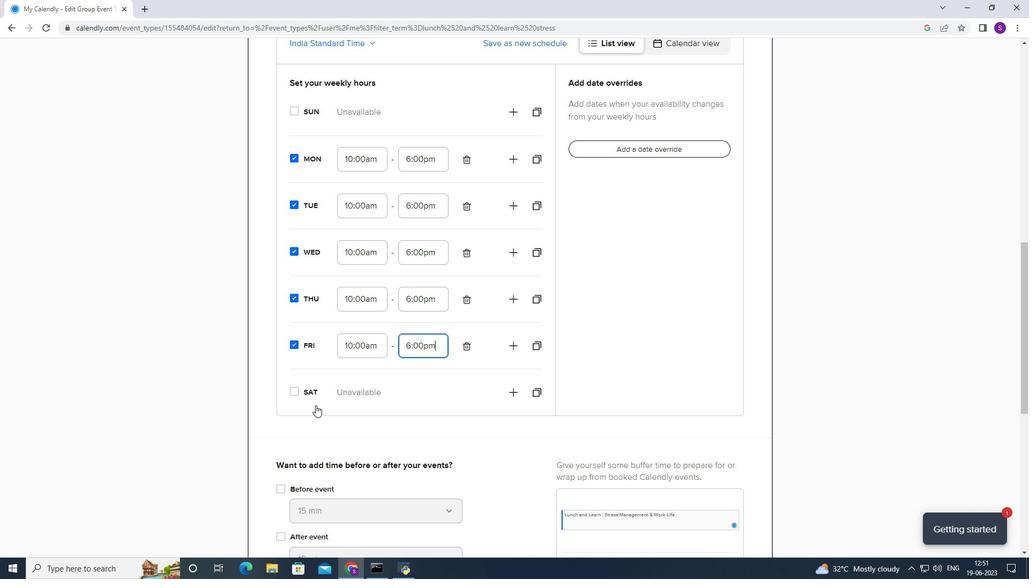 
Action: Mouse pressed left at (309, 391)
Screenshot: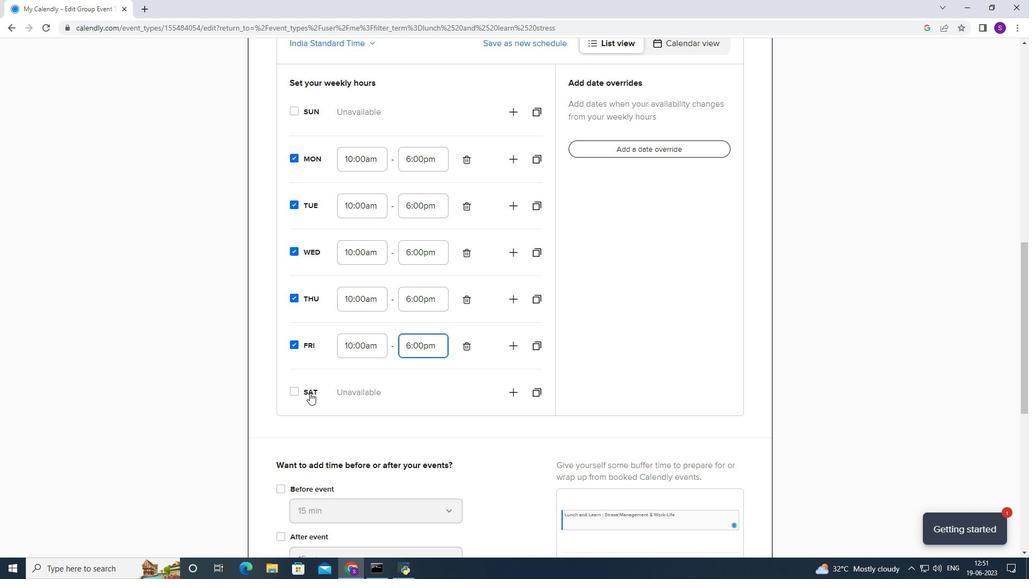 
Action: Mouse moved to (352, 395)
Screenshot: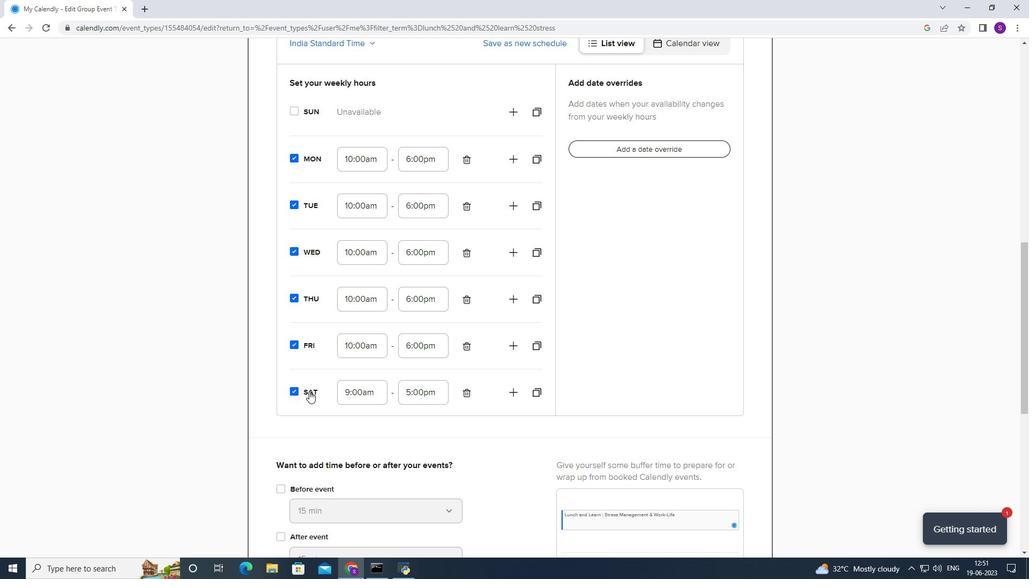 
Action: Mouse pressed left at (352, 395)
Screenshot: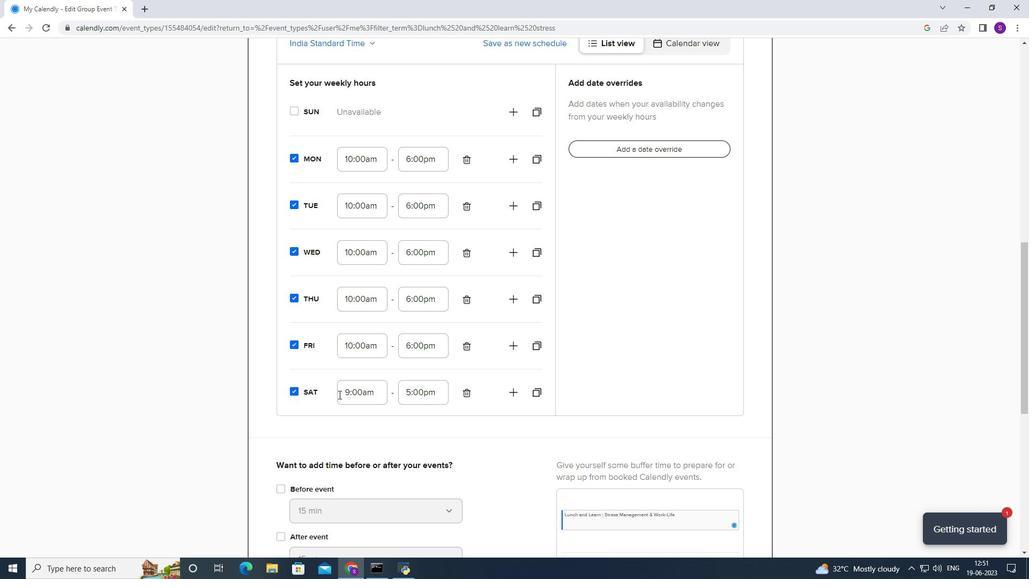 
Action: Mouse moved to (358, 447)
Screenshot: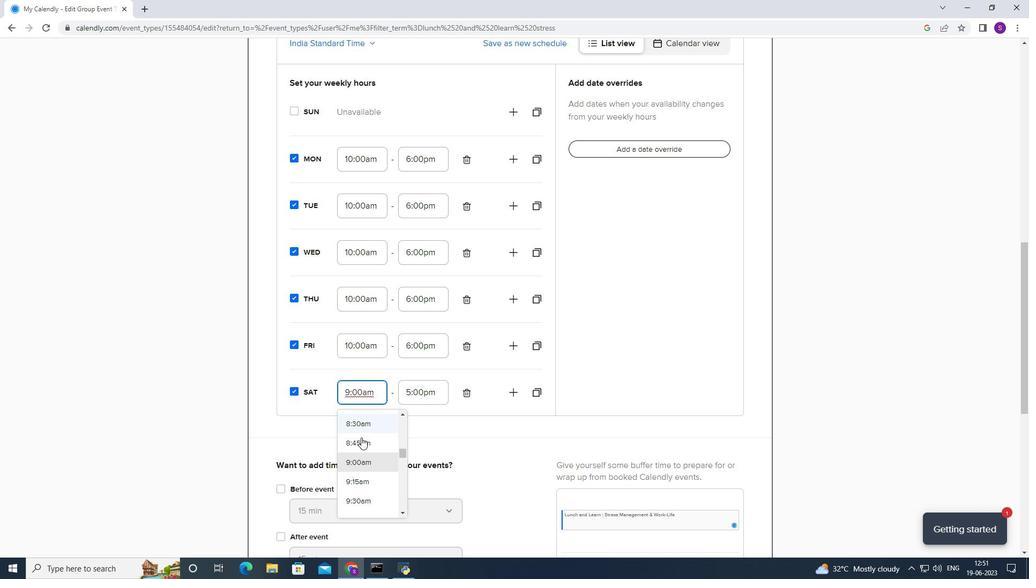 
Action: Mouse scrolled (358, 447) with delta (0, 0)
Screenshot: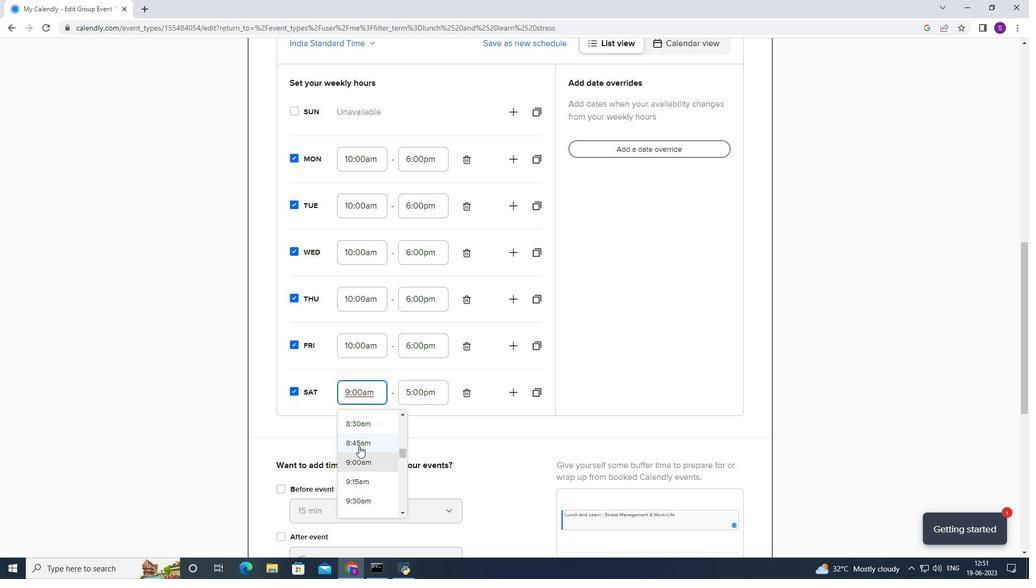
Action: Mouse scrolled (358, 447) with delta (0, 0)
Screenshot: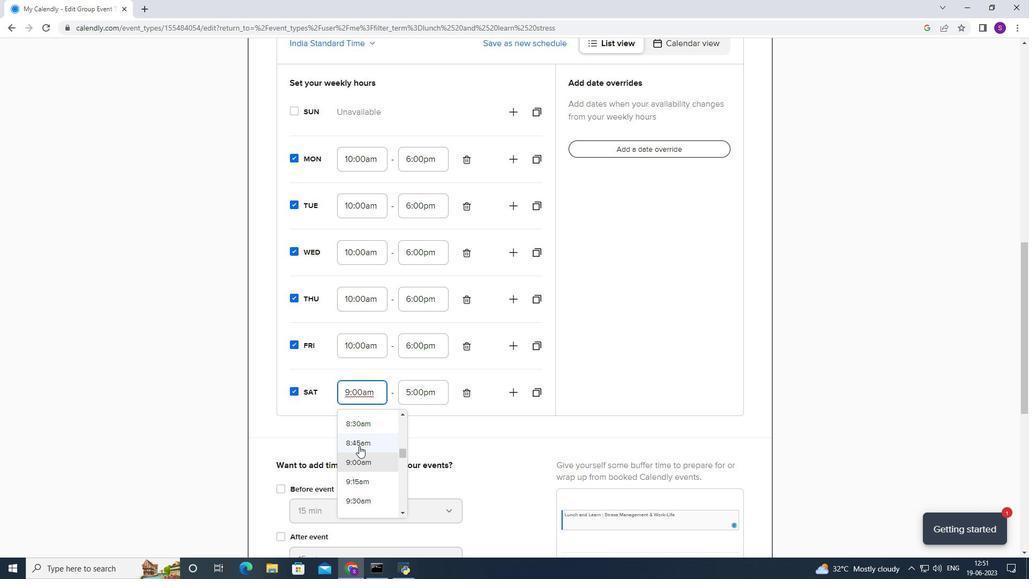 
Action: Mouse moved to (367, 440)
Screenshot: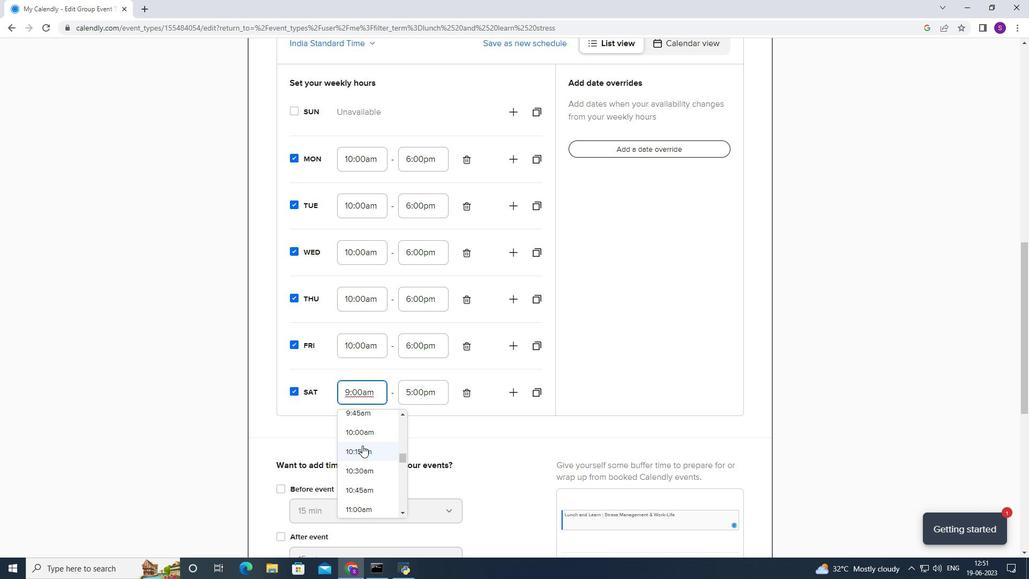 
Action: Mouse pressed left at (367, 440)
Screenshot: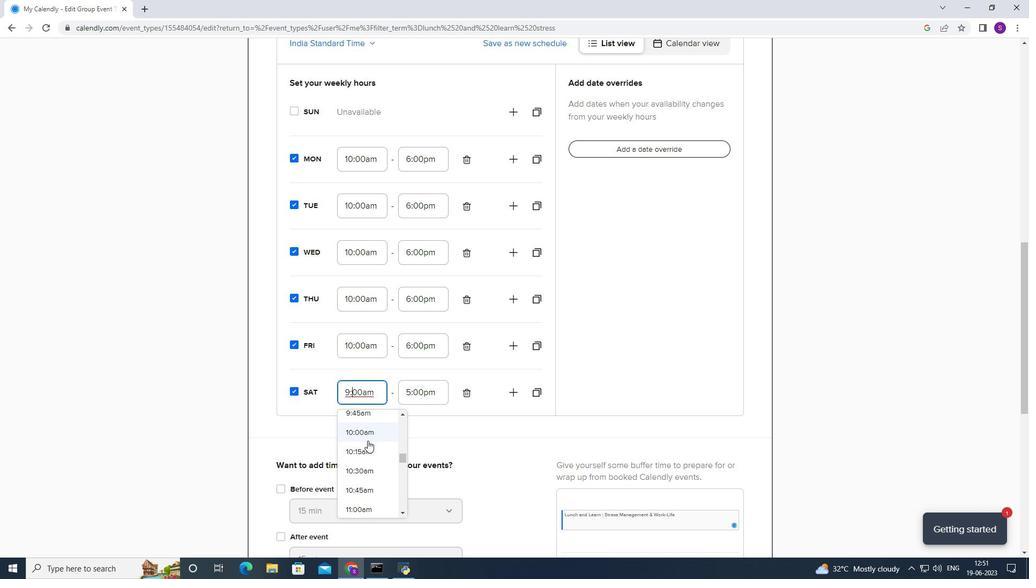 
Action: Mouse moved to (403, 393)
Screenshot: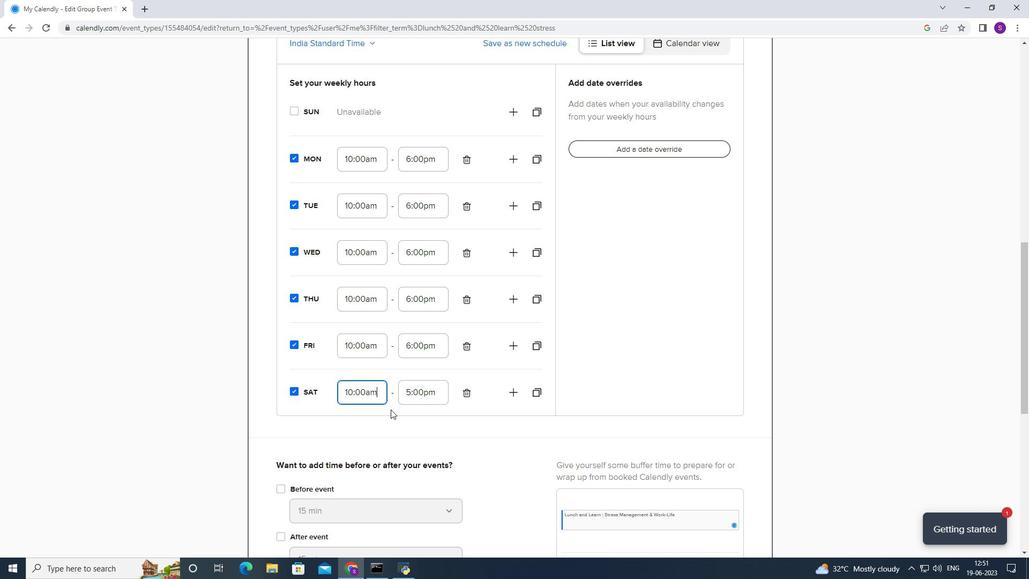 
Action: Mouse pressed left at (403, 393)
Screenshot: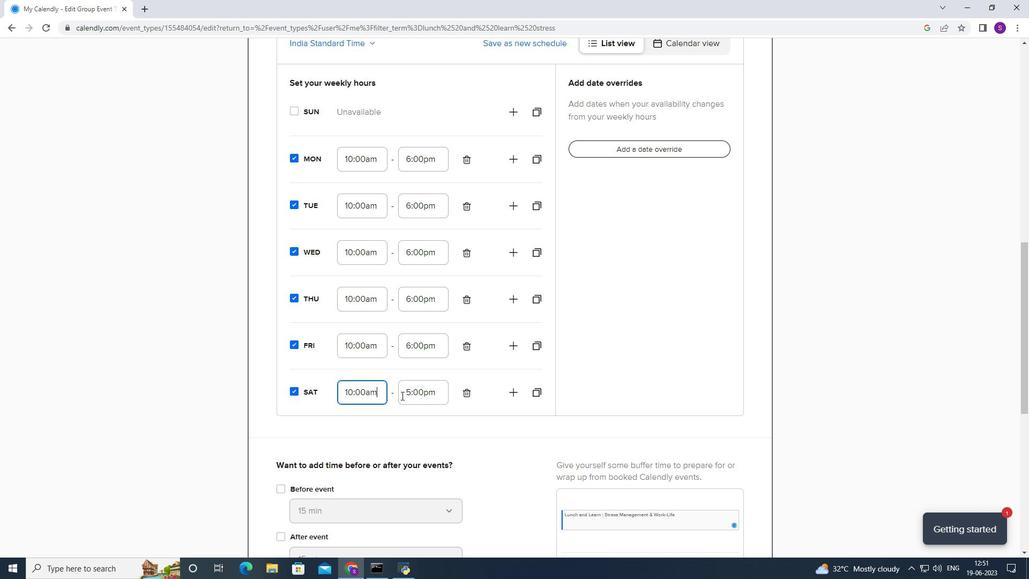 
Action: Mouse moved to (410, 434)
Screenshot: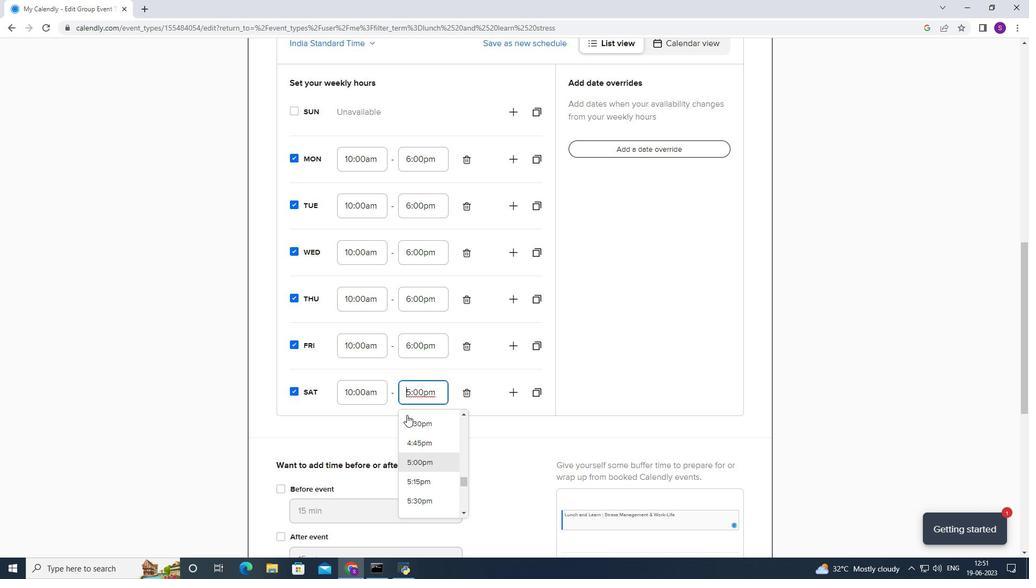 
Action: Mouse scrolled (410, 433) with delta (0, 0)
Screenshot: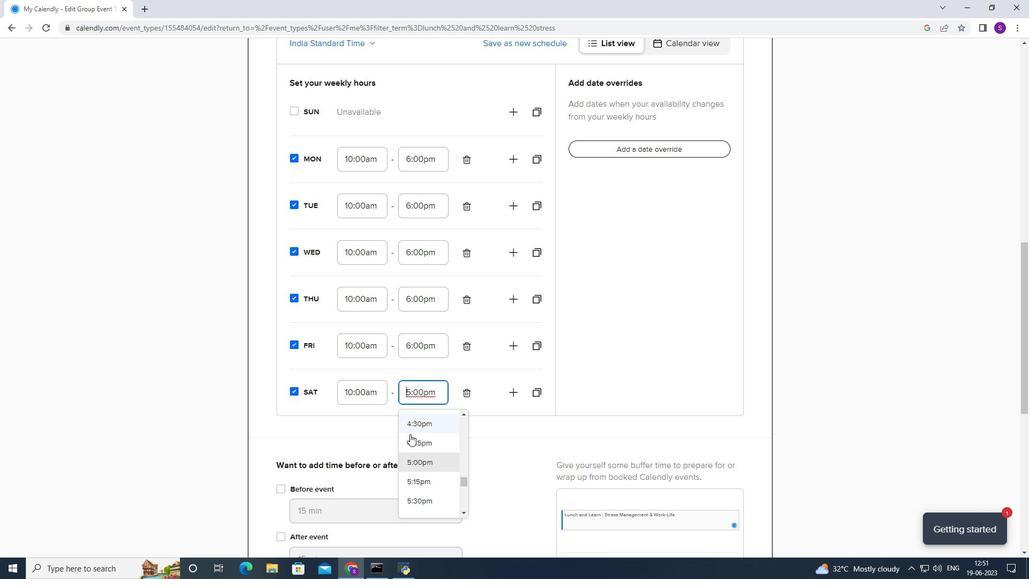 
Action: Mouse scrolled (410, 433) with delta (0, 0)
Screenshot: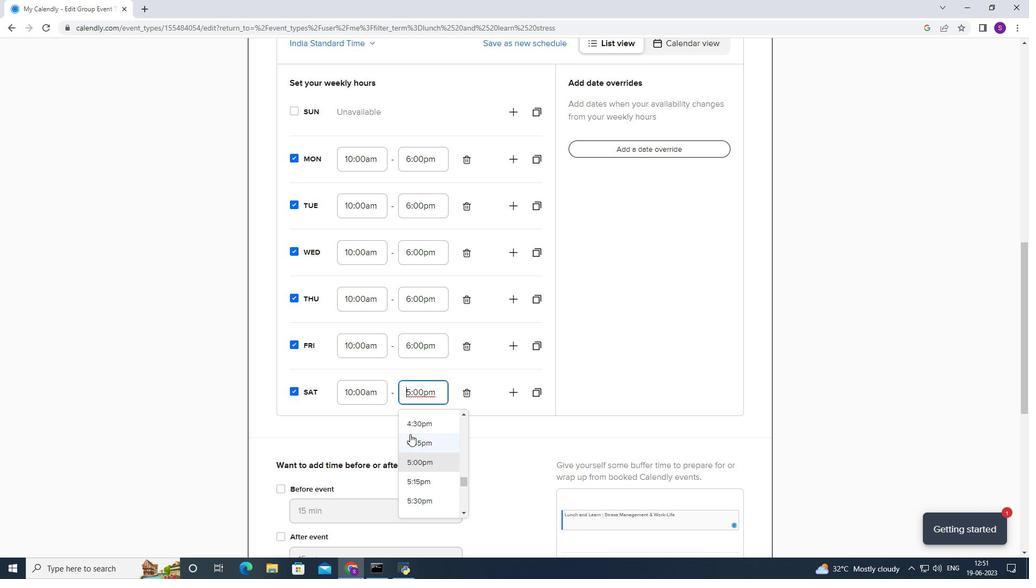 
Action: Mouse moved to (417, 438)
Screenshot: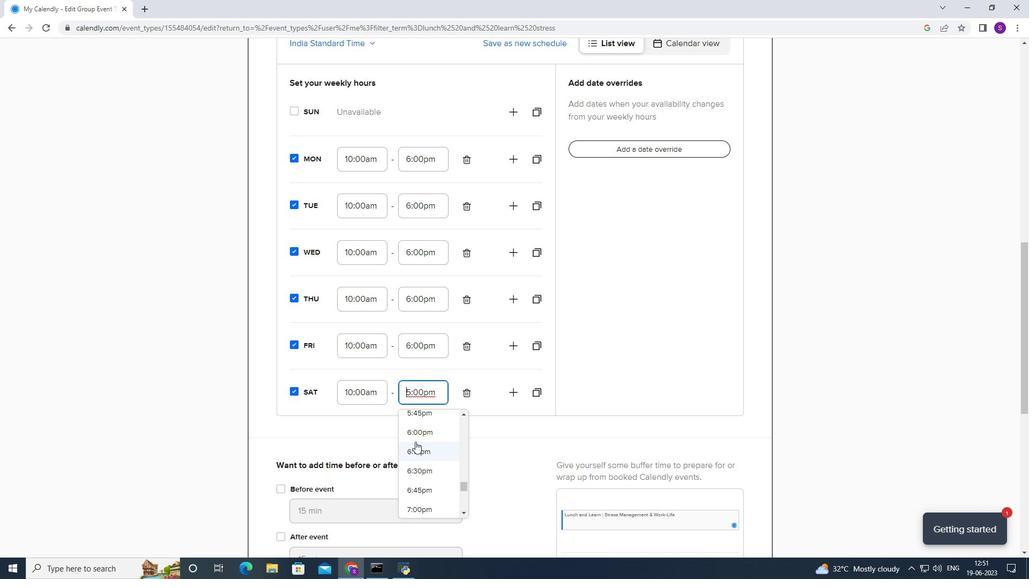 
Action: Mouse pressed left at (417, 438)
Screenshot: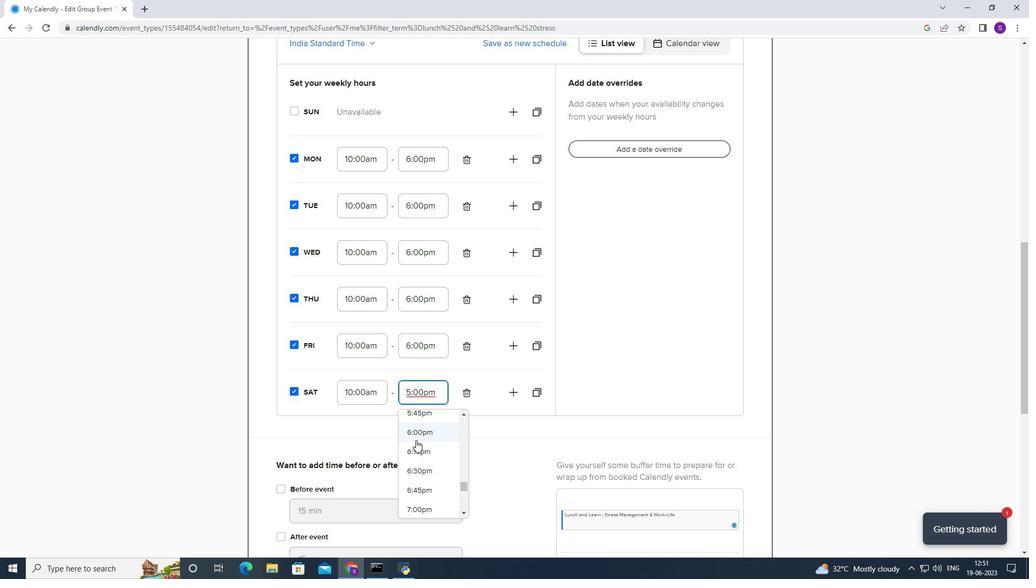 
Action: Mouse moved to (345, 438)
Screenshot: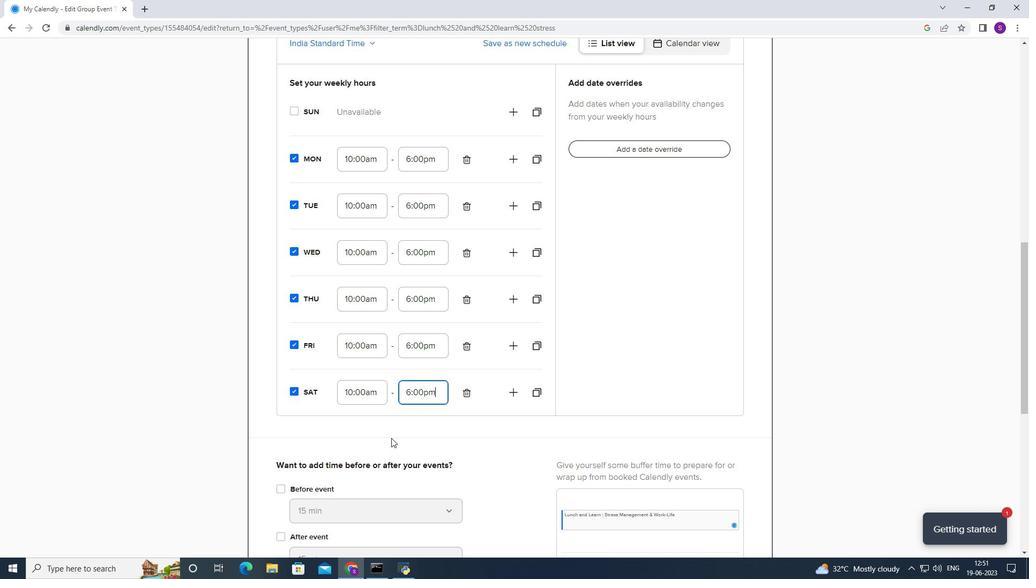 
Action: Mouse scrolled (345, 437) with delta (0, 0)
Screenshot: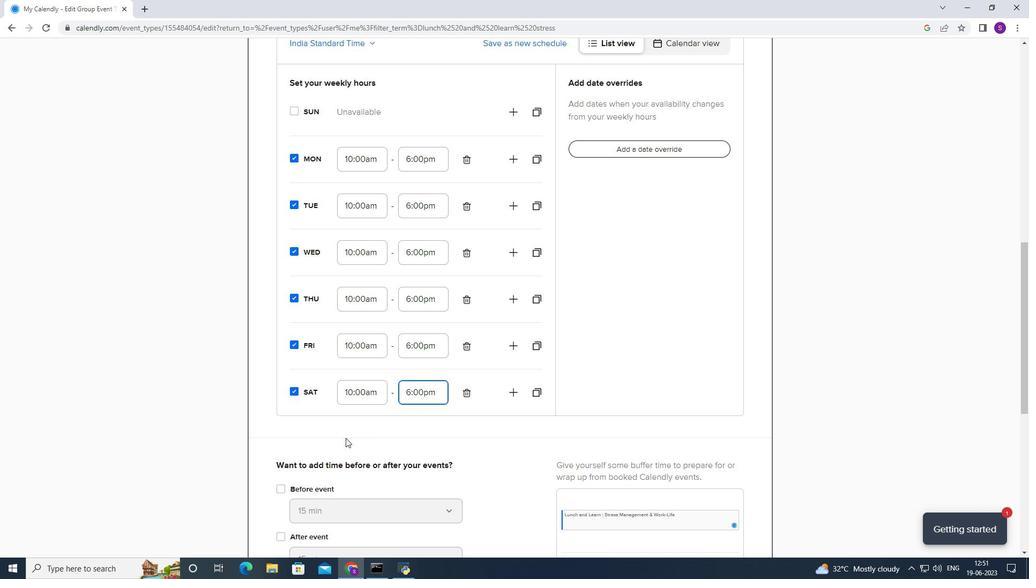 
Action: Mouse scrolled (345, 437) with delta (0, 0)
Screenshot: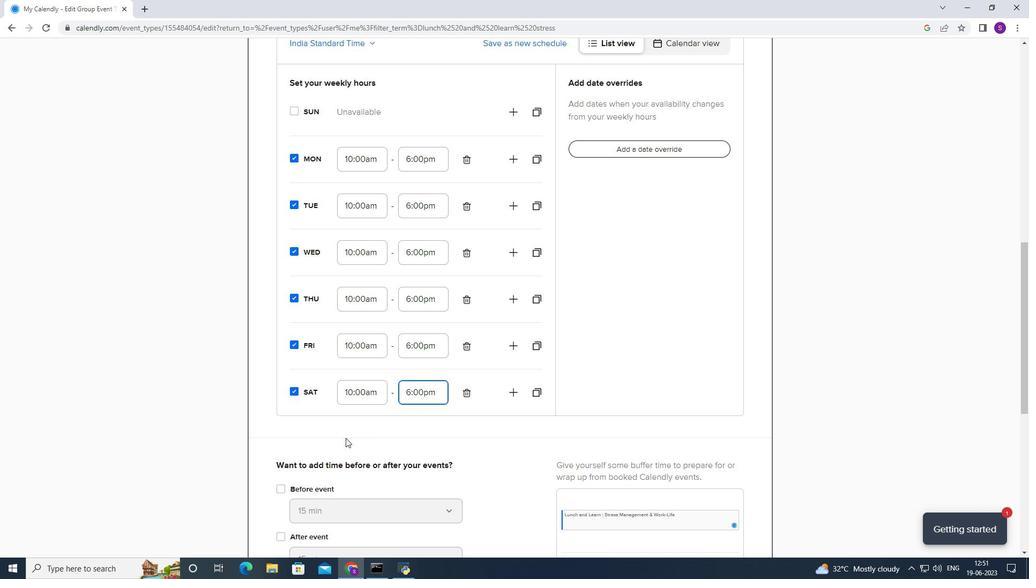 
Action: Mouse scrolled (345, 437) with delta (0, 0)
Screenshot: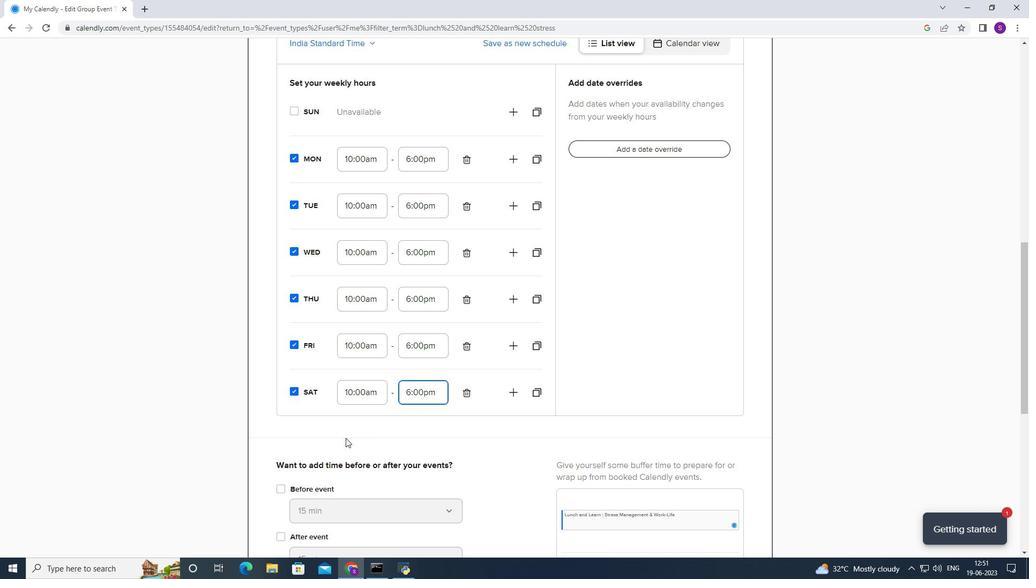 
Action: Mouse moved to (314, 328)
Screenshot: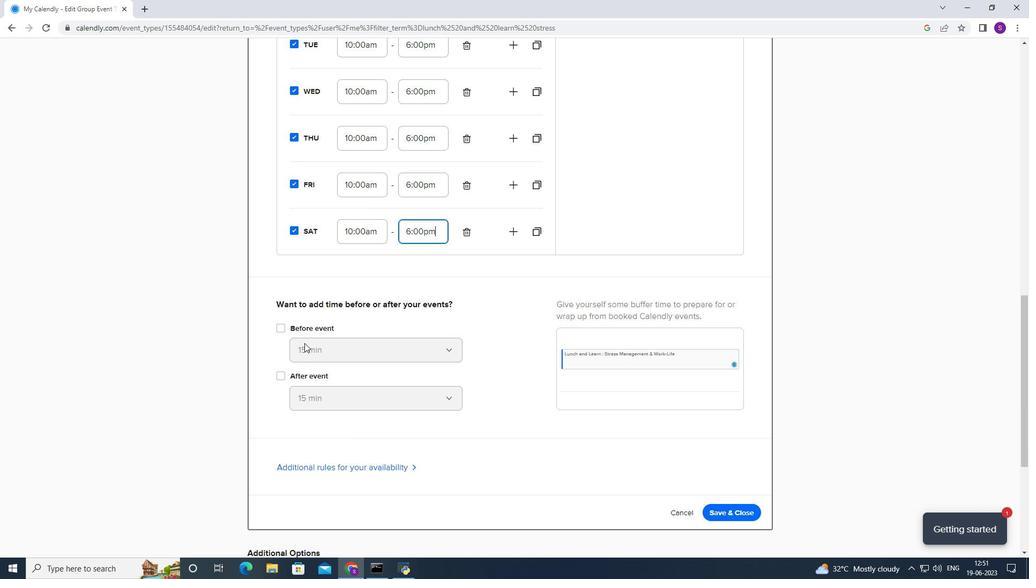 
Action: Mouse pressed left at (314, 328)
Screenshot: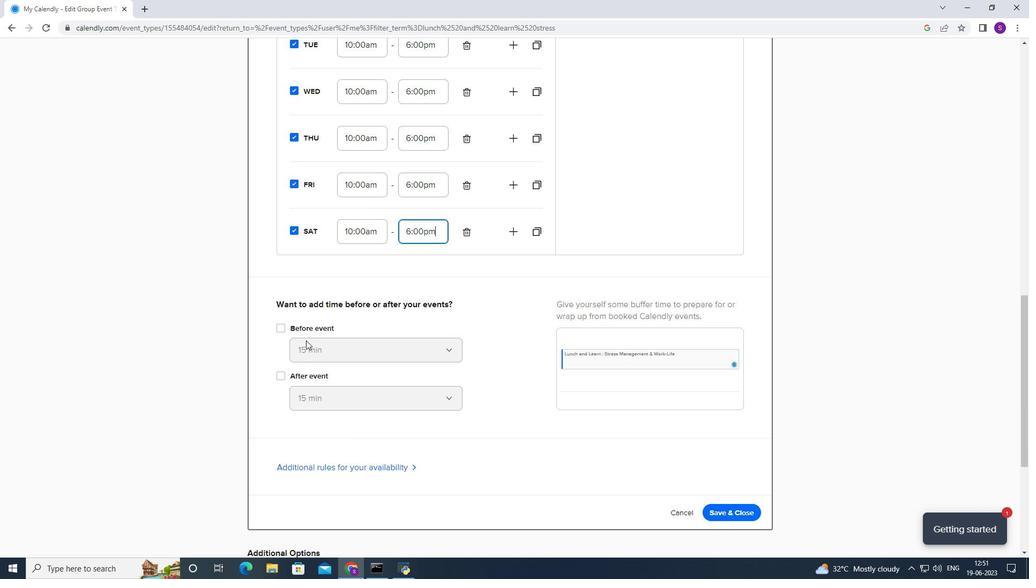 
Action: Mouse moved to (316, 350)
Screenshot: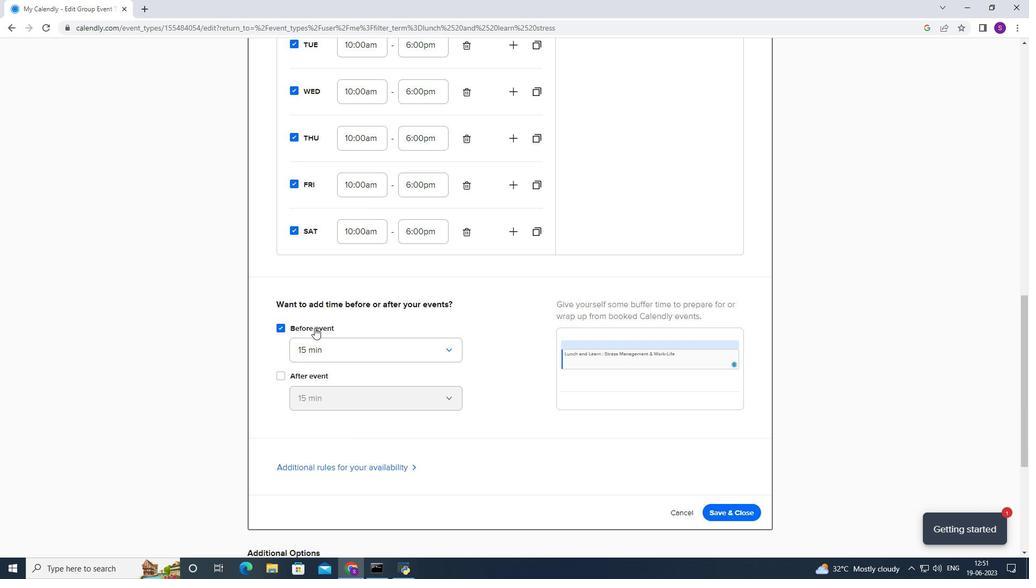 
Action: Mouse pressed left at (316, 350)
Screenshot: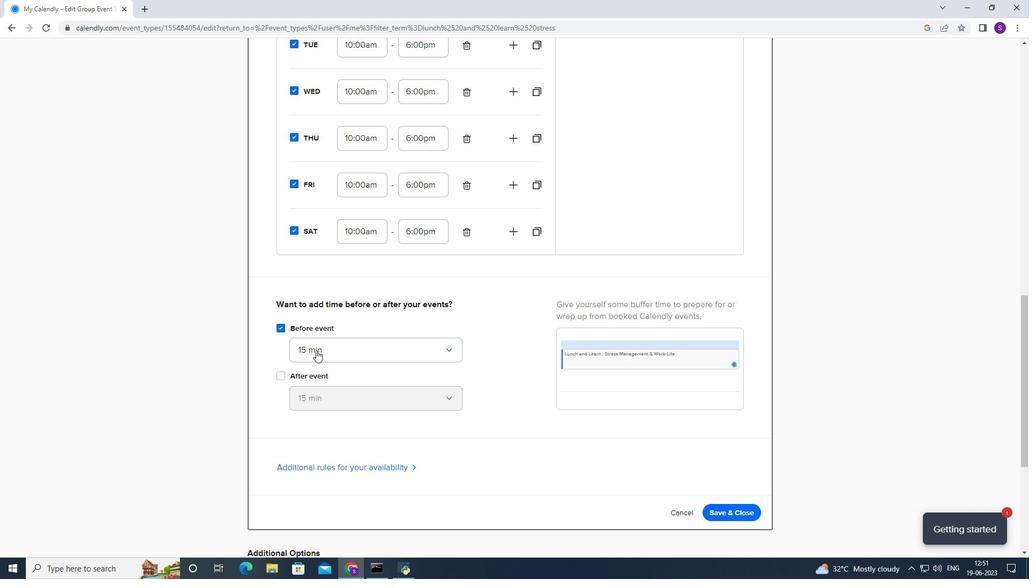 
Action: Mouse moved to (322, 401)
Screenshot: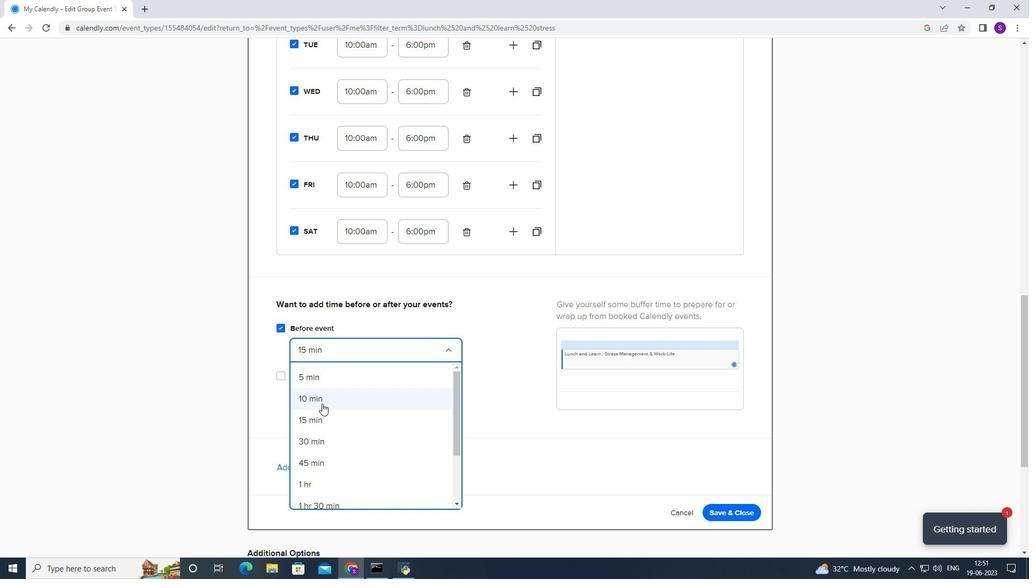 
Action: Mouse pressed left at (322, 401)
Screenshot: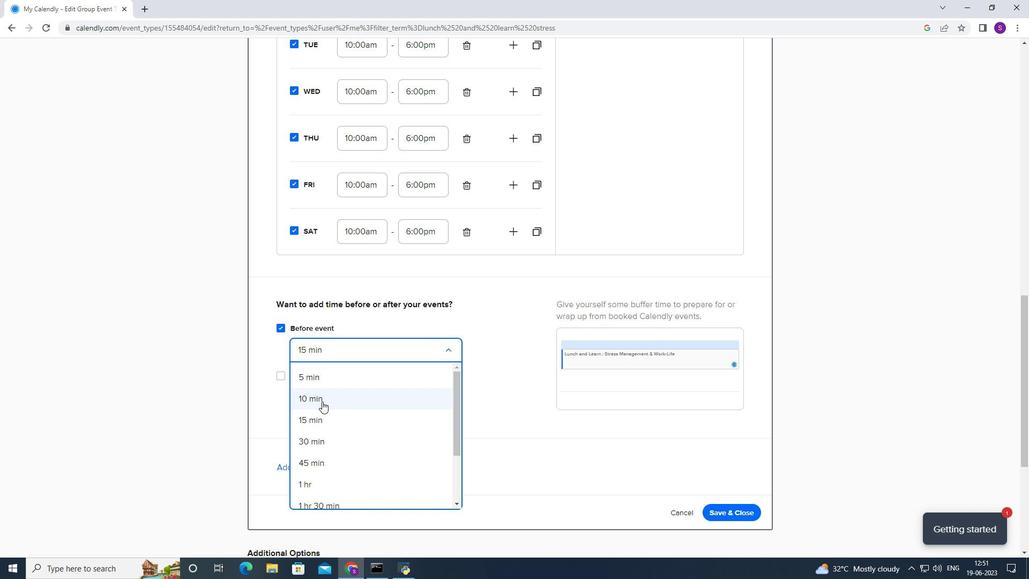 
Action: Mouse moved to (287, 384)
Screenshot: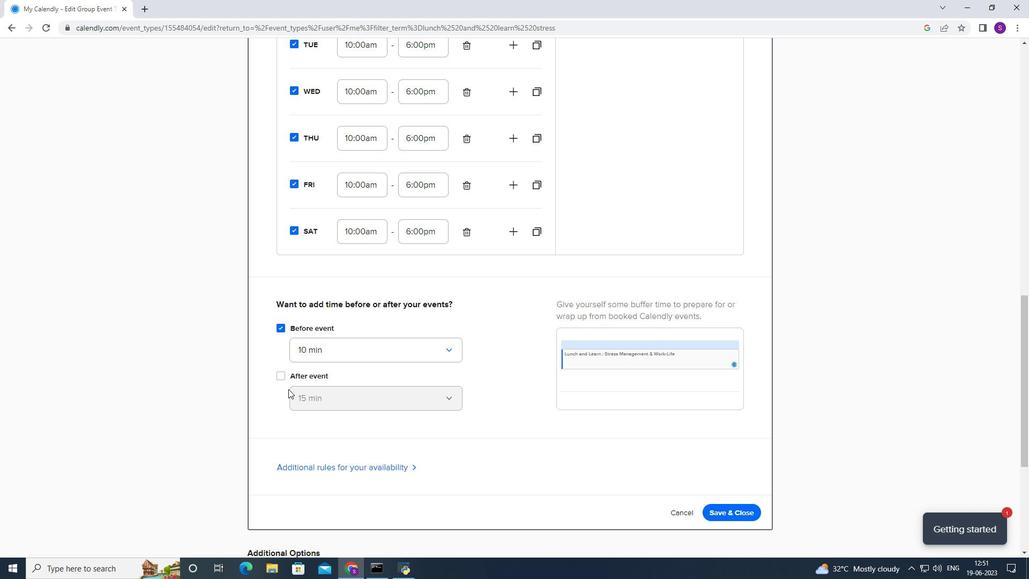 
Action: Mouse pressed left at (287, 384)
Screenshot: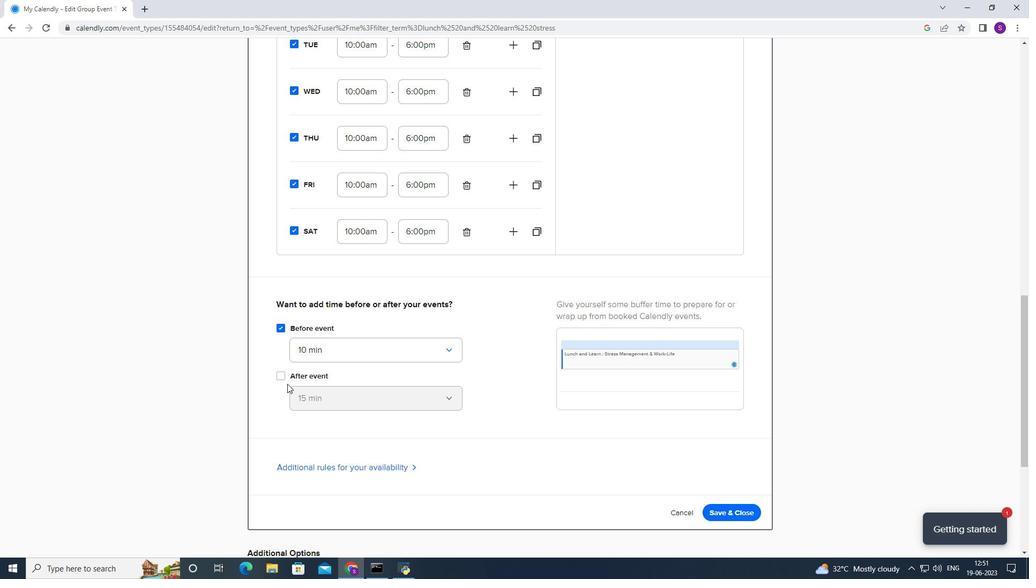 
Action: Mouse moved to (306, 382)
Screenshot: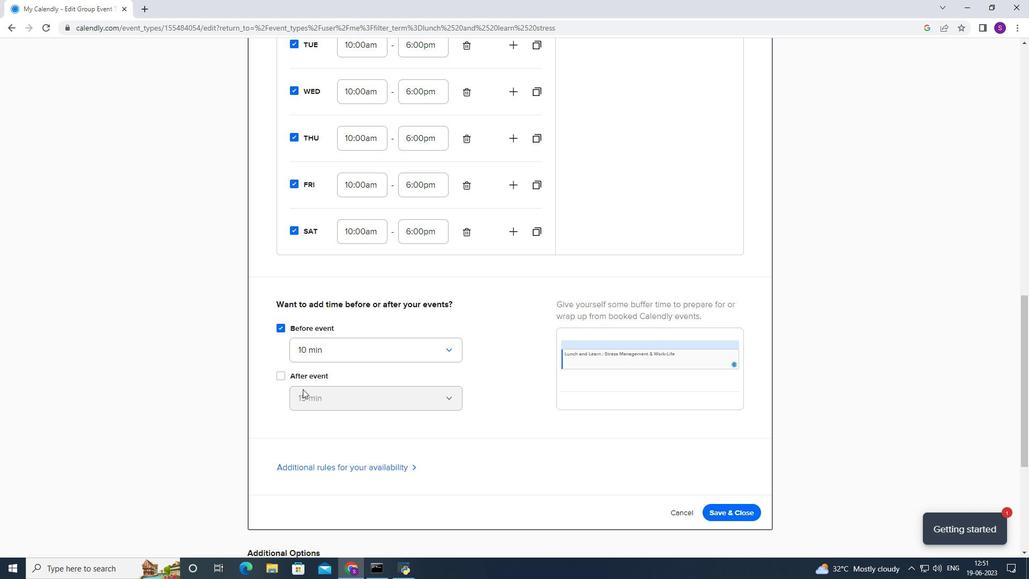 
Action: Mouse pressed left at (306, 382)
Screenshot: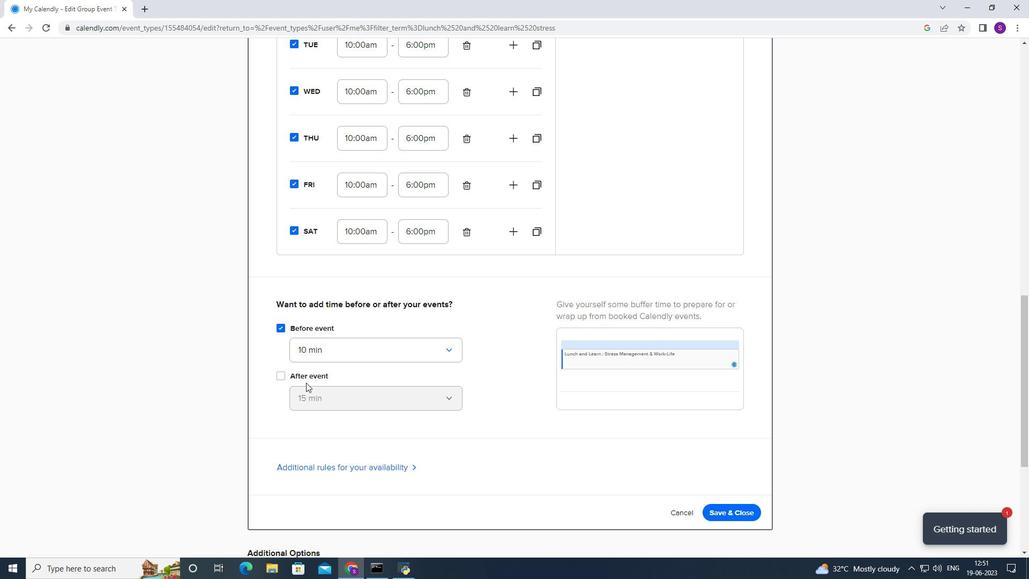 
Action: Mouse moved to (311, 374)
Screenshot: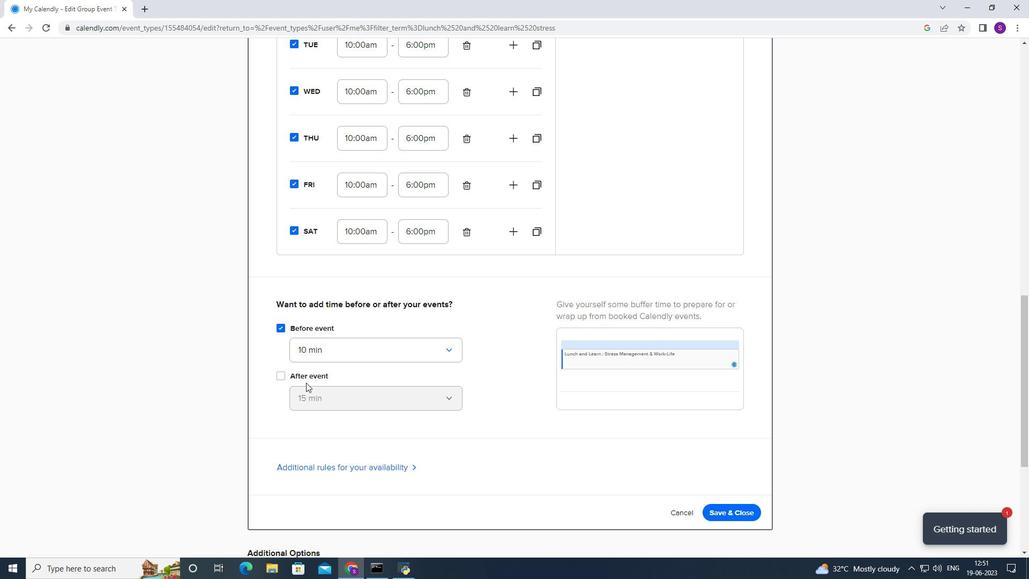 
Action: Mouse pressed left at (311, 374)
Screenshot: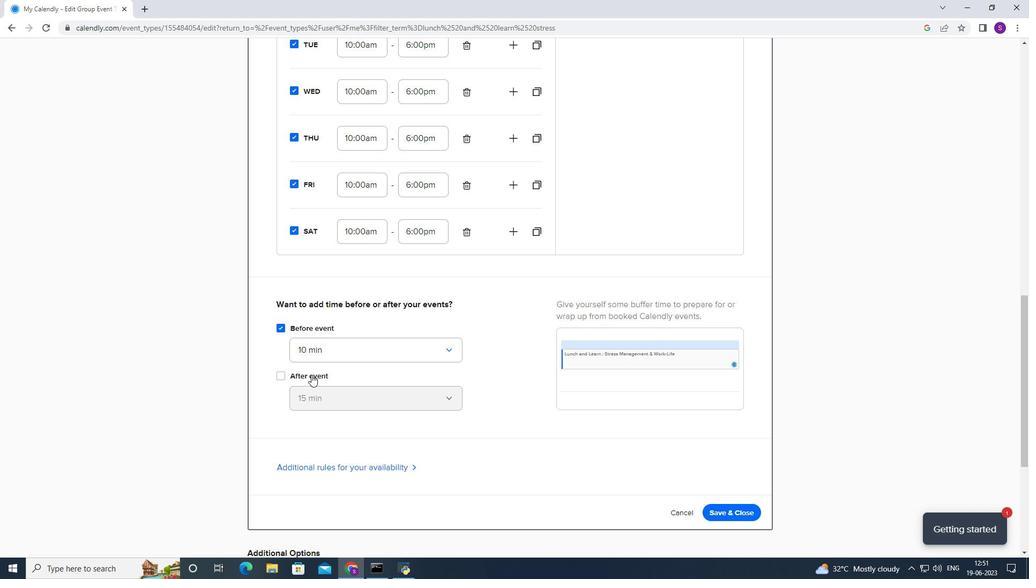 
Action: Mouse moved to (314, 389)
Screenshot: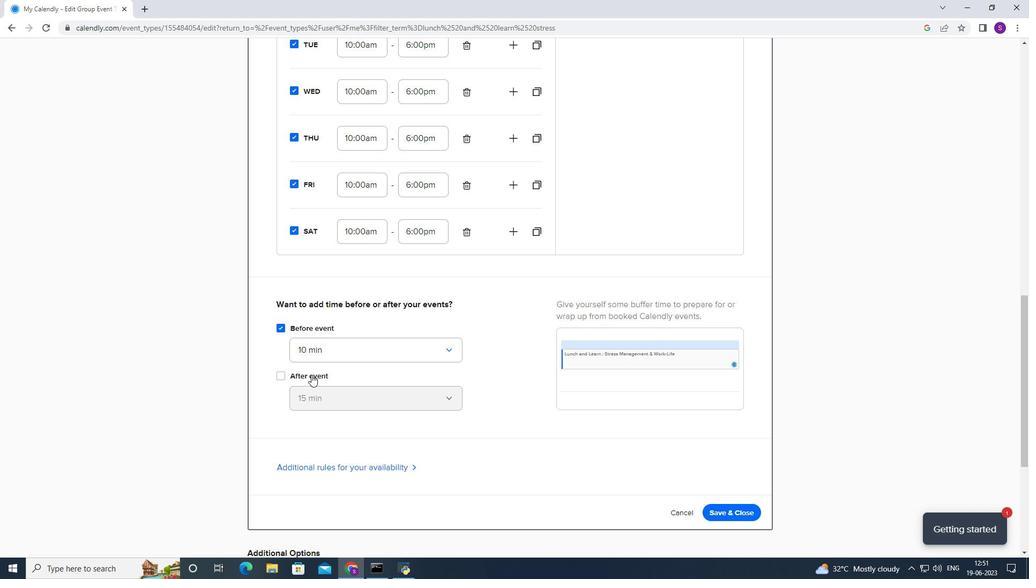 
Action: Mouse pressed left at (314, 389)
Screenshot: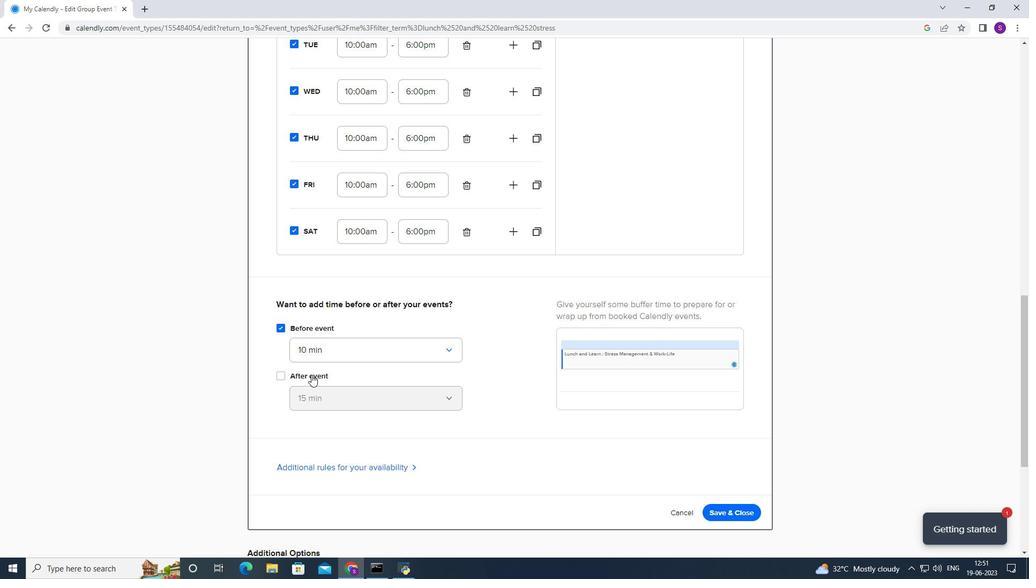 
Action: Mouse moved to (320, 418)
Screenshot: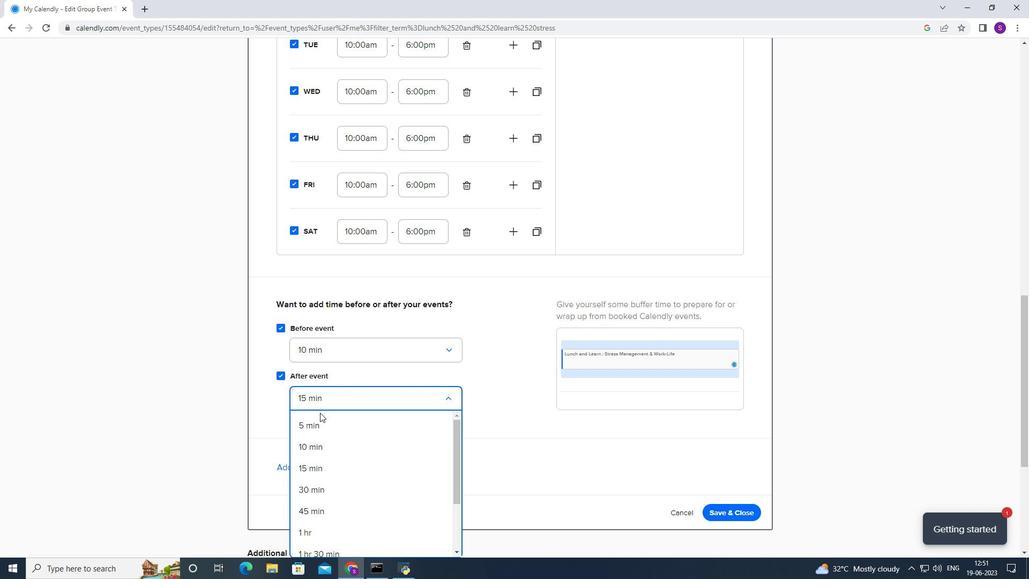 
Action: Mouse pressed left at (320, 418)
Screenshot: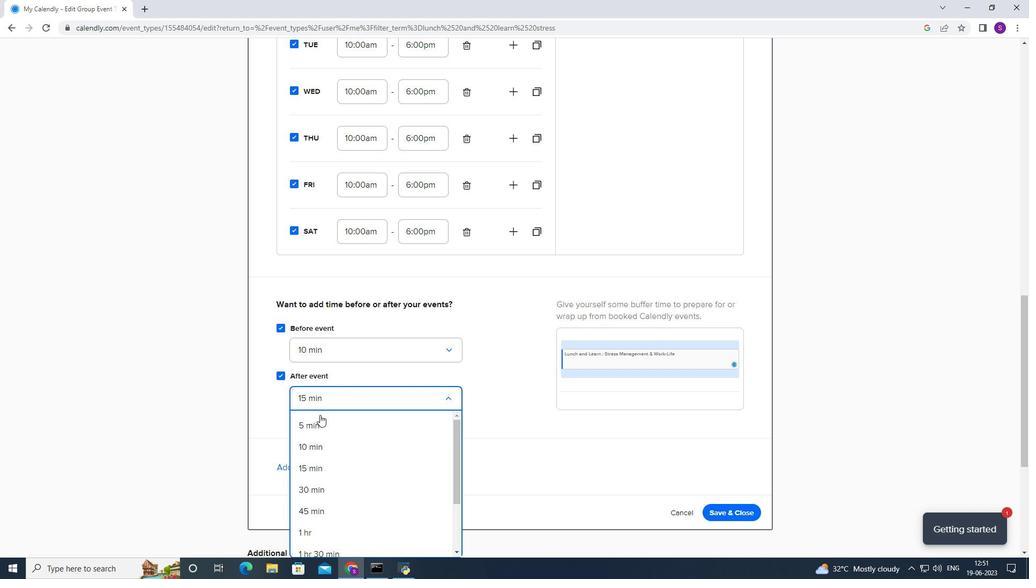 
Action: Mouse moved to (325, 400)
Screenshot: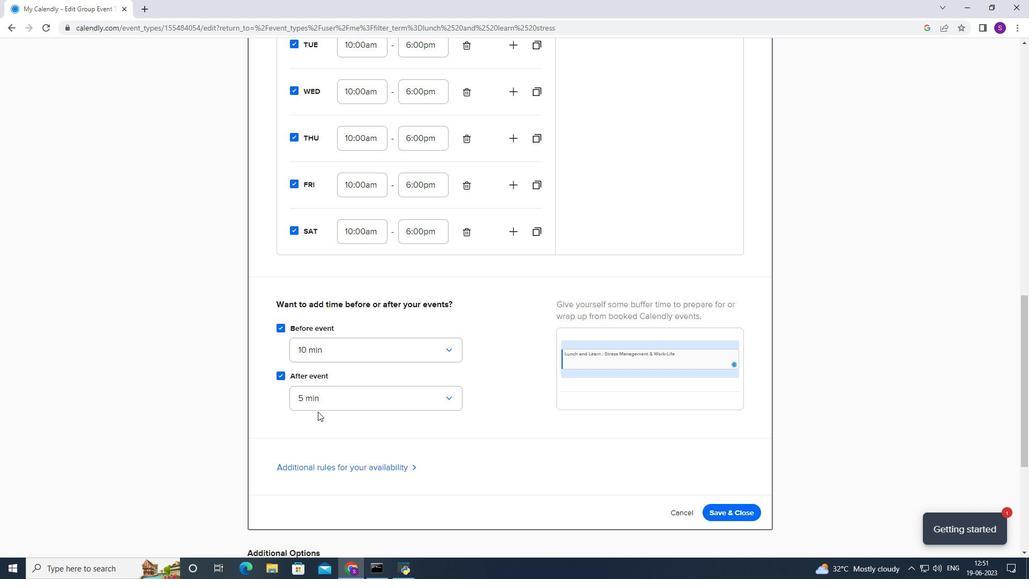 
Action: Mouse pressed left at (325, 400)
Screenshot: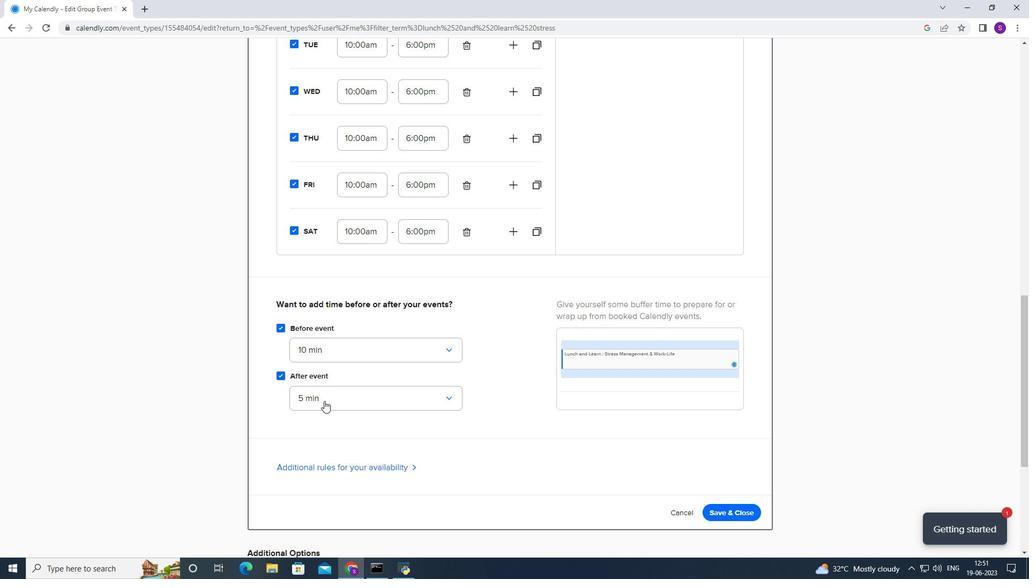 
Action: Mouse moved to (322, 440)
Screenshot: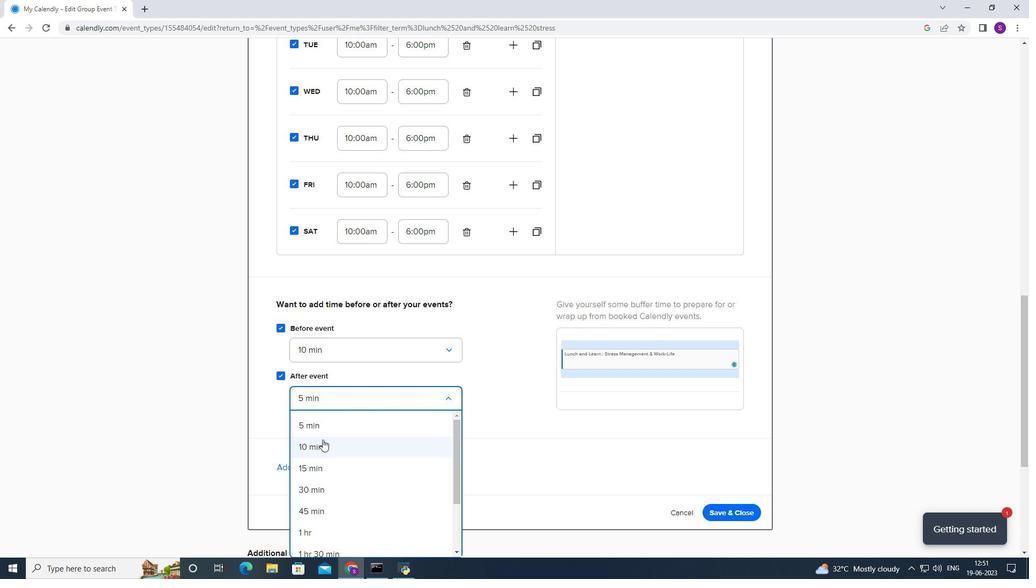 
Action: Mouse pressed left at (322, 440)
Screenshot: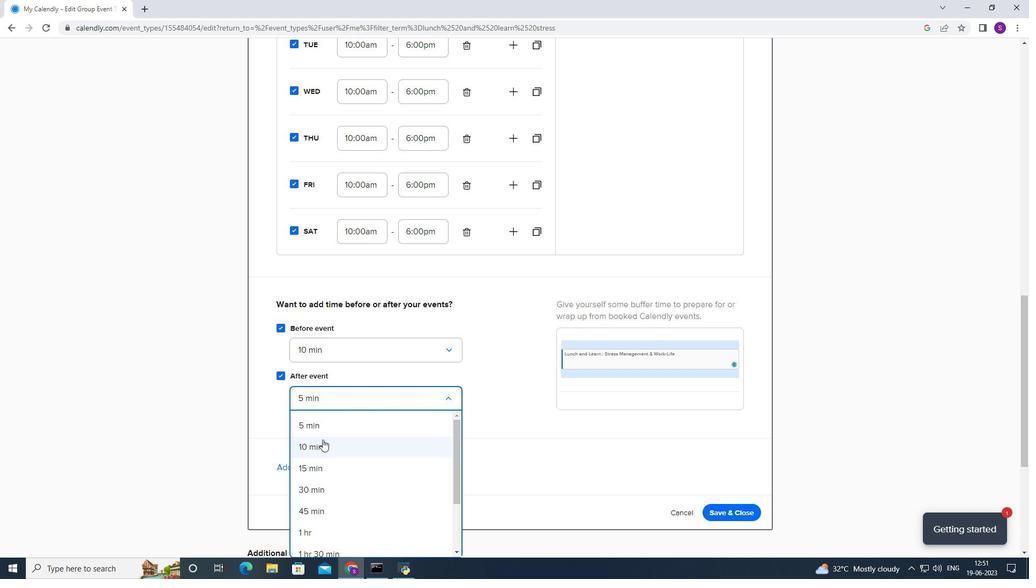 
Action: Mouse moved to (314, 403)
Screenshot: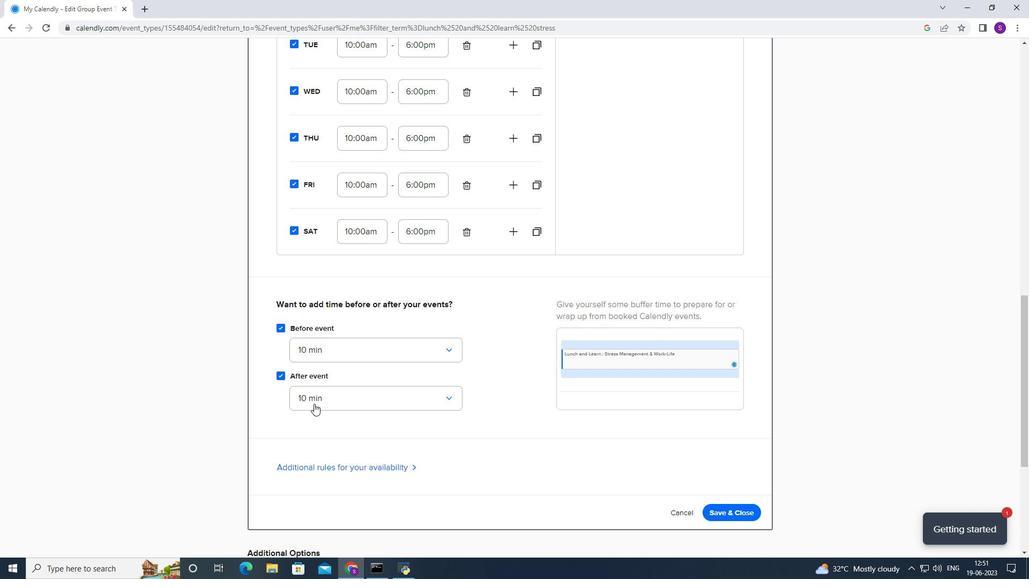 
Action: Mouse scrolled (314, 402) with delta (0, 0)
Screenshot: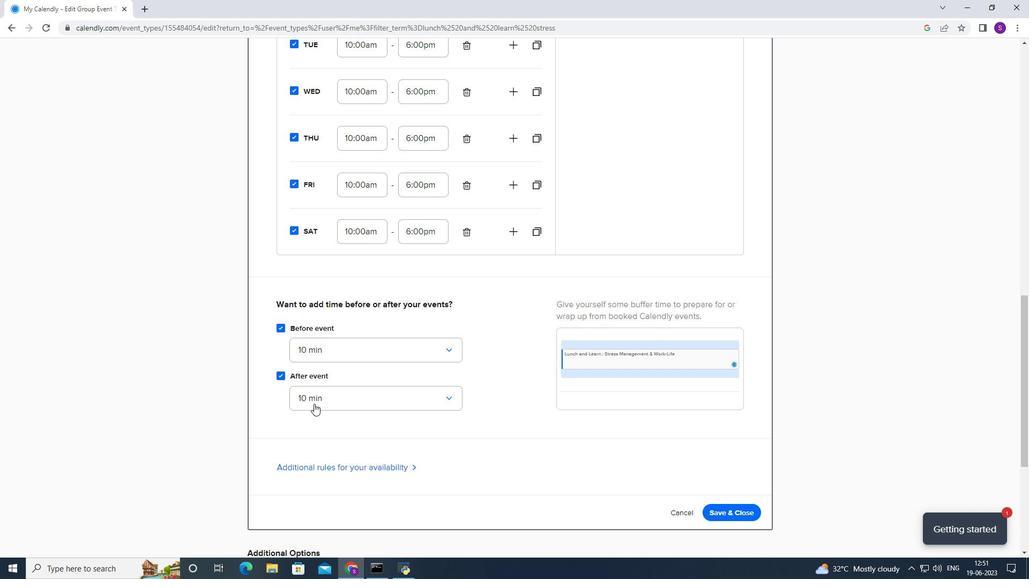 
Action: Mouse scrolled (314, 402) with delta (0, 0)
Screenshot: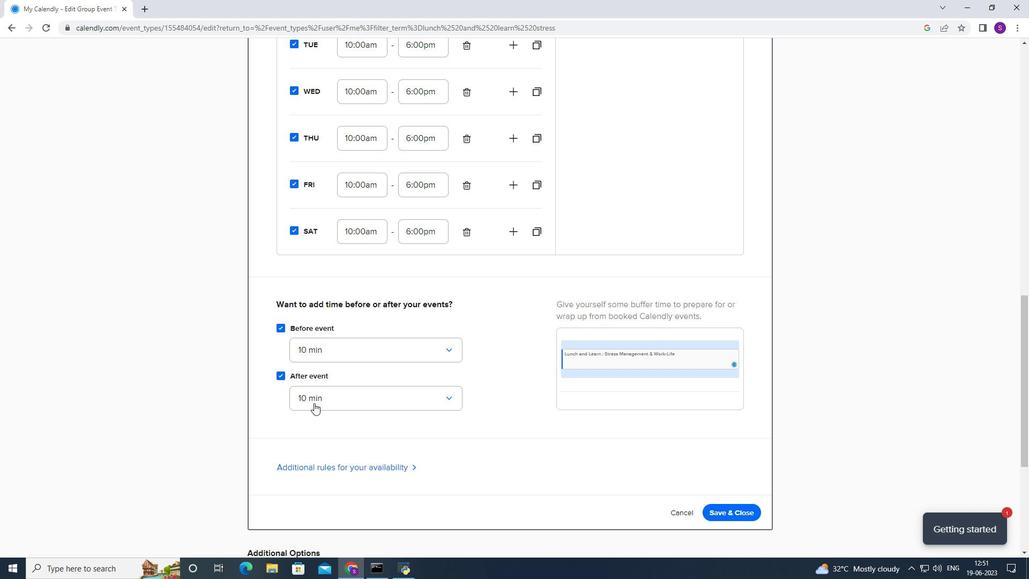 
Action: Mouse scrolled (314, 402) with delta (0, 0)
Screenshot: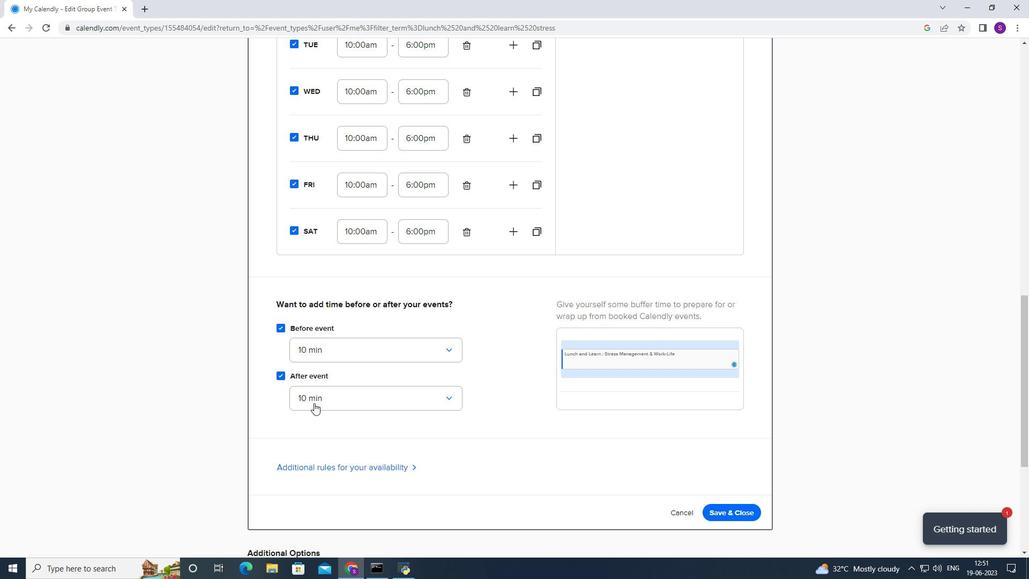
Action: Mouse moved to (344, 298)
Screenshot: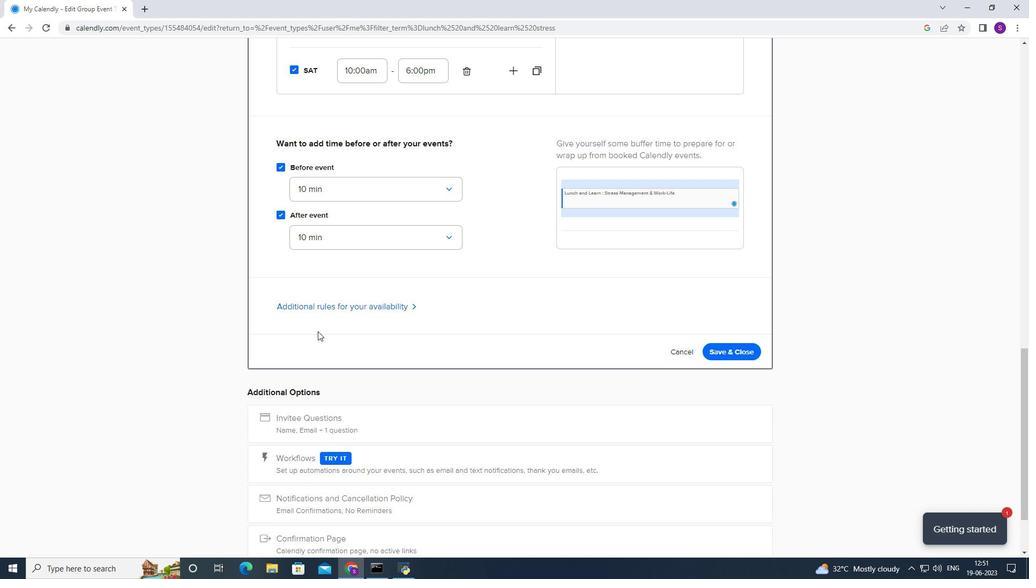
Action: Mouse pressed left at (344, 298)
Screenshot: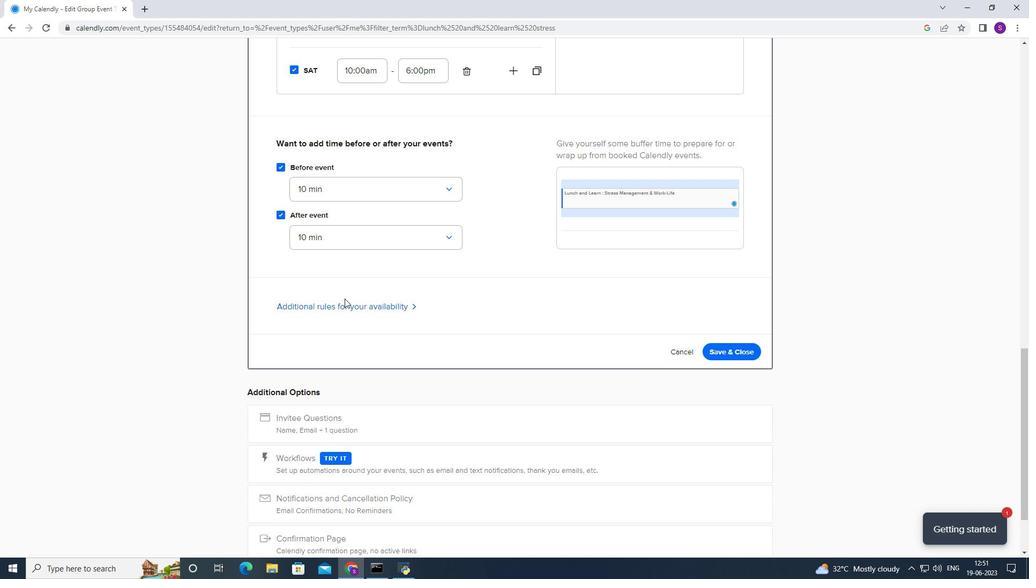 
Action: Mouse moved to (344, 304)
Screenshot: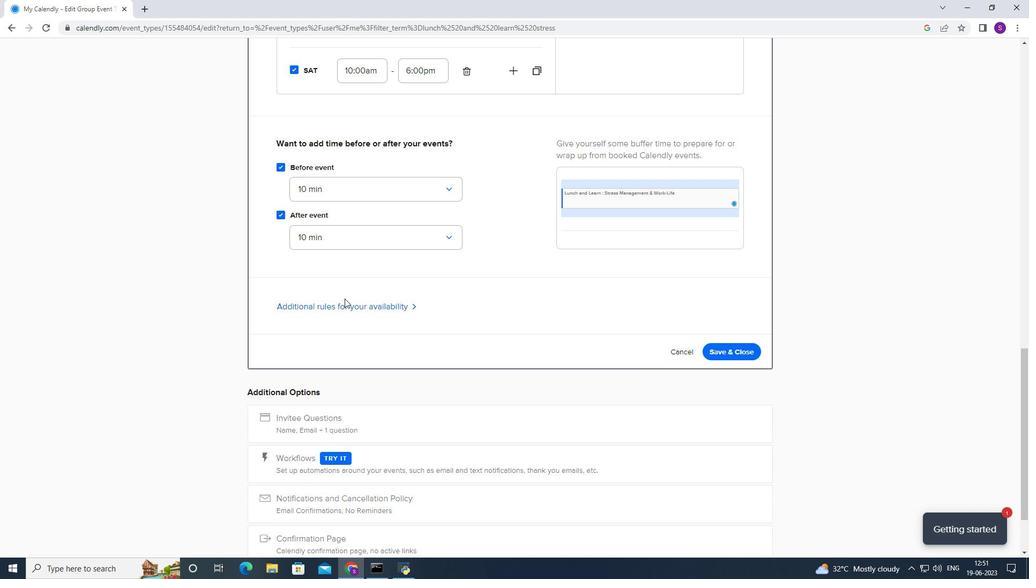 
Action: Mouse pressed left at (344, 304)
Screenshot: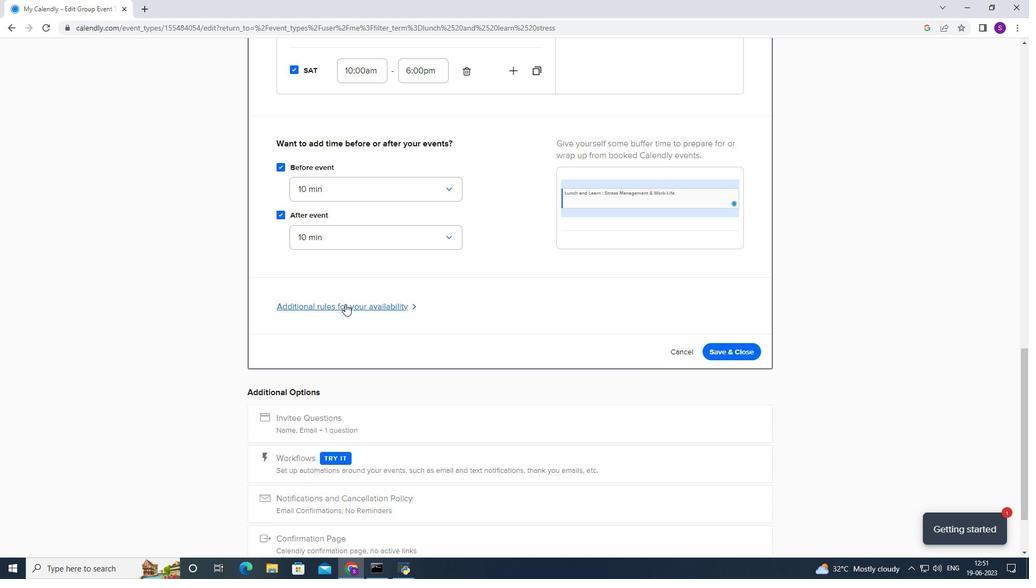 
Action: Mouse moved to (344, 371)
Screenshot: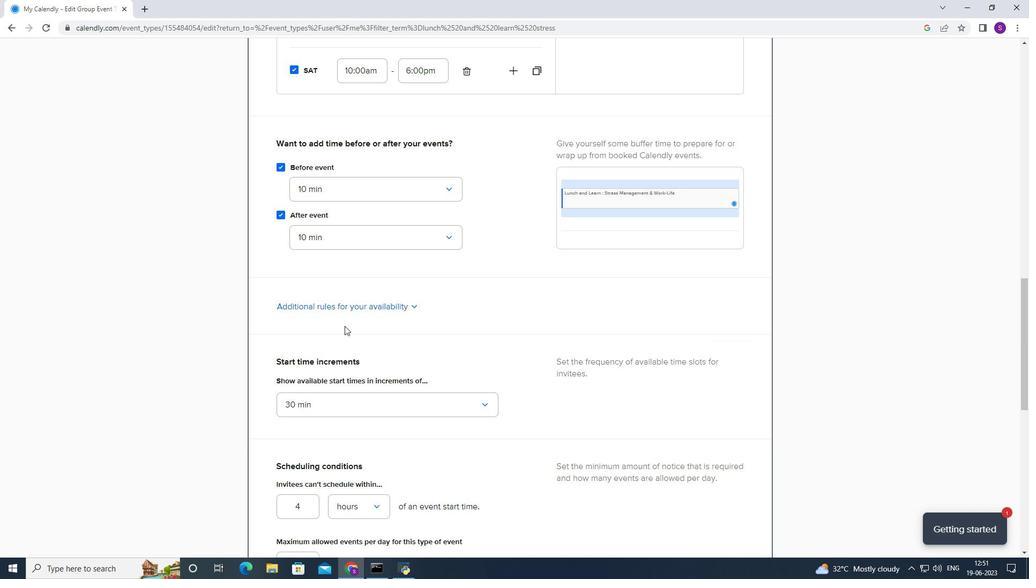 
Action: Mouse scrolled (344, 370) with delta (0, 0)
Screenshot: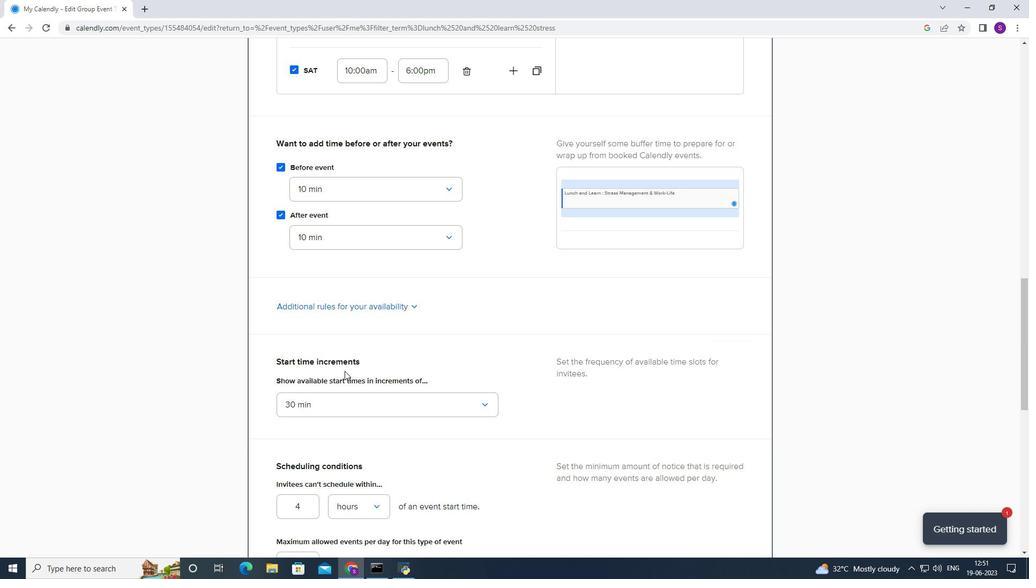 
Action: Mouse scrolled (344, 370) with delta (0, 0)
Screenshot: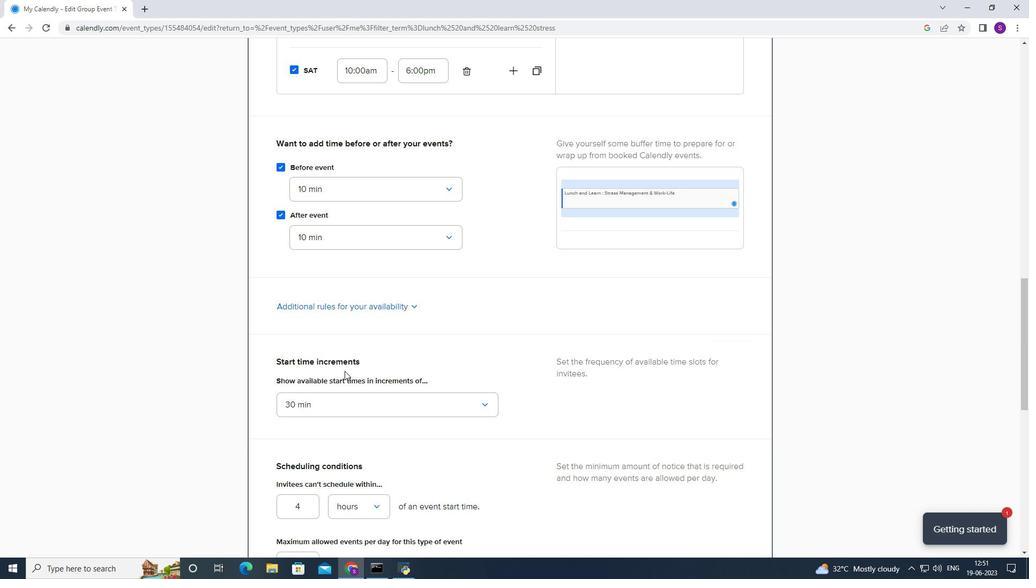 
Action: Mouse moved to (357, 296)
Screenshot: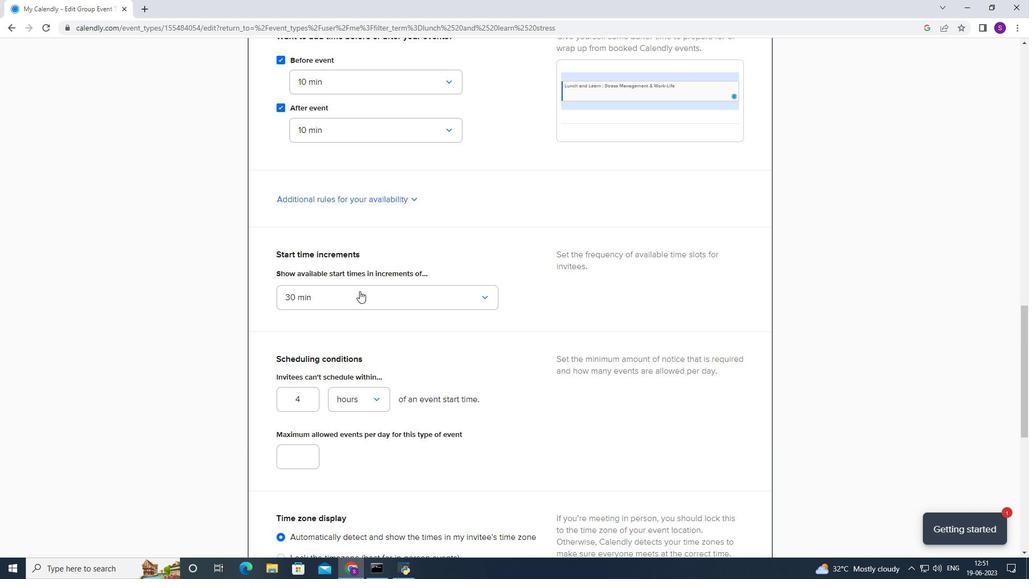 
Action: Mouse pressed left at (357, 296)
Screenshot: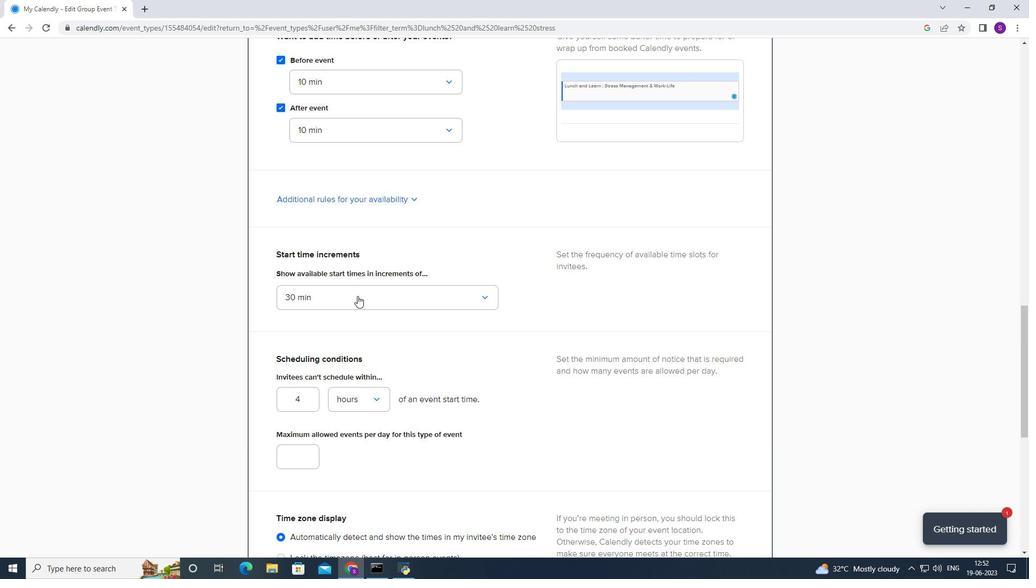 
Action: Mouse moved to (313, 444)
Screenshot: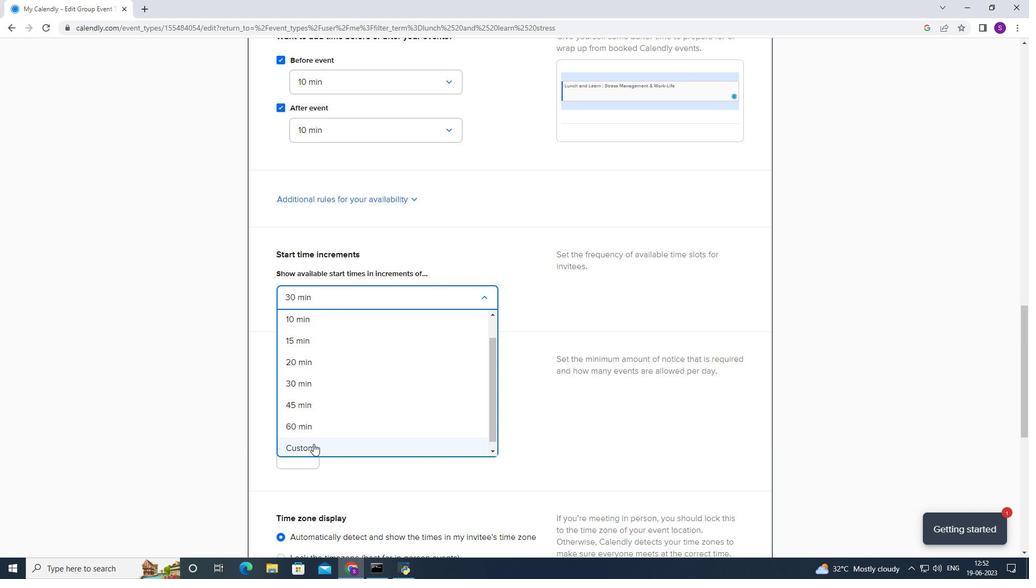
Action: Mouse pressed left at (313, 444)
Screenshot: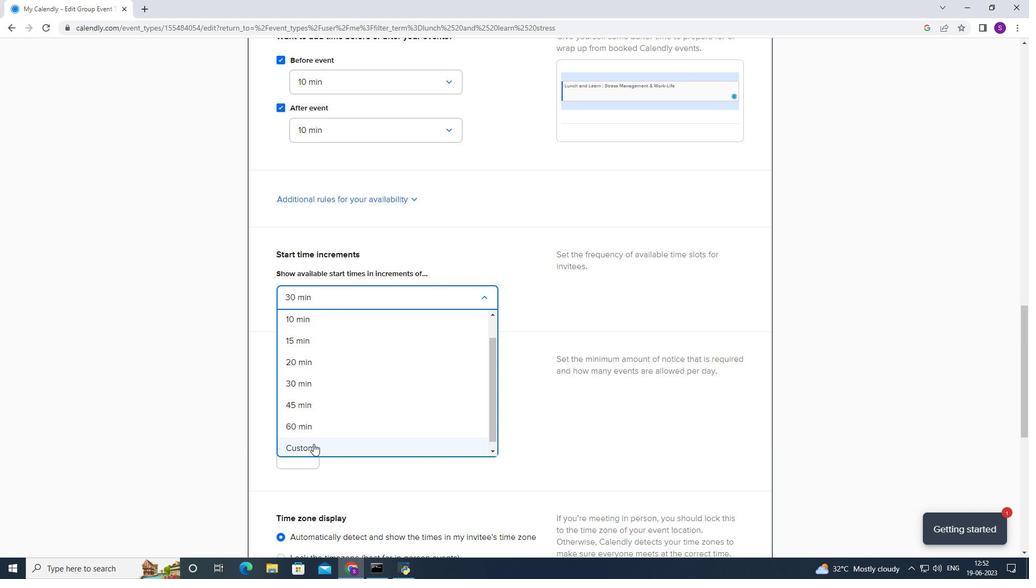 
Action: Mouse moved to (363, 323)
Screenshot: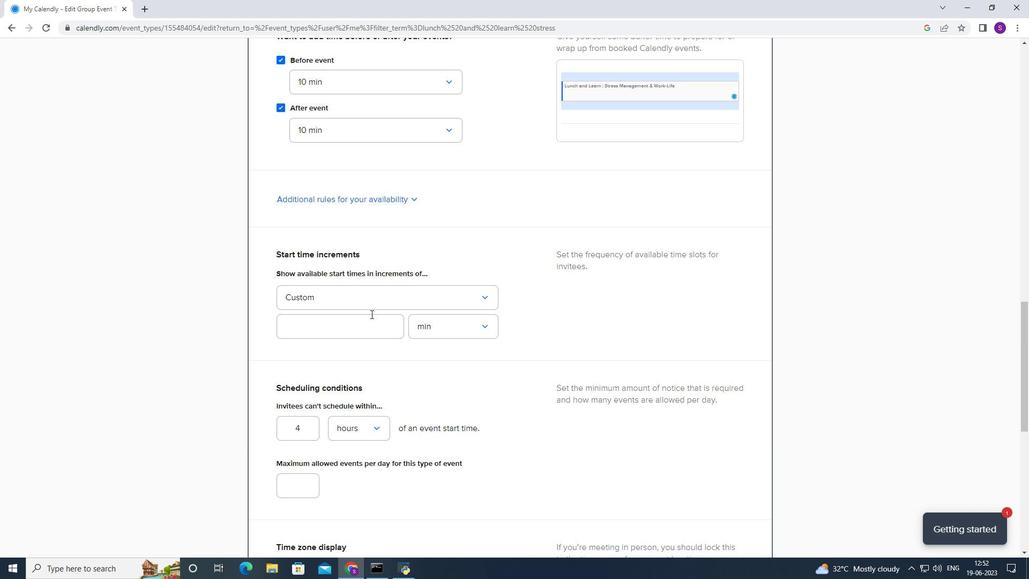 
Action: Mouse pressed left at (363, 323)
Screenshot: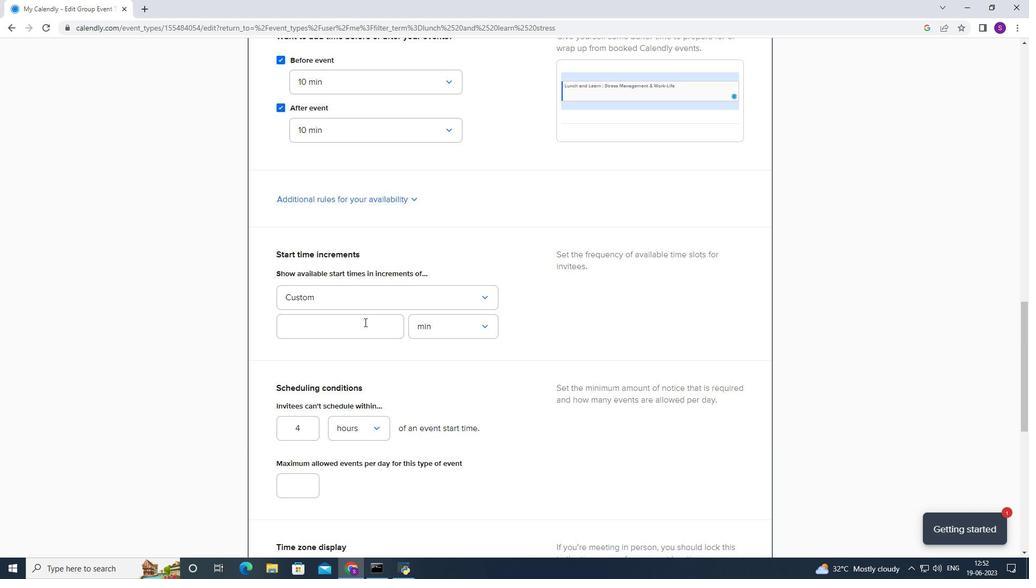 
Action: Key pressed 50
Screenshot: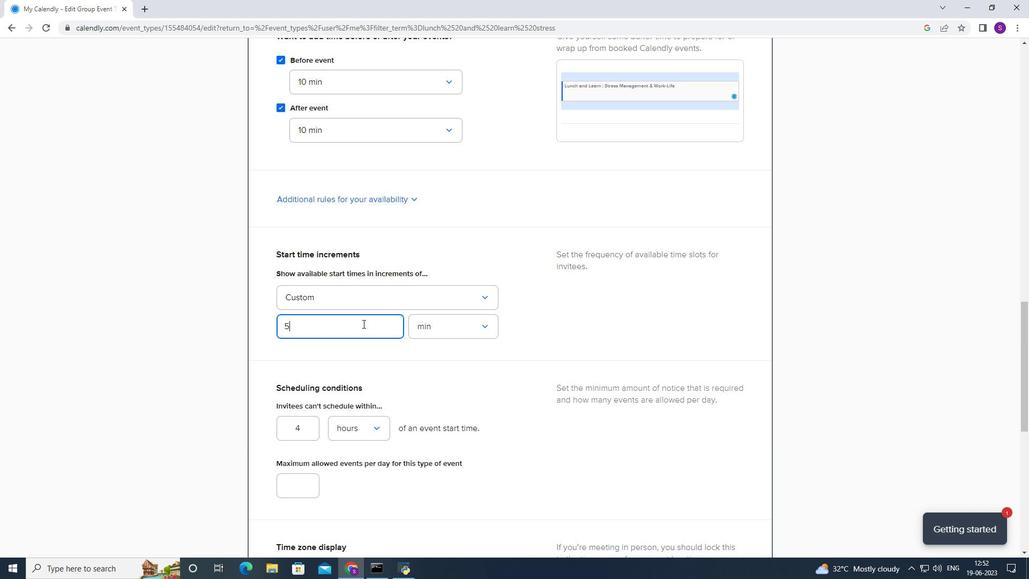 
Action: Mouse moved to (355, 362)
Screenshot: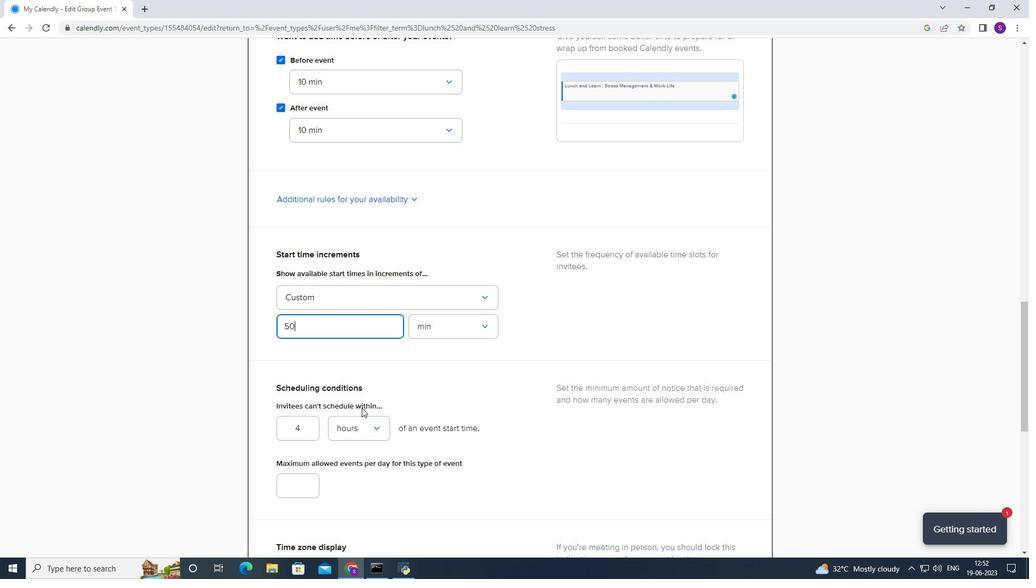 
Action: Mouse pressed left at (355, 362)
Screenshot: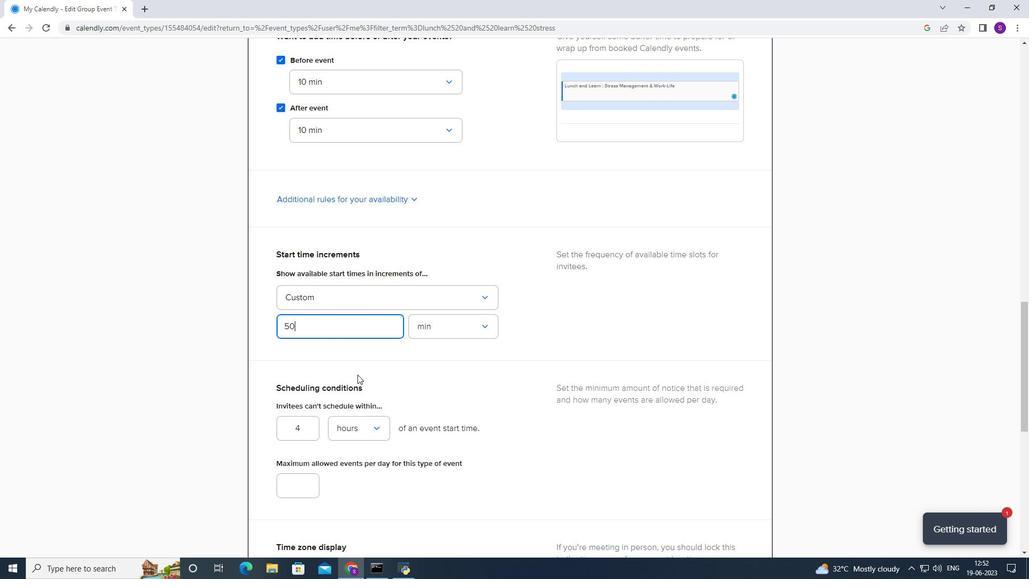 
Action: Mouse moved to (314, 425)
Screenshot: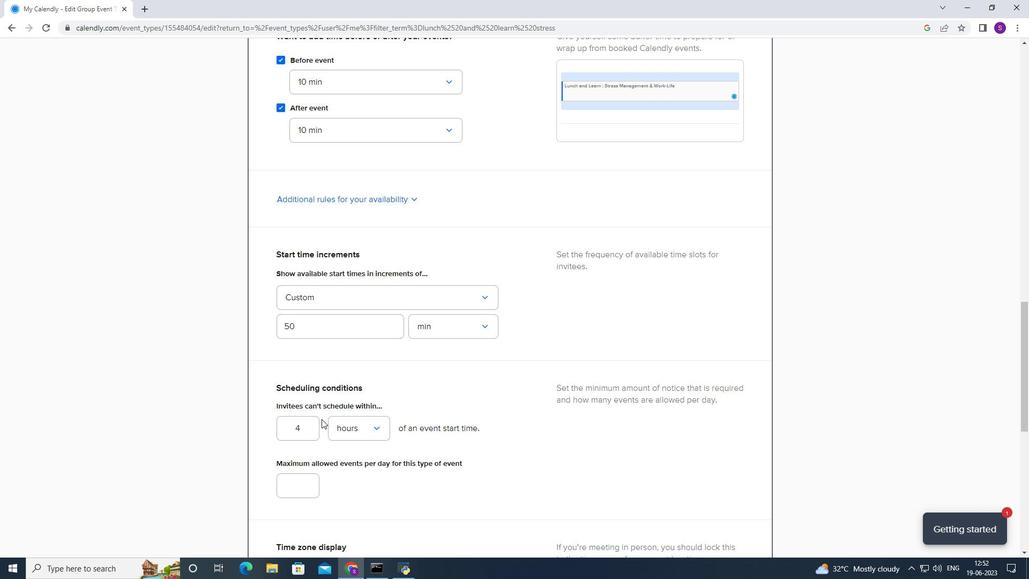 
Action: Mouse pressed left at (314, 425)
Screenshot: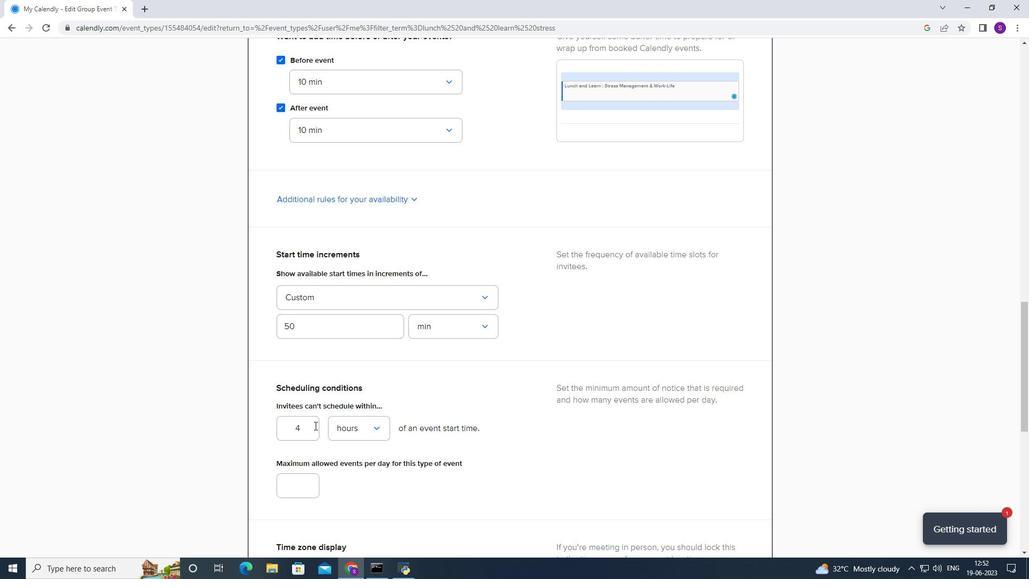 
Action: Key pressed <Key.backspace>44
Screenshot: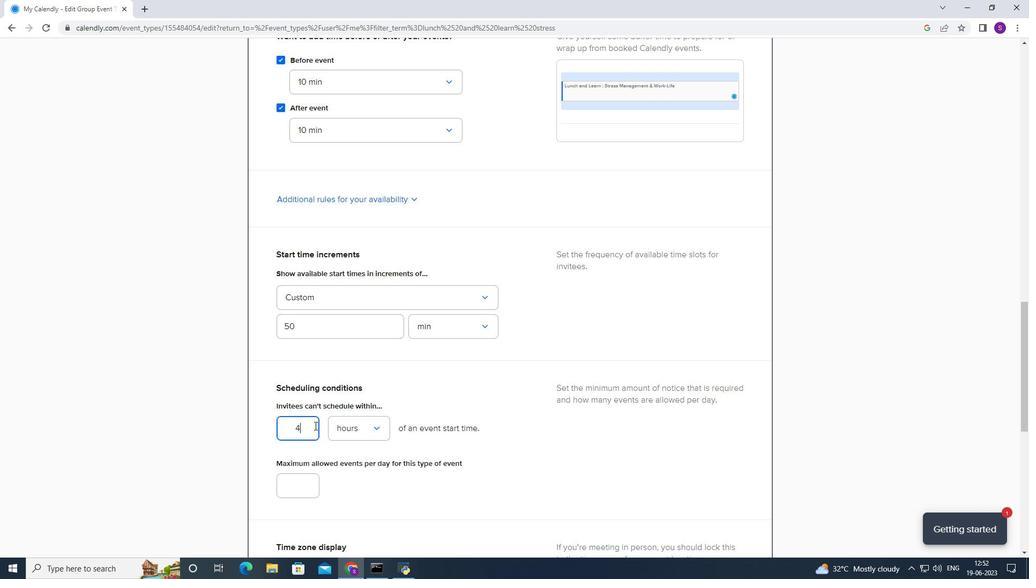 
Action: Mouse moved to (304, 478)
Screenshot: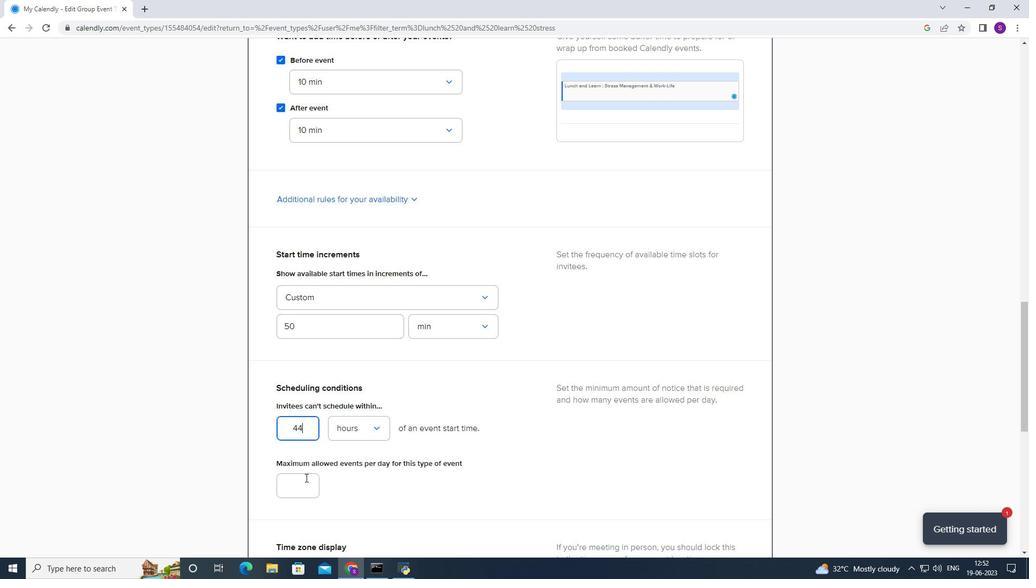 
Action: Mouse pressed left at (304, 478)
Screenshot: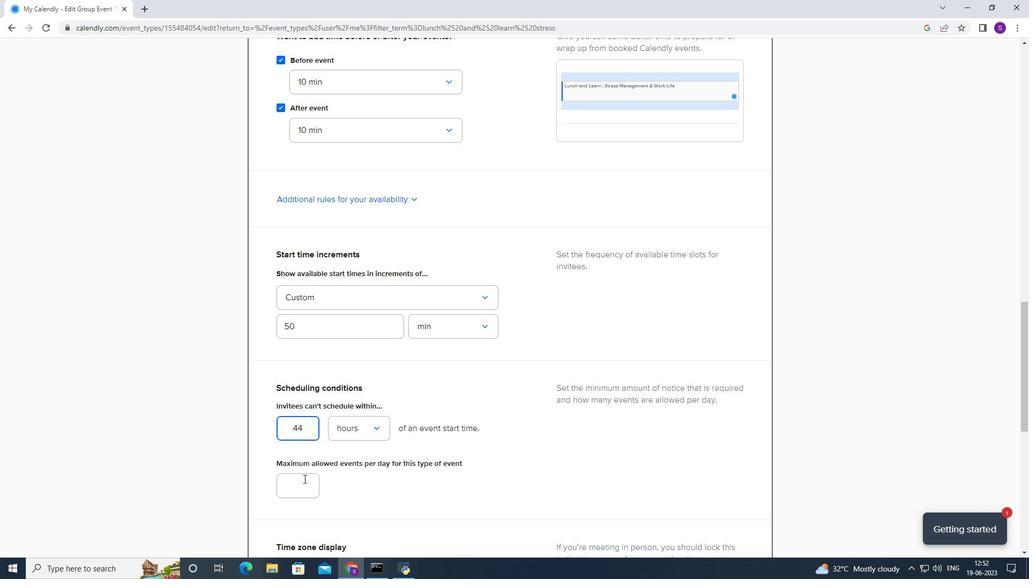 
Action: Key pressed 6
Screenshot: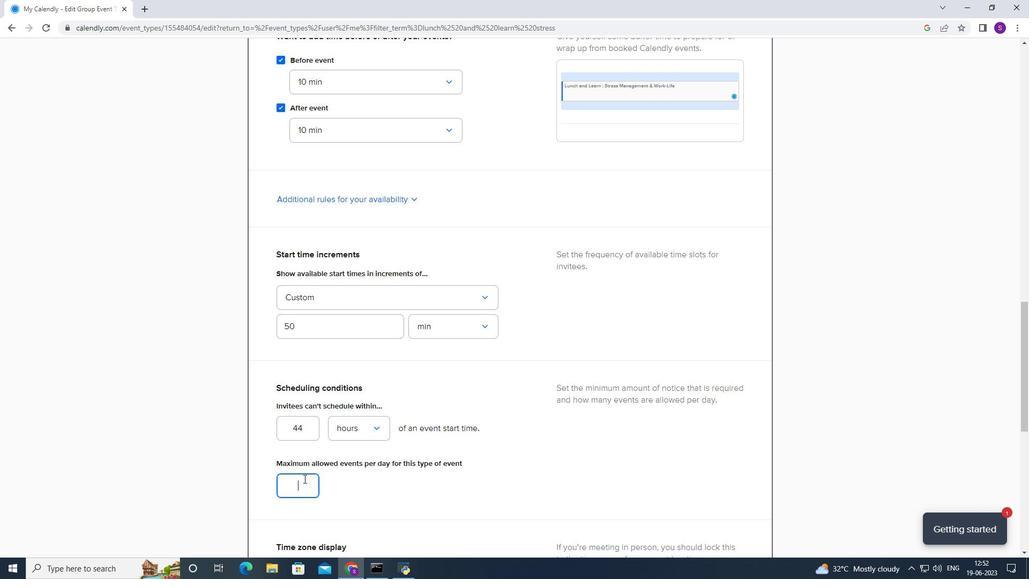 
Action: Mouse moved to (364, 437)
Screenshot: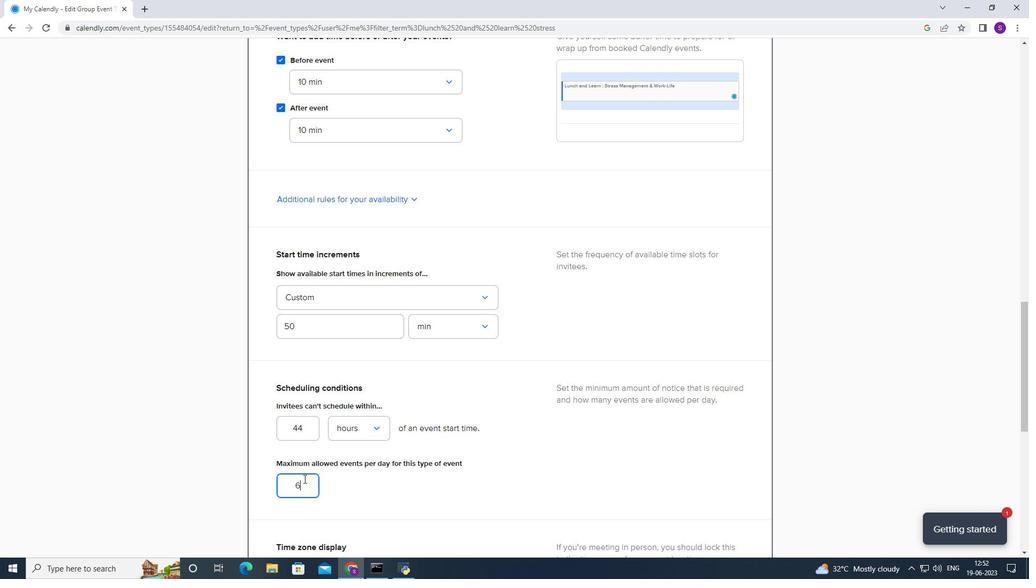 
Action: Mouse scrolled (364, 436) with delta (0, 0)
Screenshot: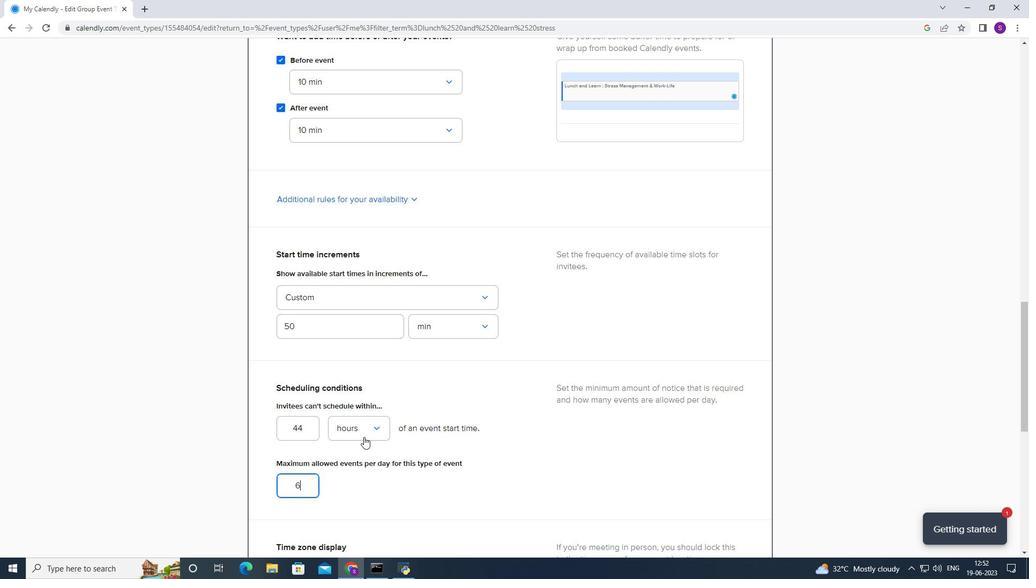 
Action: Mouse scrolled (364, 436) with delta (0, 0)
Screenshot: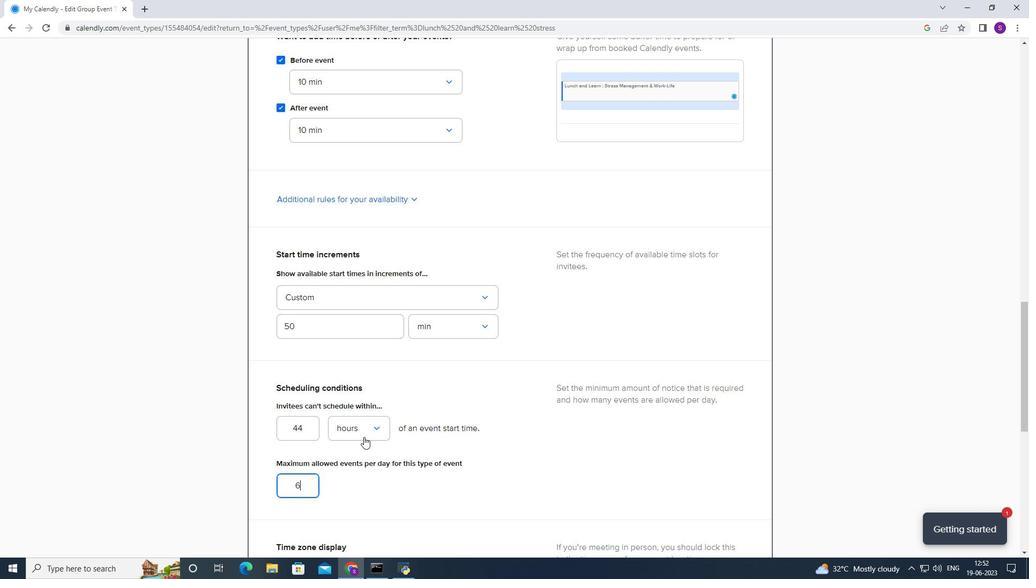 
Action: Mouse scrolled (364, 436) with delta (0, 0)
Screenshot: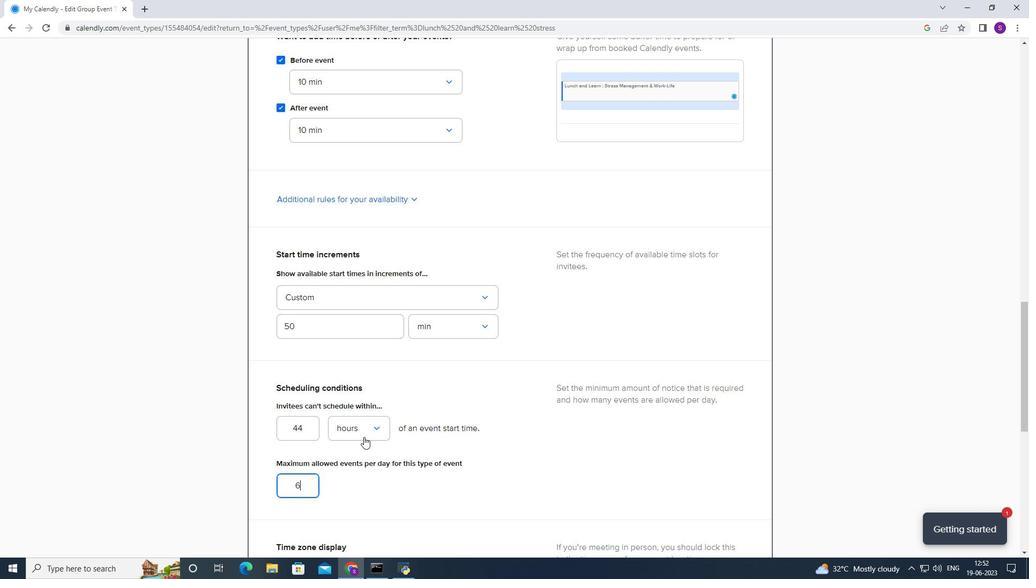 
Action: Mouse scrolled (364, 436) with delta (0, 0)
Screenshot: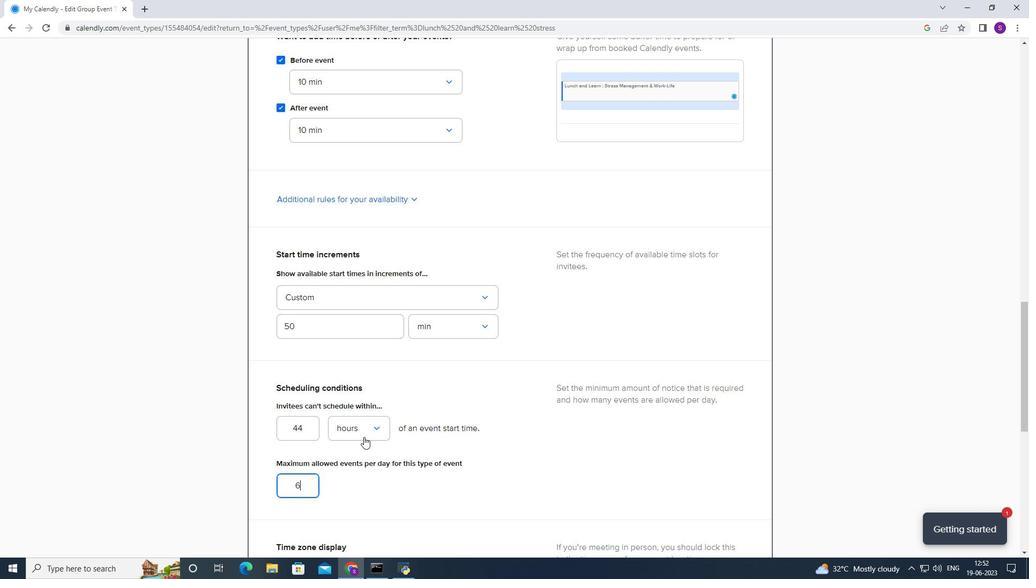 
Action: Mouse scrolled (364, 436) with delta (0, 0)
Screenshot: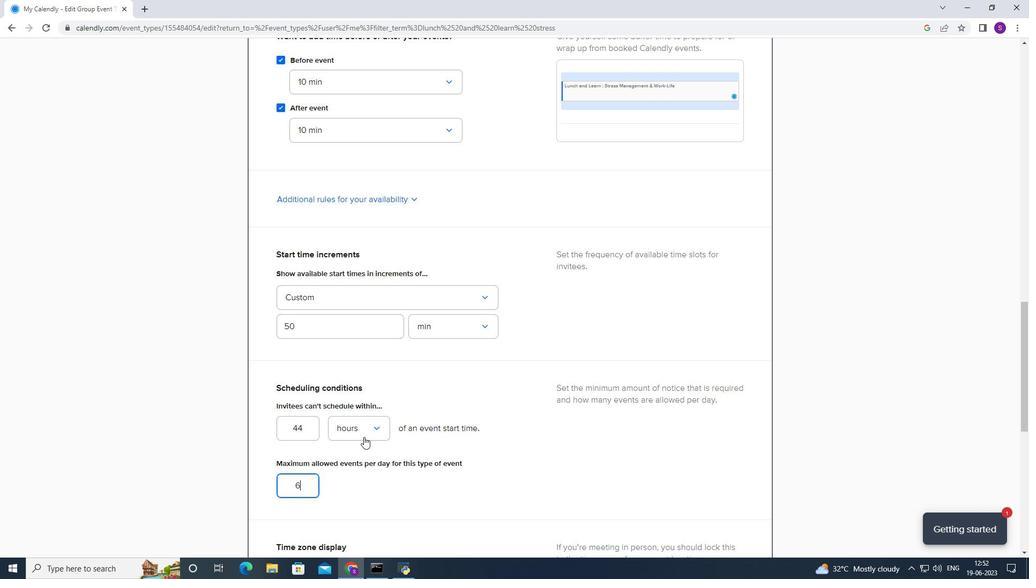 
Action: Mouse scrolled (364, 436) with delta (0, 0)
Screenshot: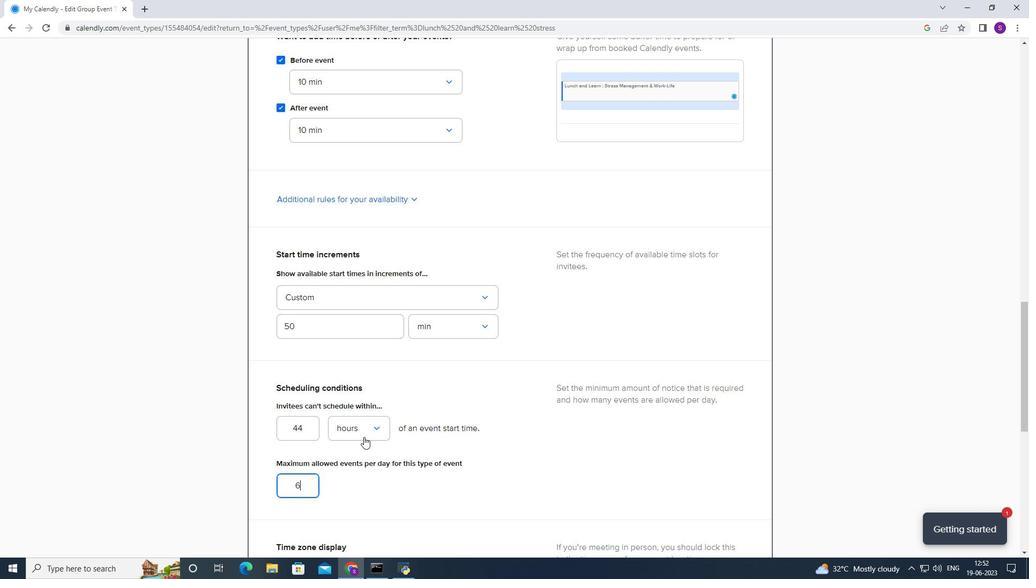 
Action: Mouse moved to (744, 406)
Screenshot: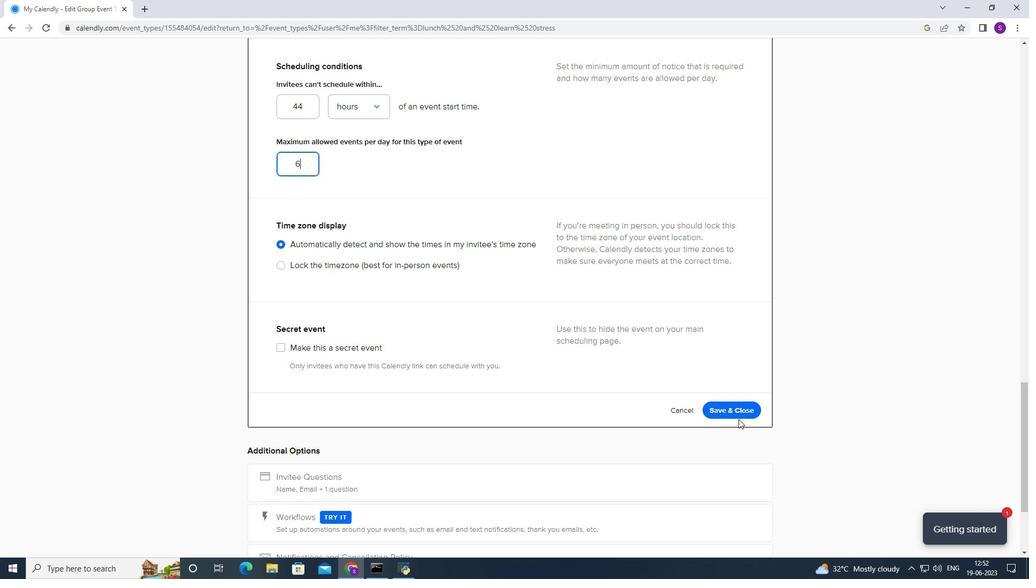 
Action: Mouse pressed left at (744, 406)
Screenshot: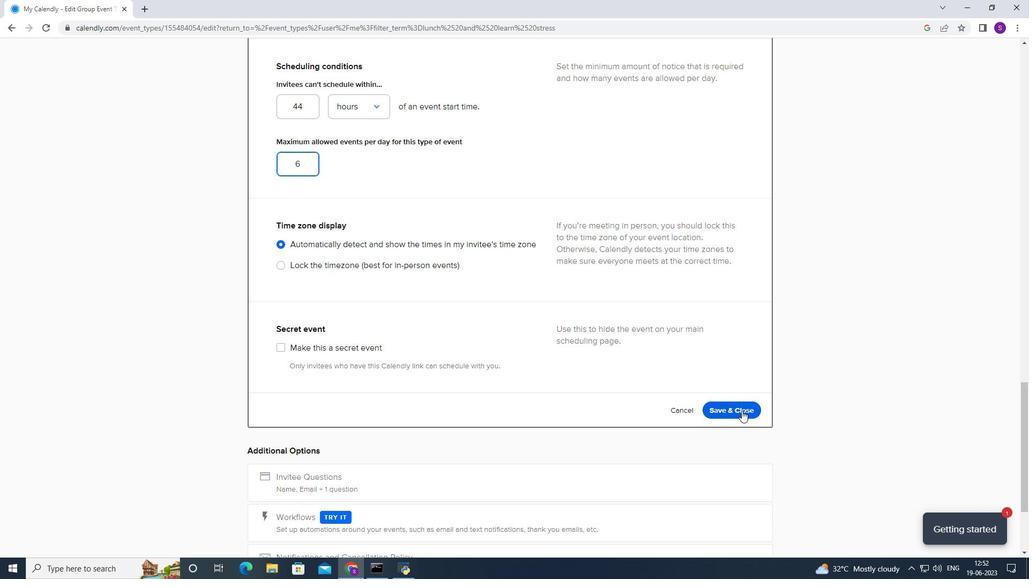 
